 Task: Add Sprouts Organic All-Purpose Seasoning to the cart.
Action: Mouse moved to (19, 86)
Screenshot: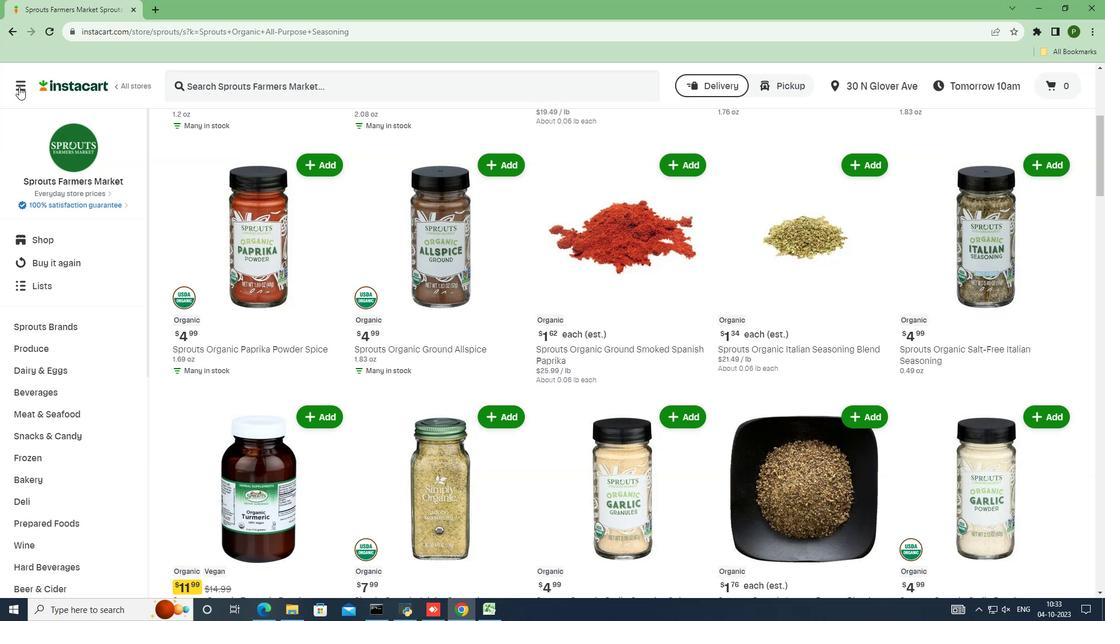 
Action: Mouse pressed left at (19, 86)
Screenshot: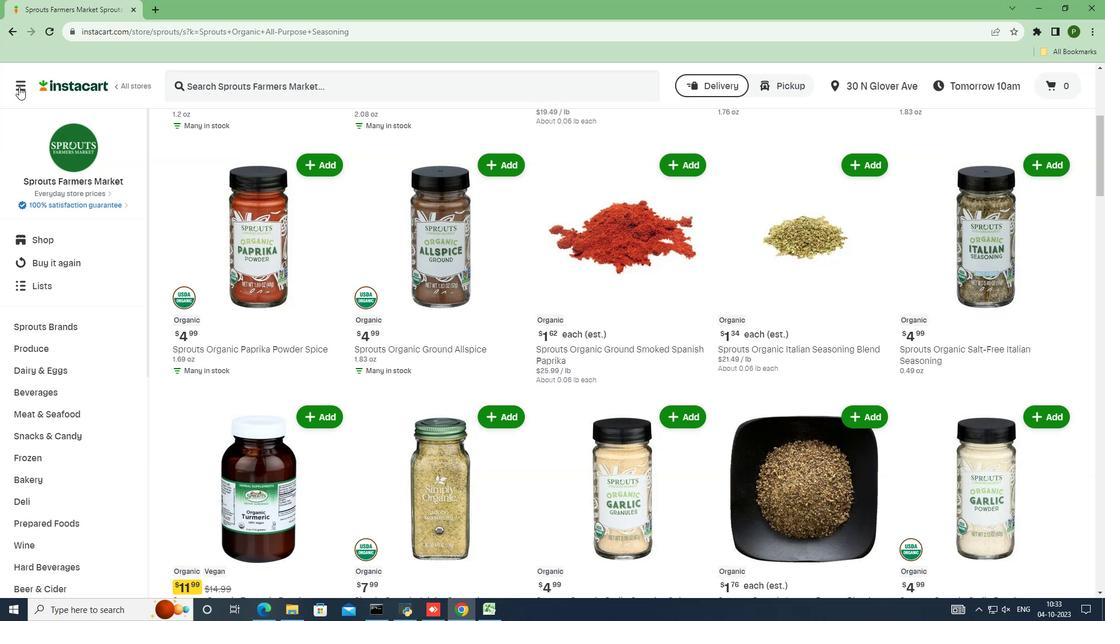 
Action: Mouse moved to (42, 317)
Screenshot: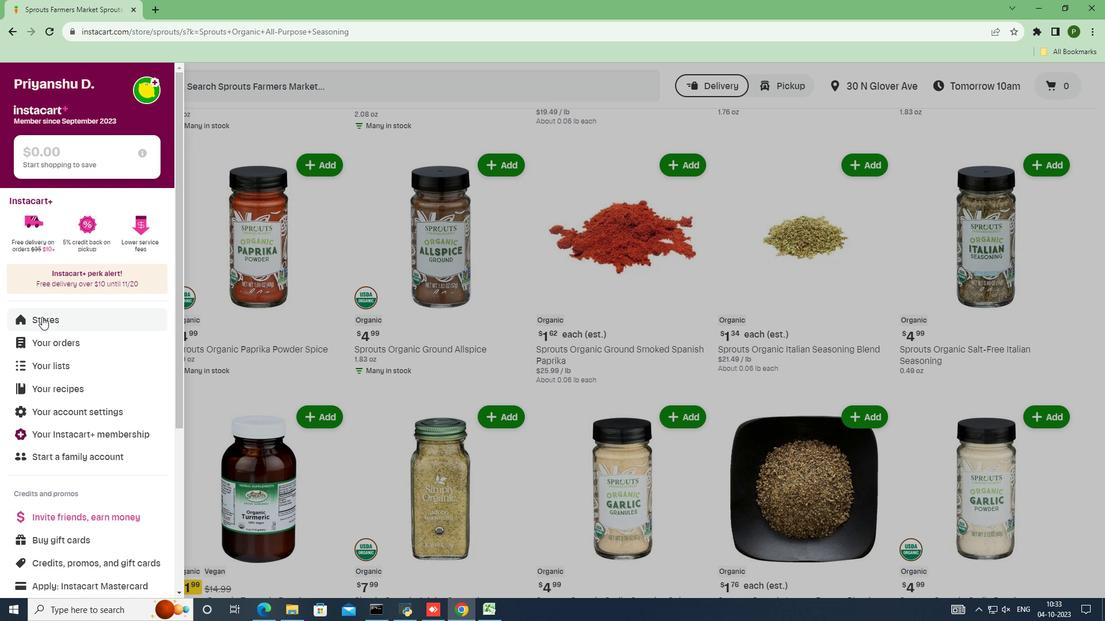 
Action: Mouse pressed left at (42, 317)
Screenshot: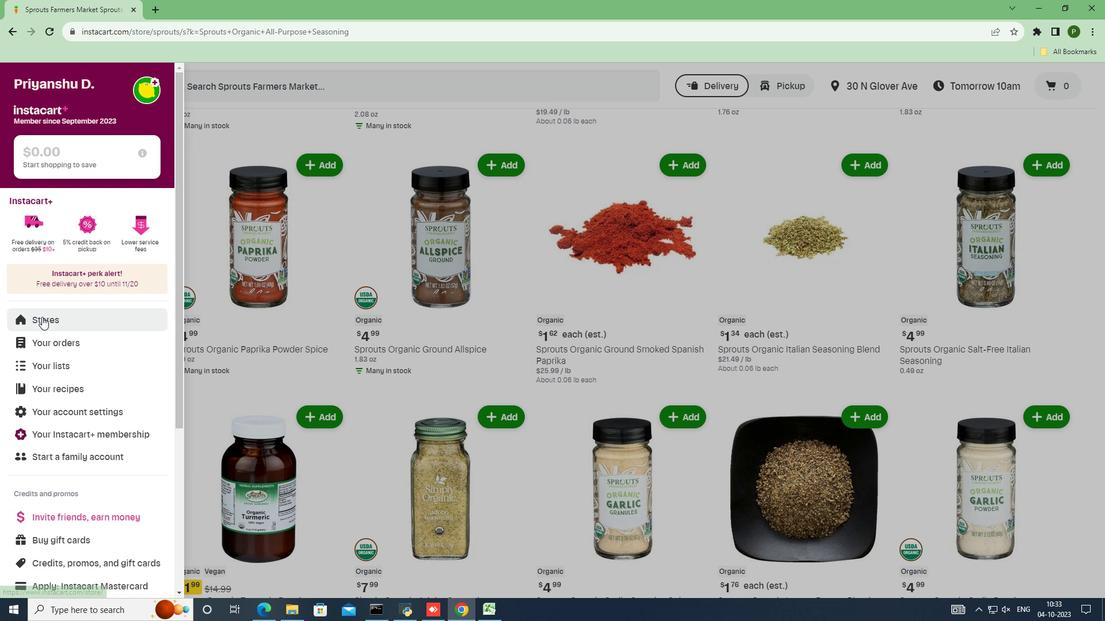 
Action: Mouse moved to (267, 129)
Screenshot: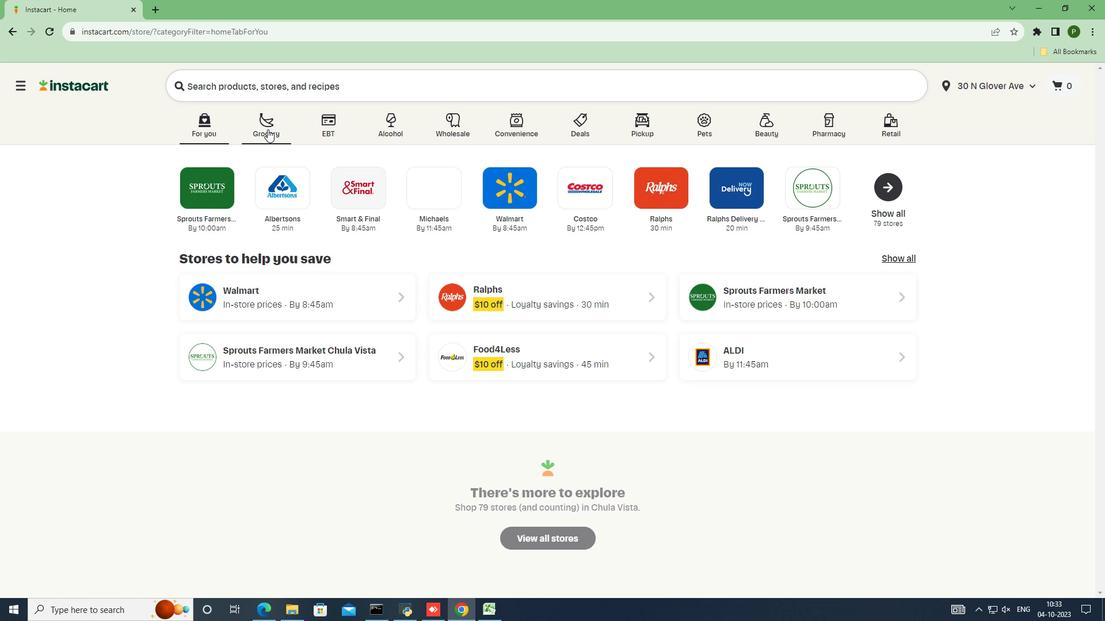 
Action: Mouse pressed left at (267, 129)
Screenshot: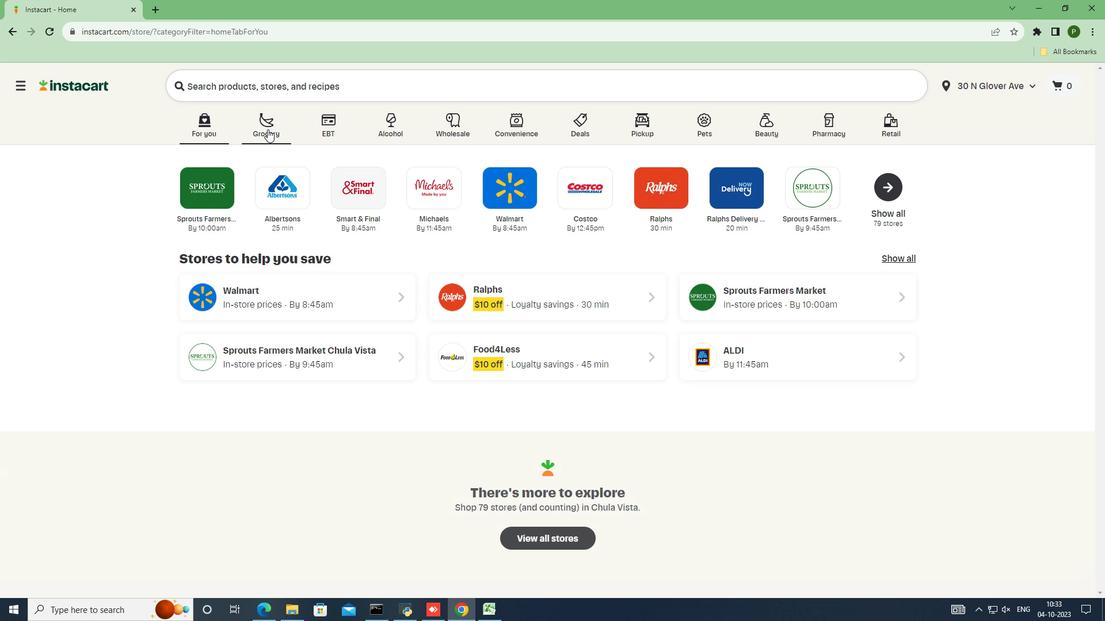 
Action: Mouse moved to (706, 274)
Screenshot: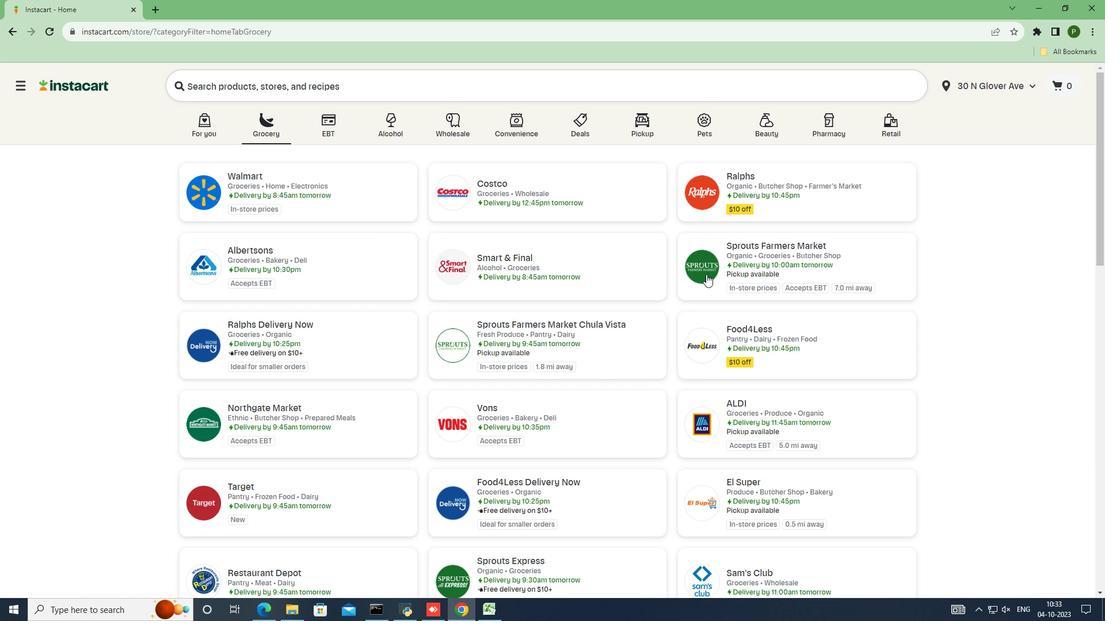 
Action: Mouse pressed left at (706, 274)
Screenshot: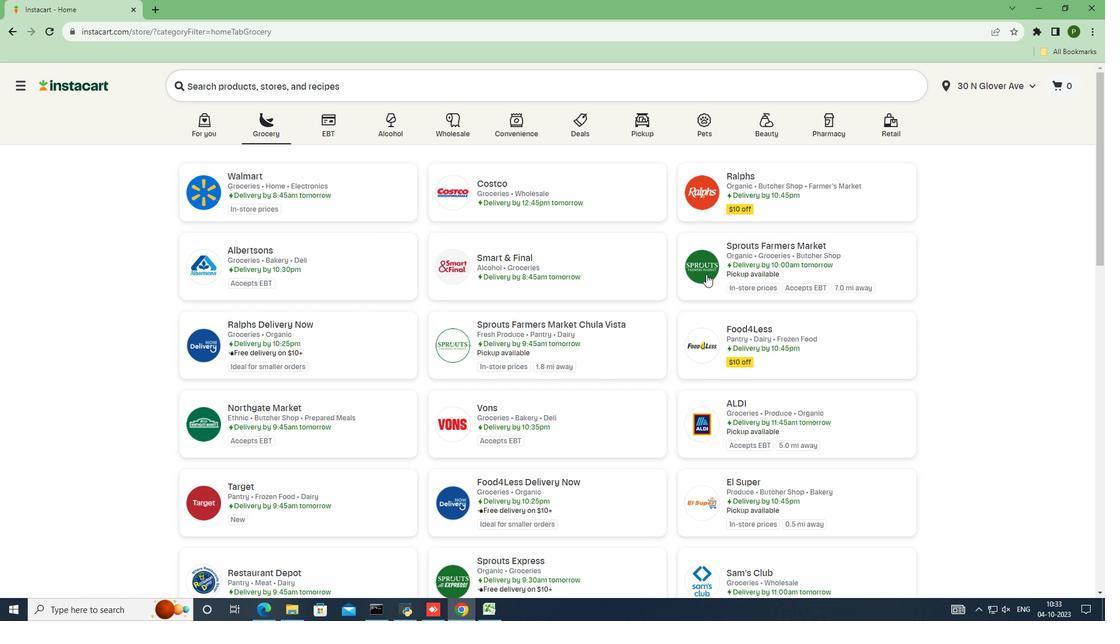 
Action: Mouse moved to (88, 324)
Screenshot: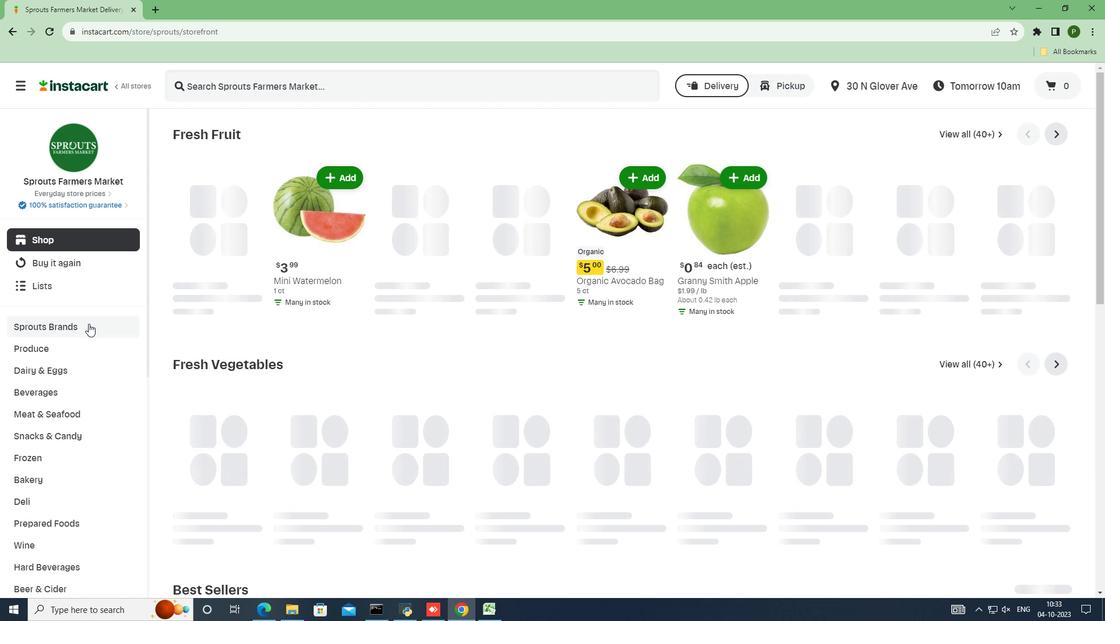 
Action: Mouse pressed left at (88, 324)
Screenshot: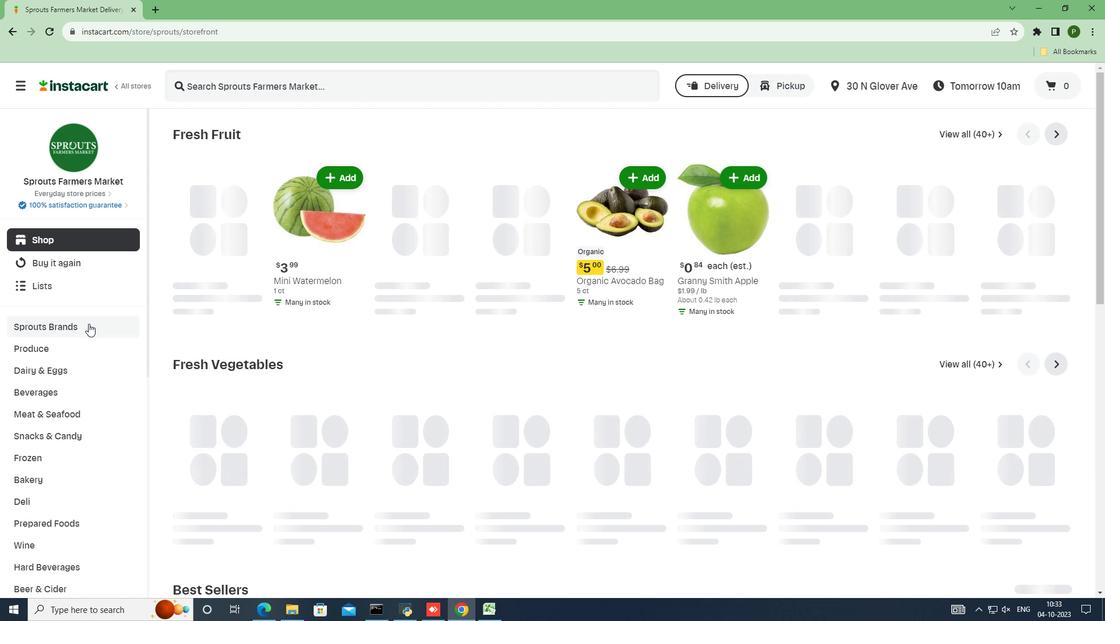 
Action: Mouse moved to (65, 412)
Screenshot: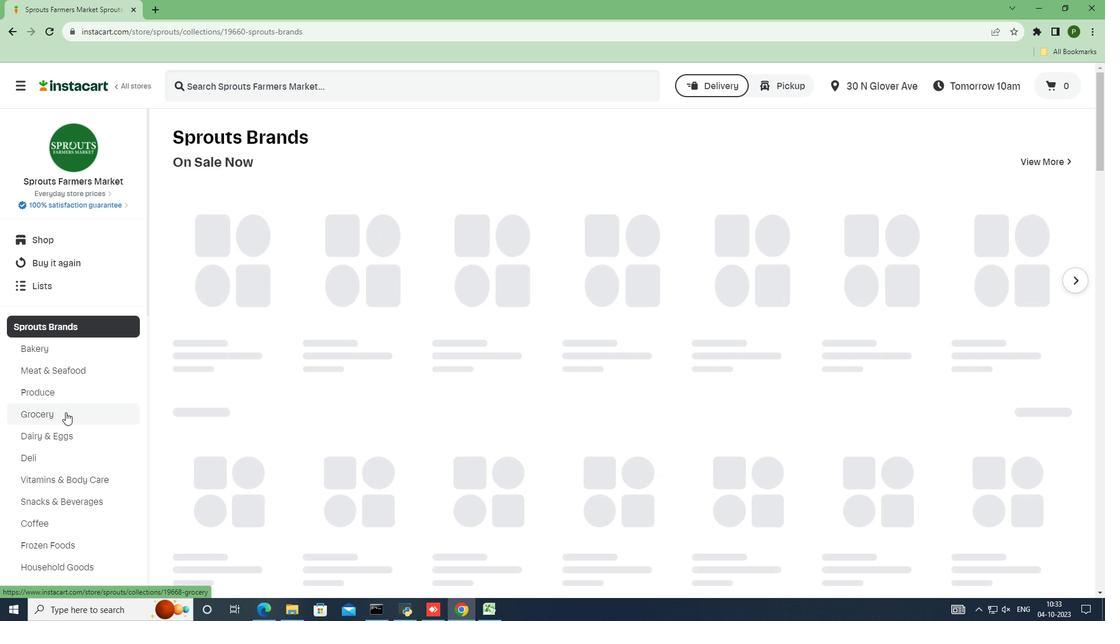 
Action: Mouse pressed left at (65, 412)
Screenshot: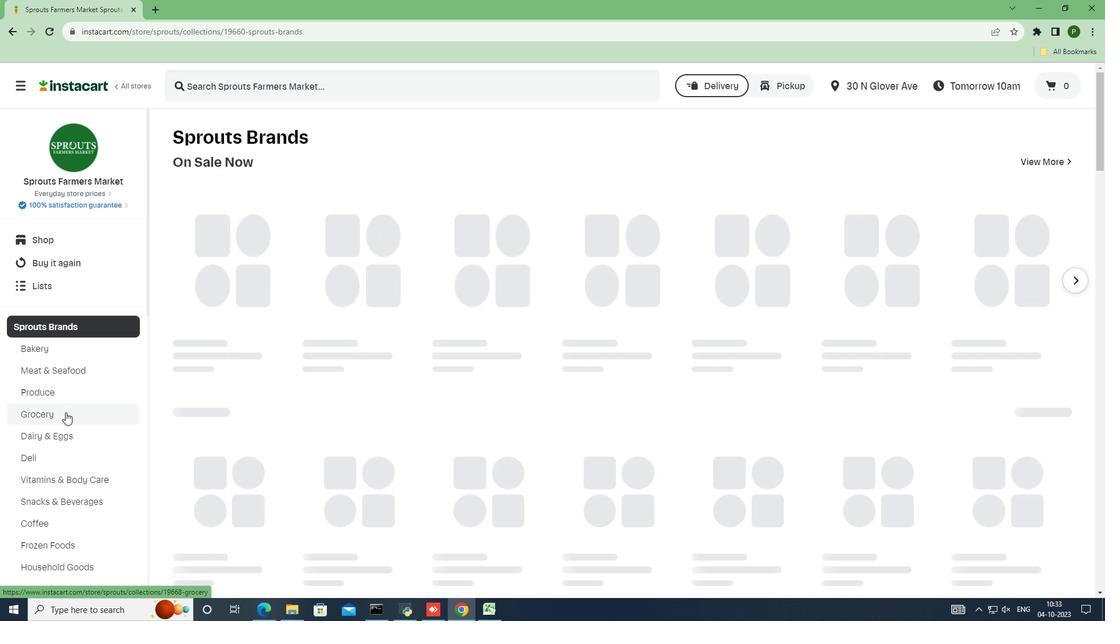 
Action: Mouse moved to (236, 216)
Screenshot: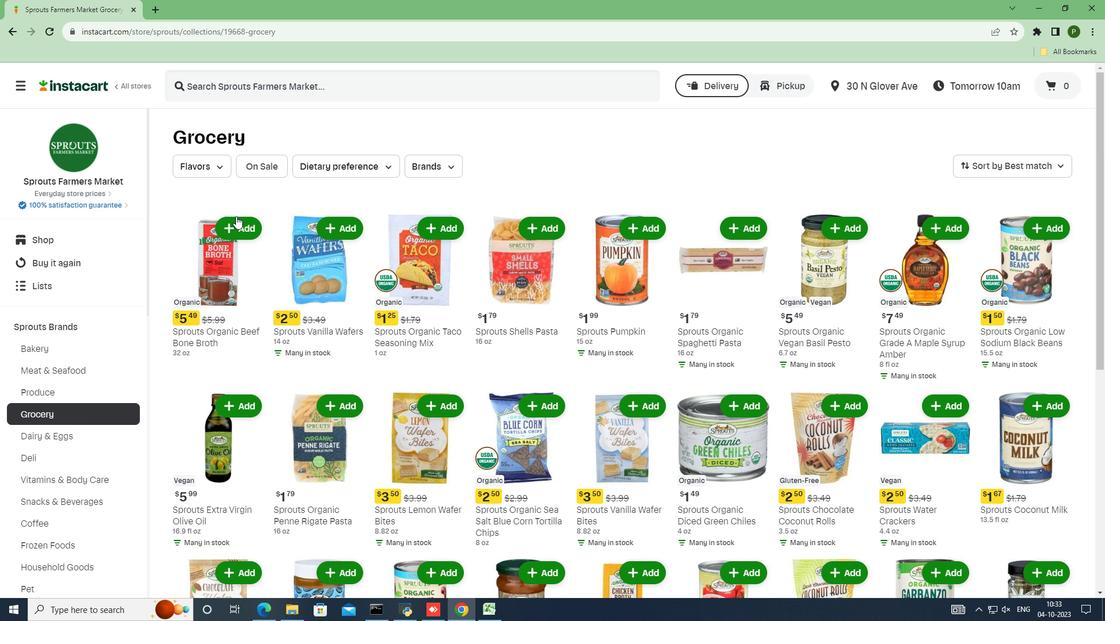 
Action: Mouse scrolled (236, 215) with delta (0, 0)
Screenshot: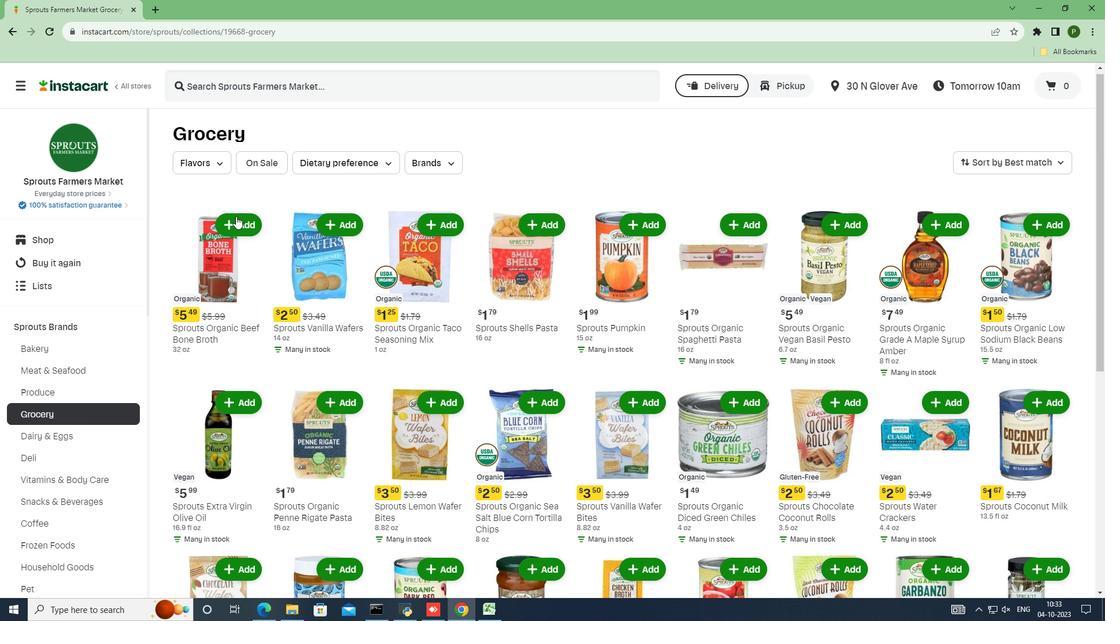 
Action: Mouse moved to (237, 217)
Screenshot: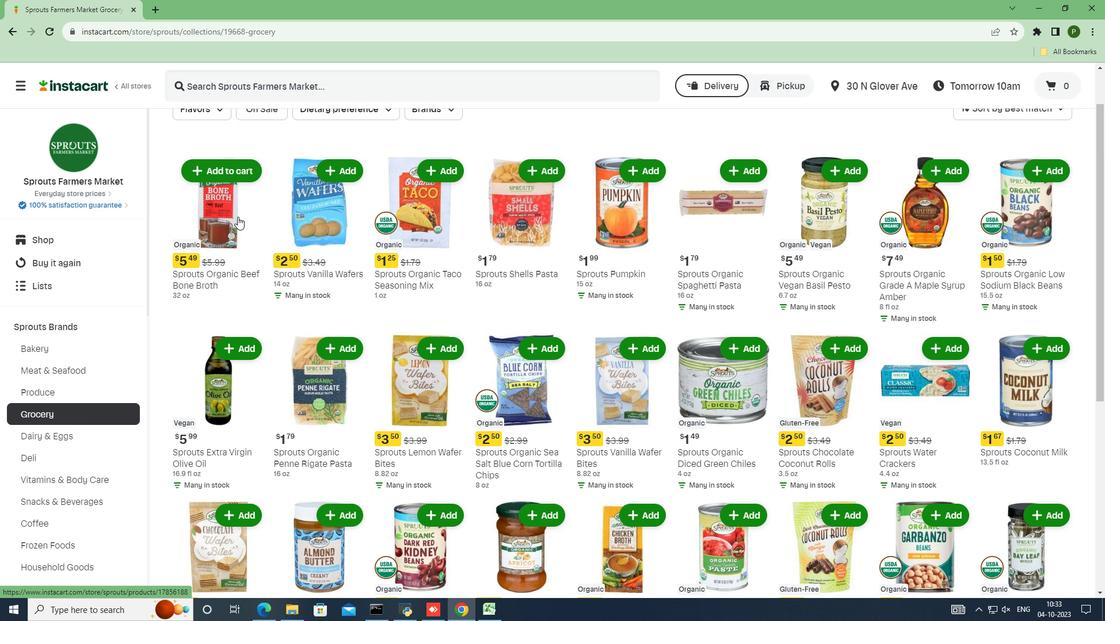 
Action: Mouse scrolled (237, 216) with delta (0, 0)
Screenshot: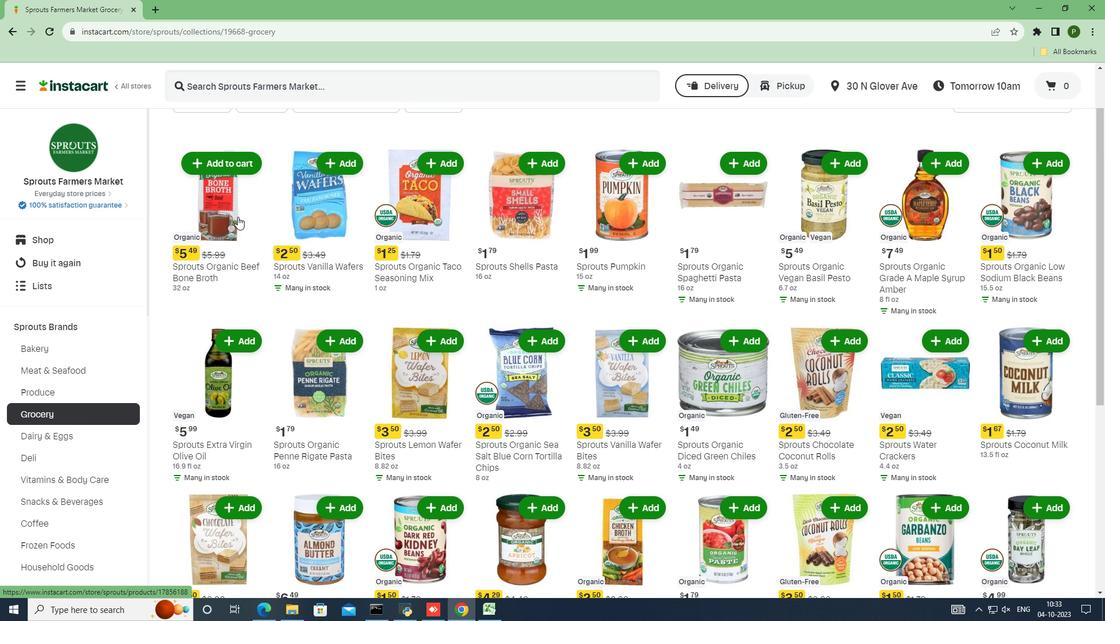 
Action: Mouse scrolled (237, 216) with delta (0, 0)
Screenshot: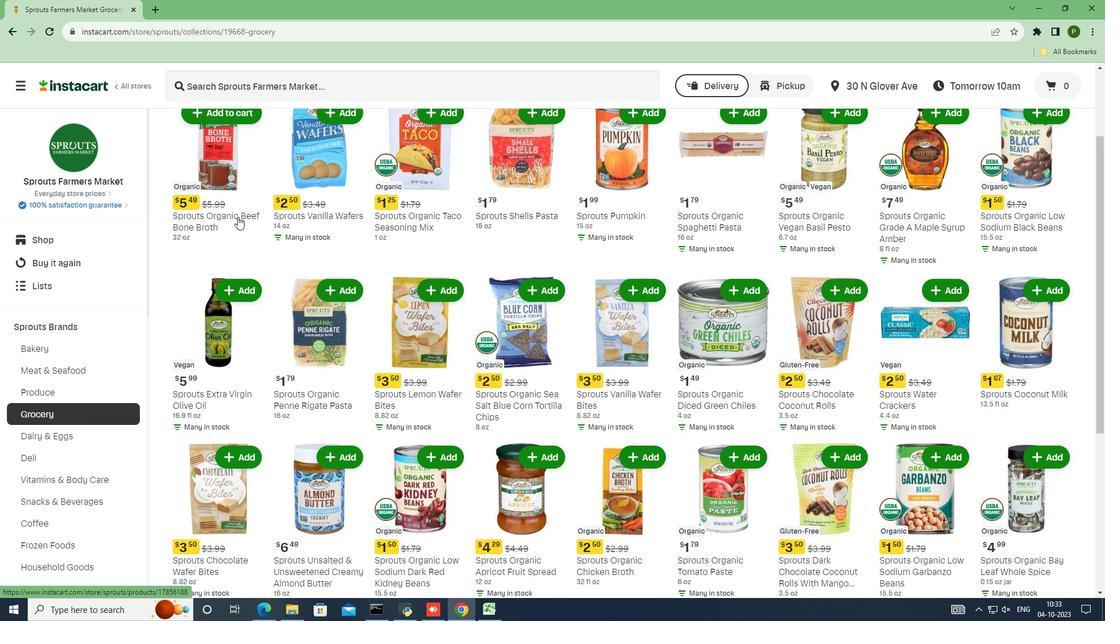 
Action: Mouse scrolled (237, 216) with delta (0, 0)
Screenshot: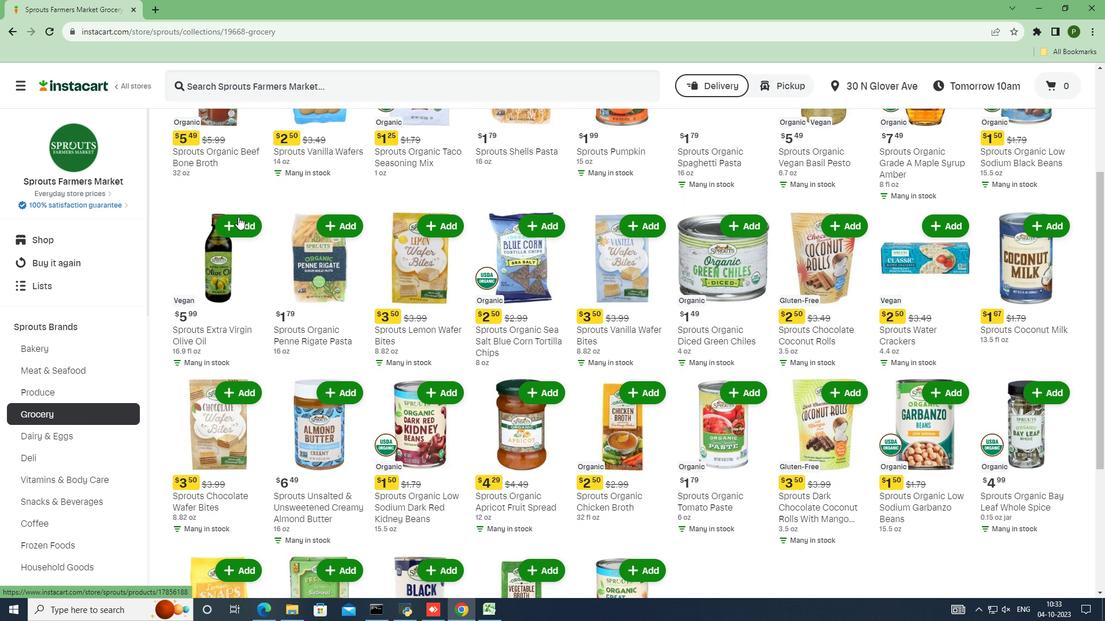
Action: Mouse moved to (238, 217)
Screenshot: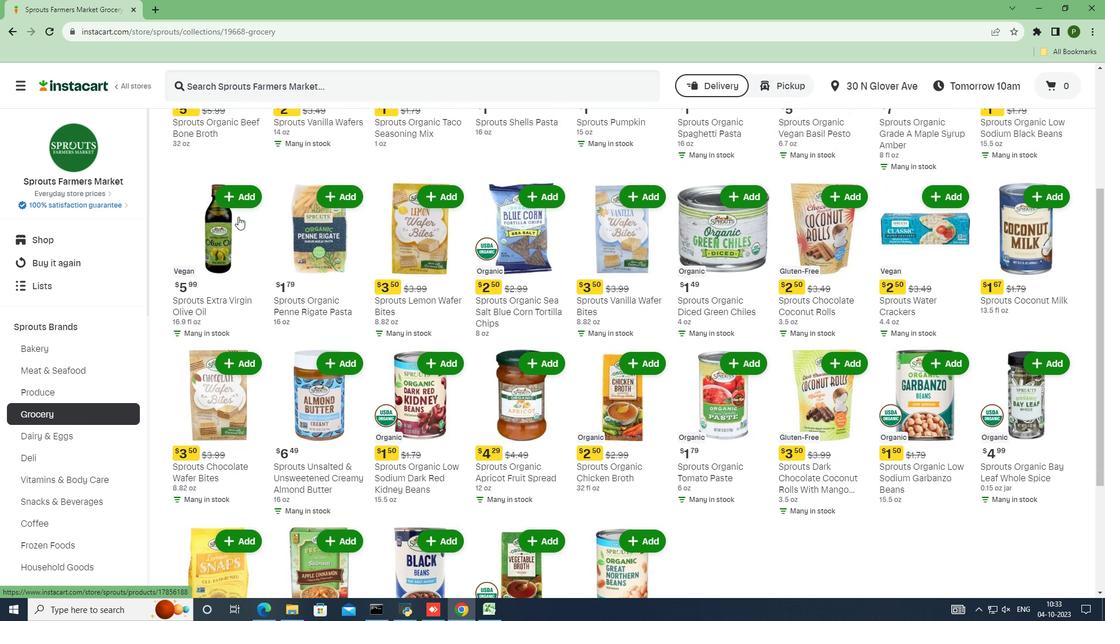 
Action: Mouse scrolled (238, 216) with delta (0, 0)
Screenshot: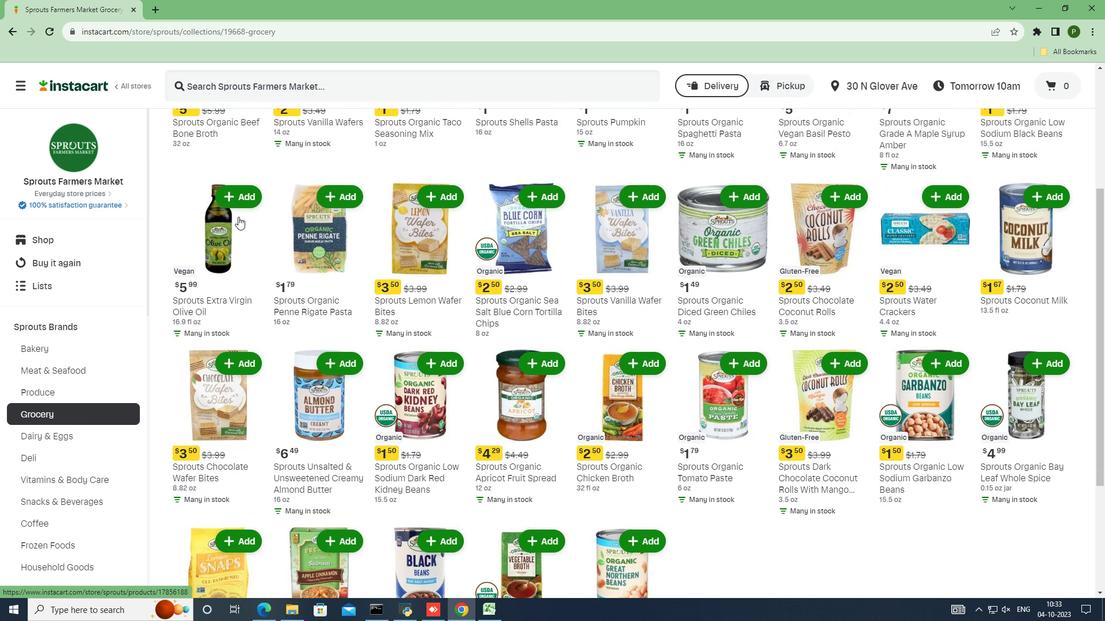 
Action: Mouse scrolled (238, 216) with delta (0, 0)
Screenshot: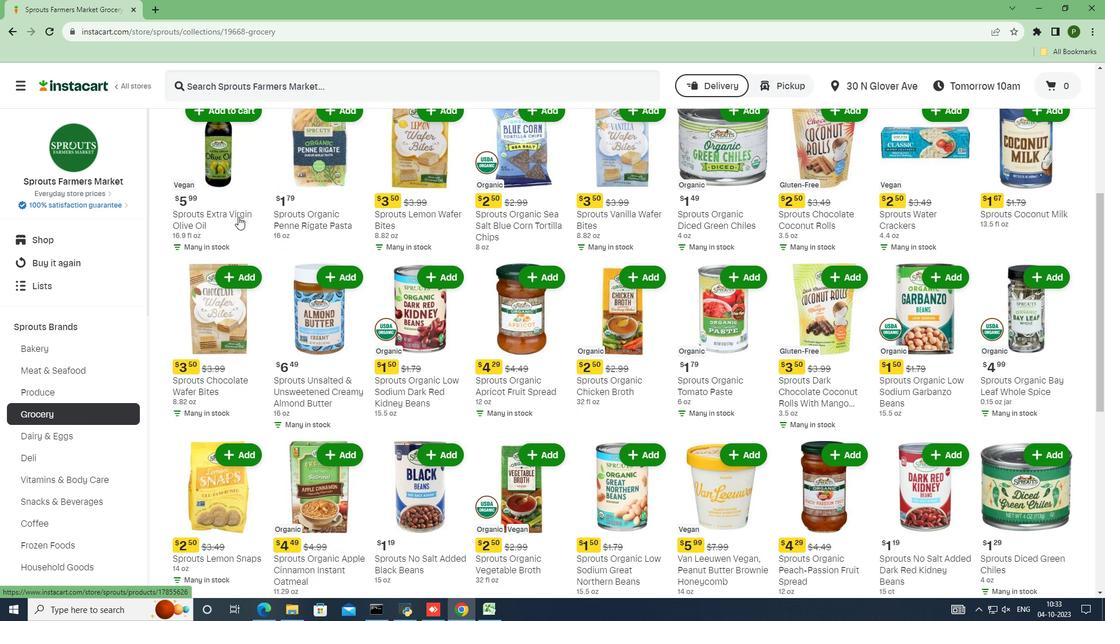 
Action: Mouse scrolled (238, 216) with delta (0, 0)
Screenshot: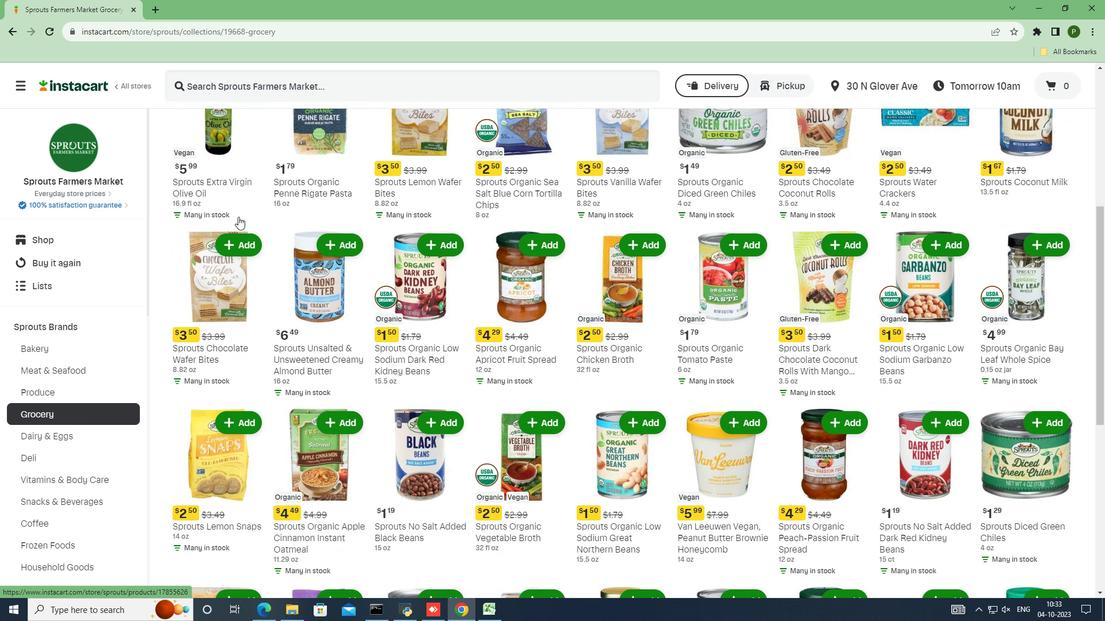 
Action: Mouse scrolled (238, 216) with delta (0, 0)
Screenshot: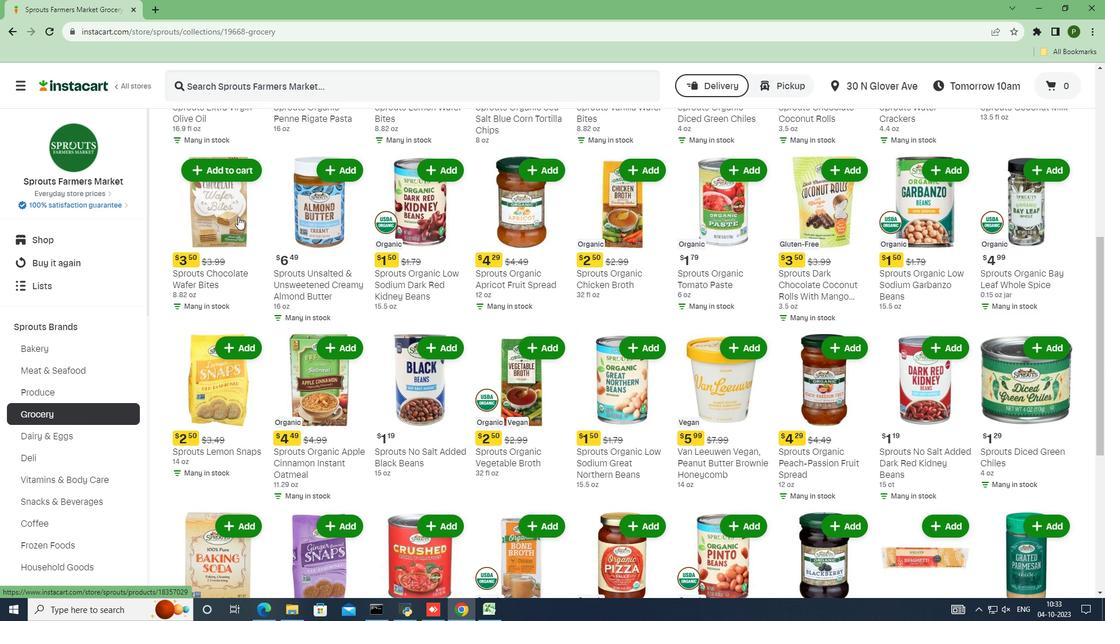 
Action: Mouse moved to (238, 217)
Screenshot: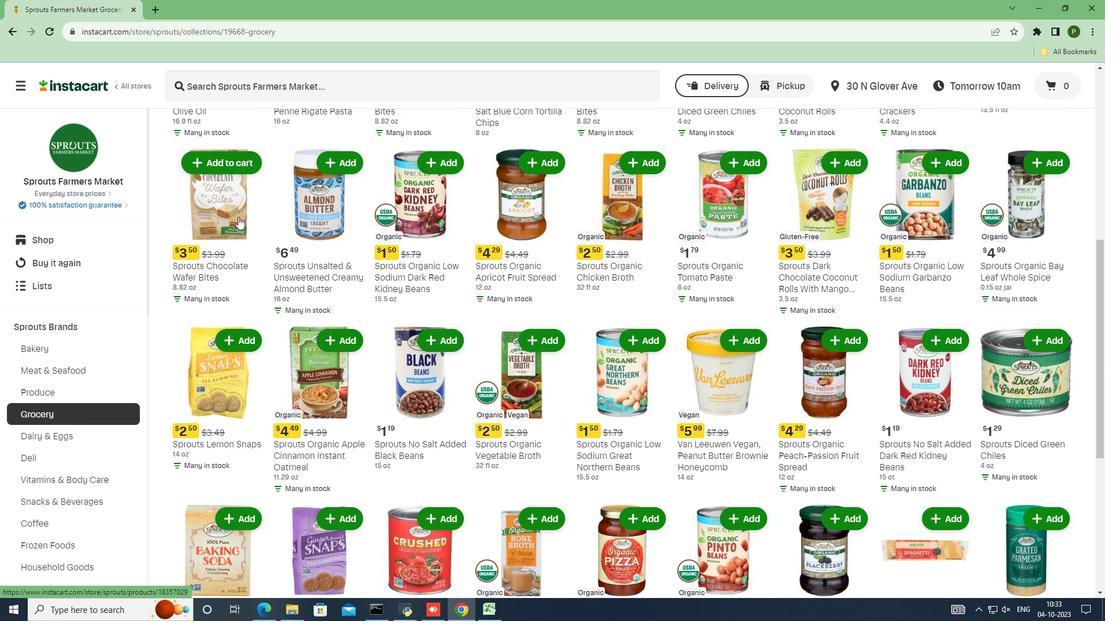 
Action: Mouse scrolled (238, 216) with delta (0, 0)
Screenshot: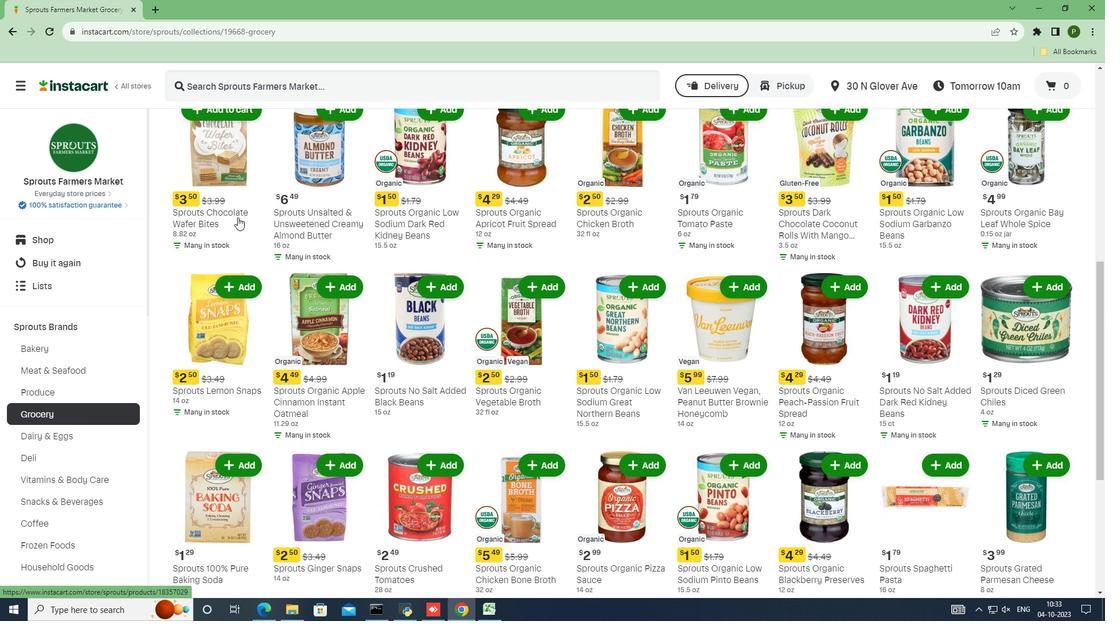
Action: Mouse moved to (237, 217)
Screenshot: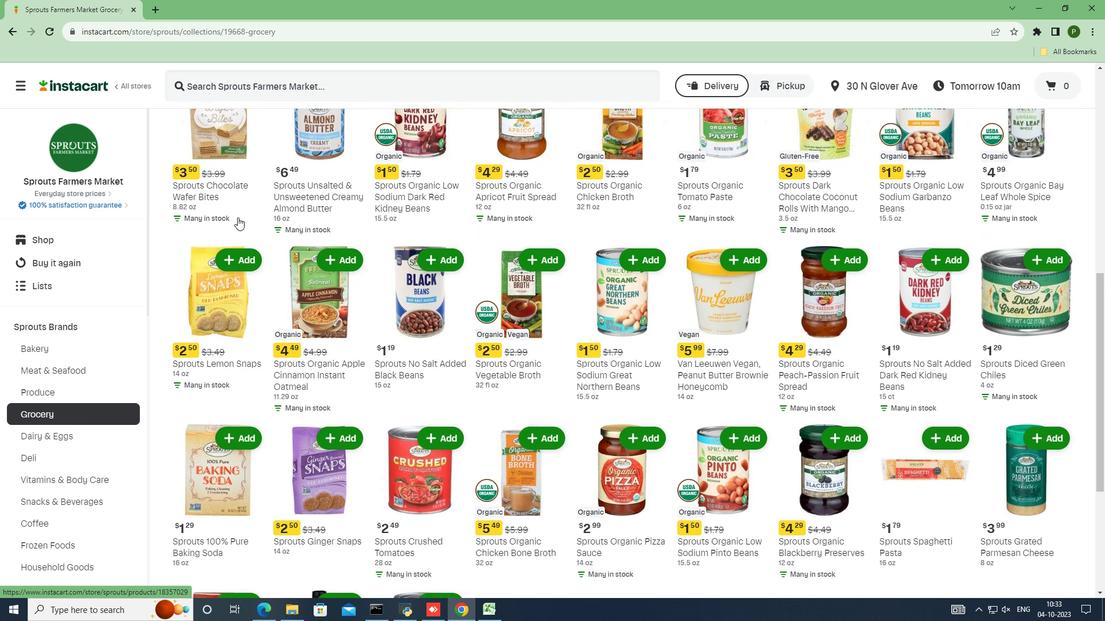 
Action: Mouse scrolled (237, 217) with delta (0, 0)
Screenshot: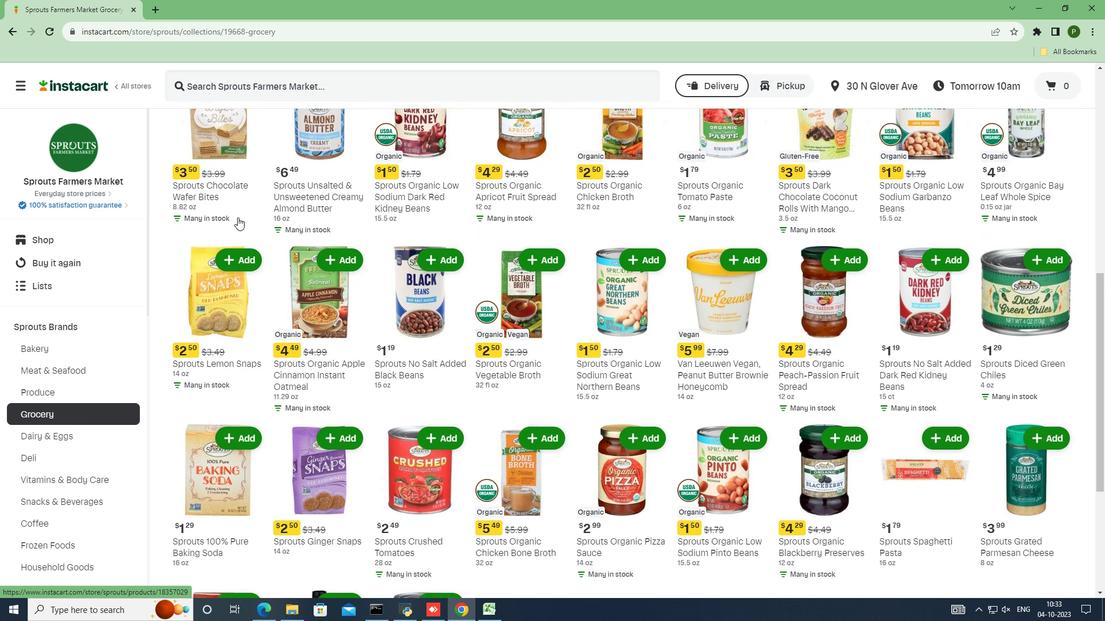 
Action: Mouse scrolled (237, 217) with delta (0, 0)
Screenshot: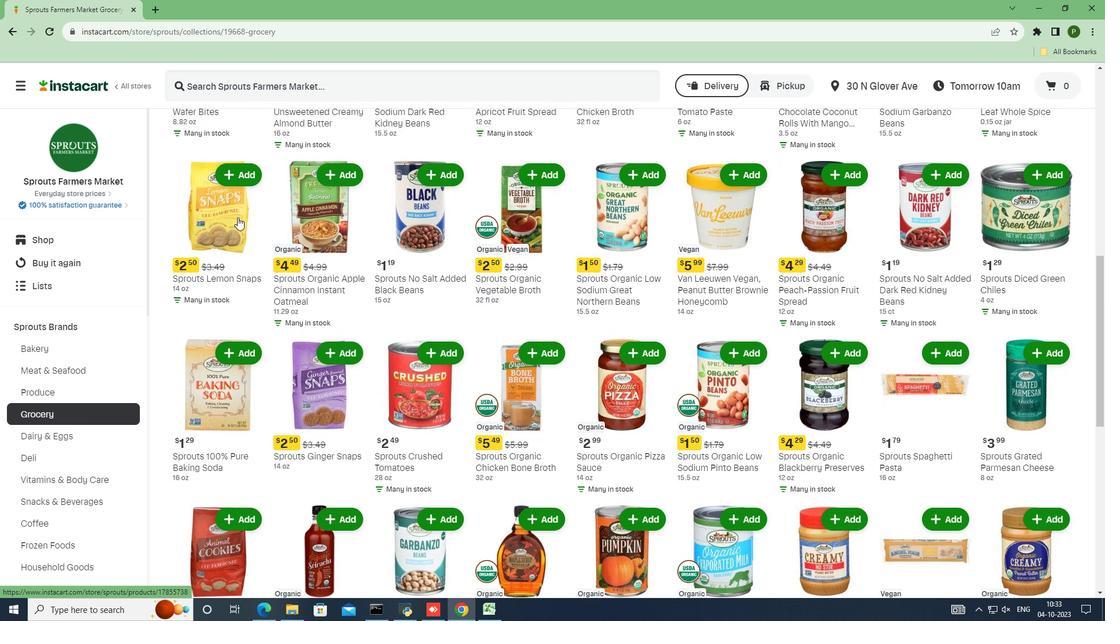 
Action: Mouse scrolled (237, 217) with delta (0, 0)
Screenshot: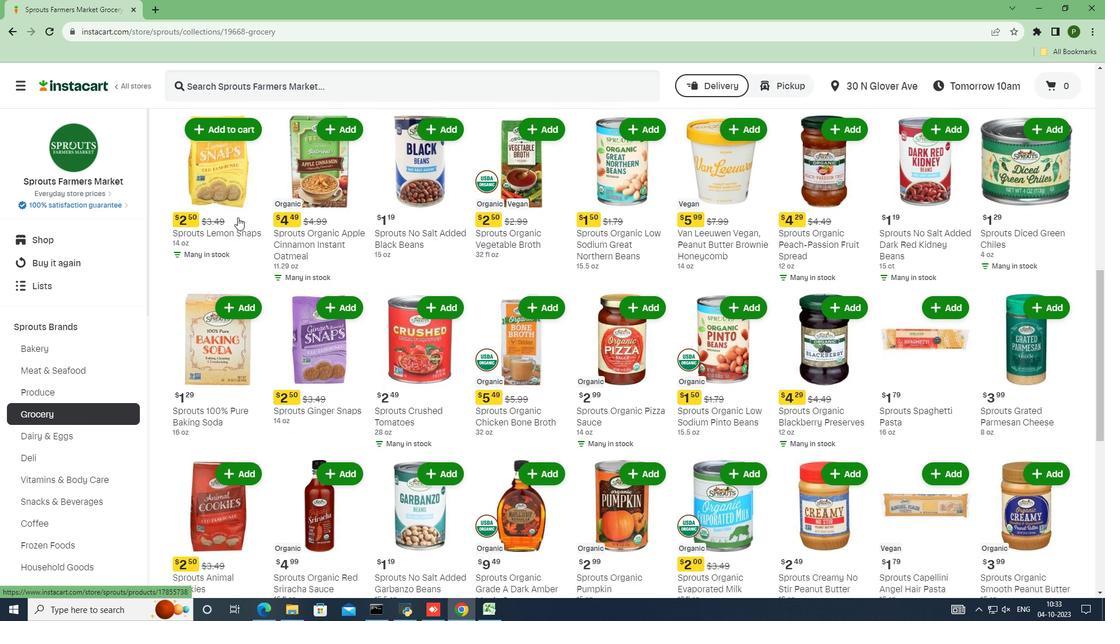 
Action: Mouse scrolled (237, 217) with delta (0, 0)
Screenshot: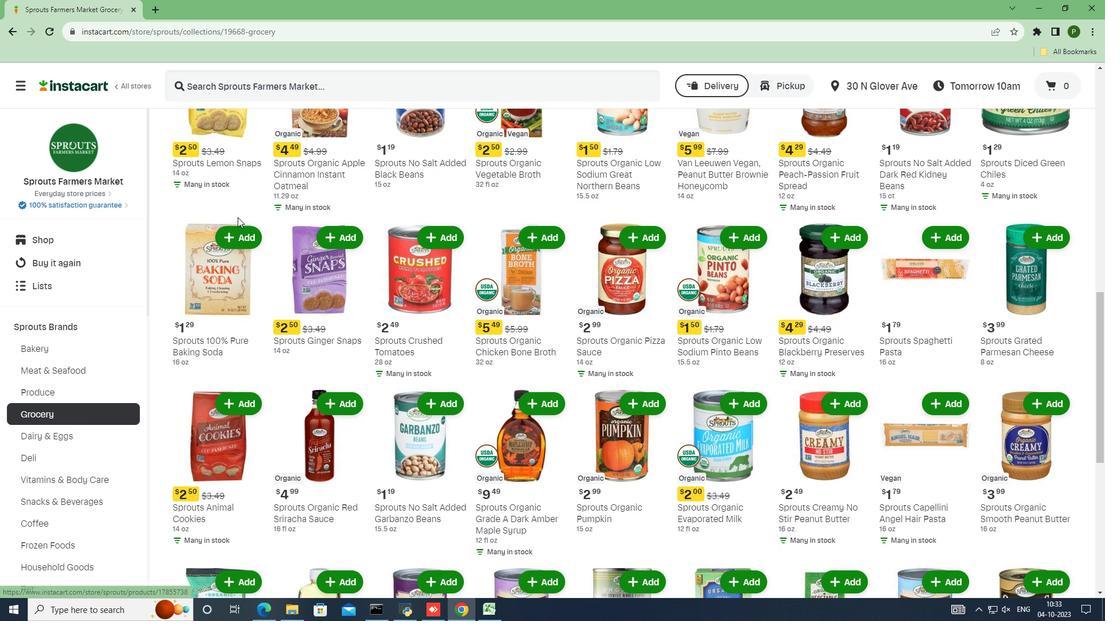 
Action: Mouse scrolled (237, 217) with delta (0, 0)
Screenshot: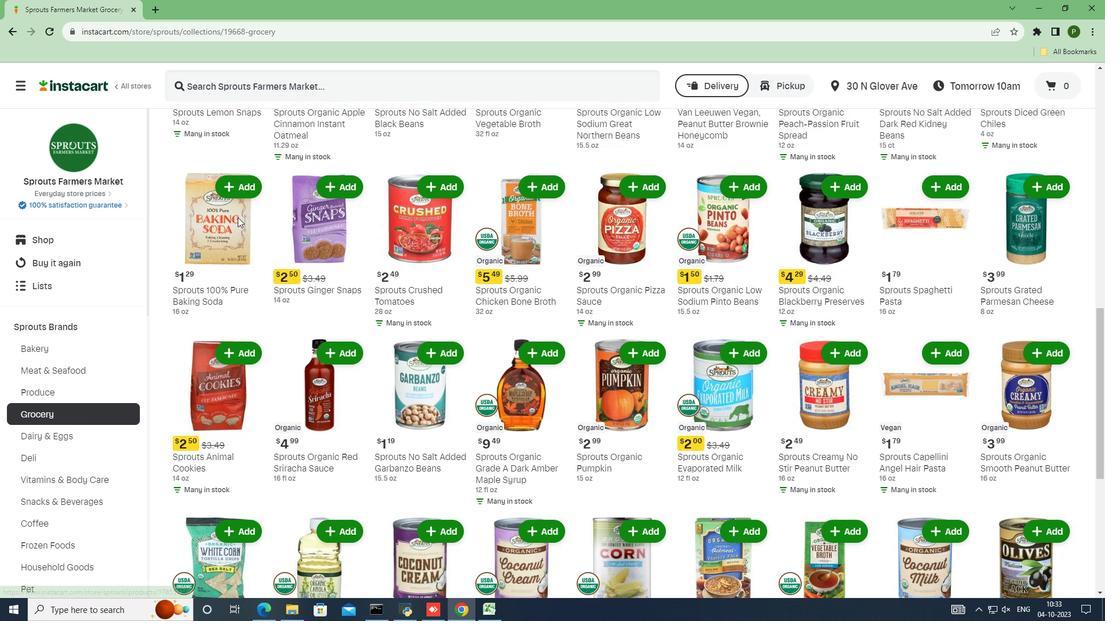 
Action: Mouse scrolled (237, 217) with delta (0, 0)
Screenshot: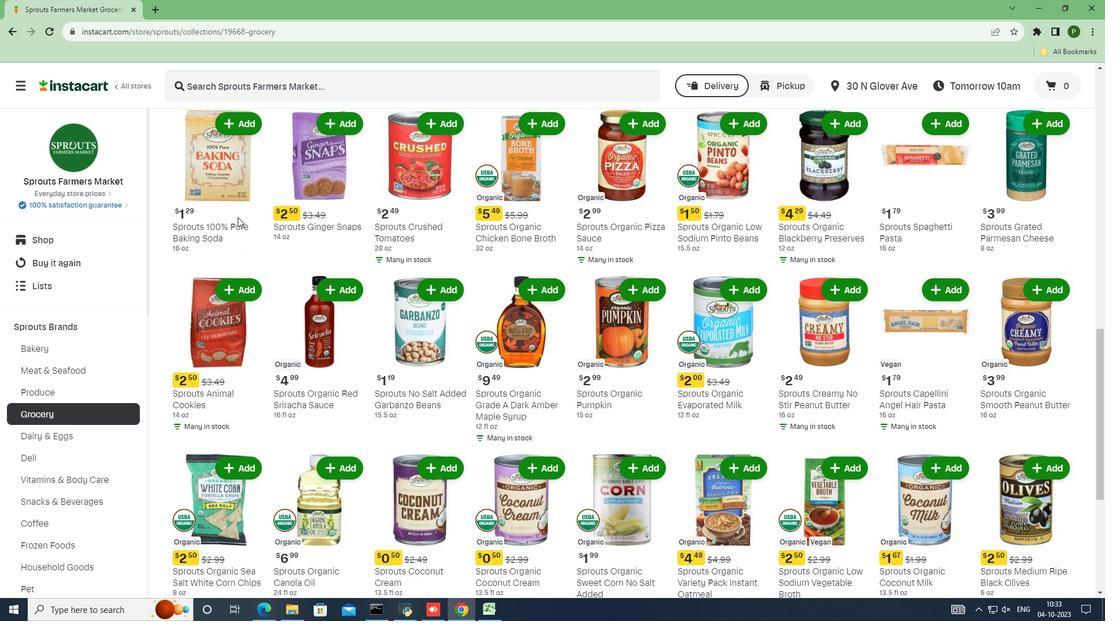 
Action: Mouse scrolled (237, 217) with delta (0, 0)
Screenshot: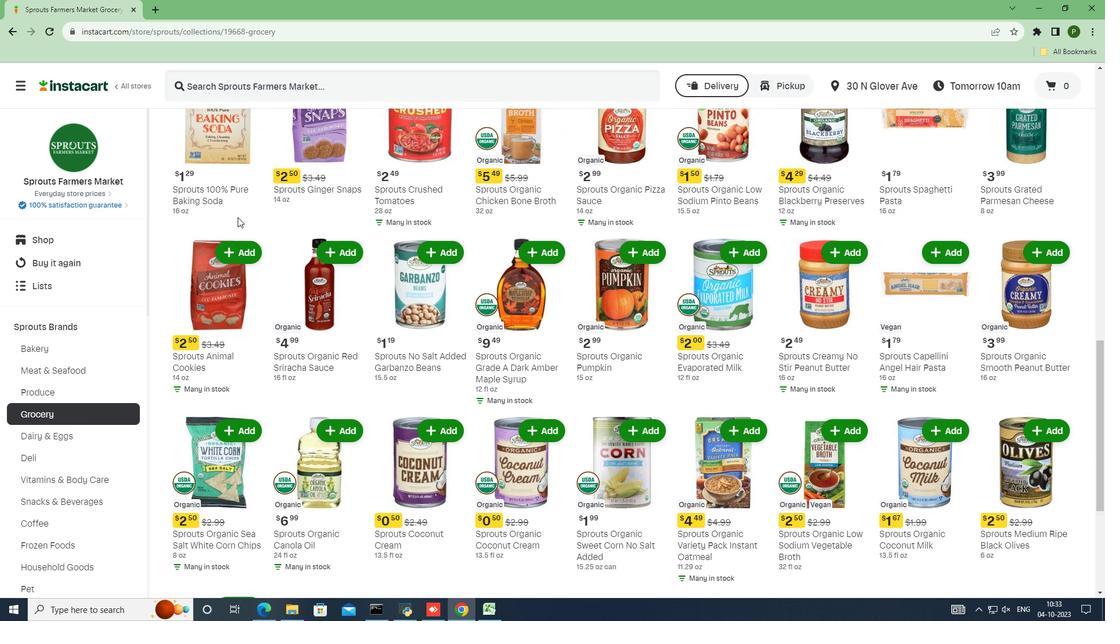 
Action: Mouse scrolled (237, 217) with delta (0, 0)
Screenshot: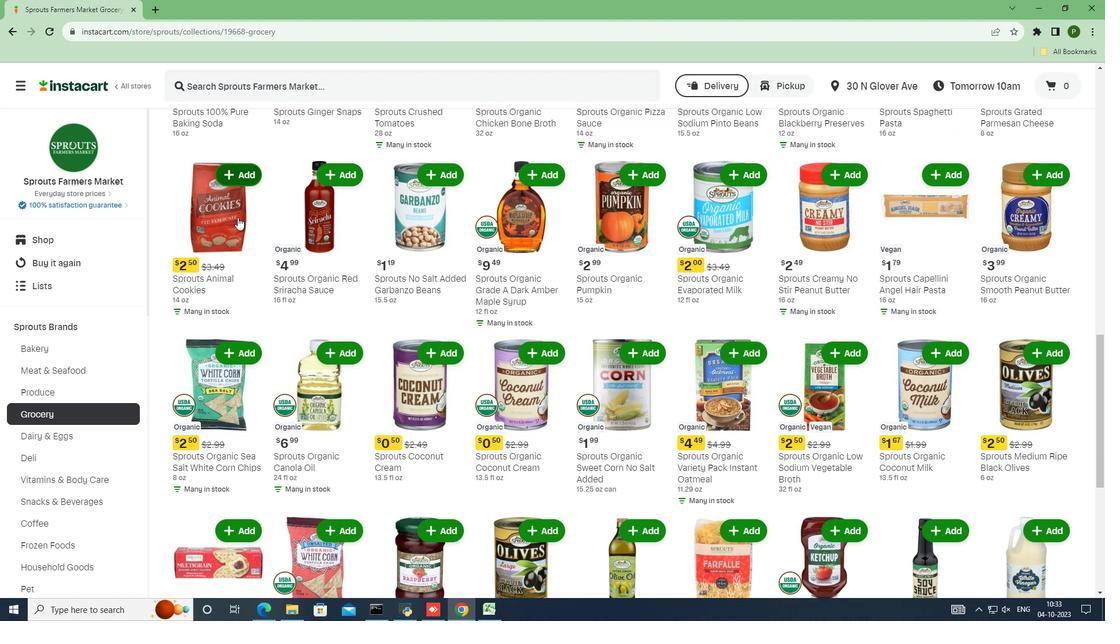 
Action: Mouse scrolled (237, 217) with delta (0, 0)
Screenshot: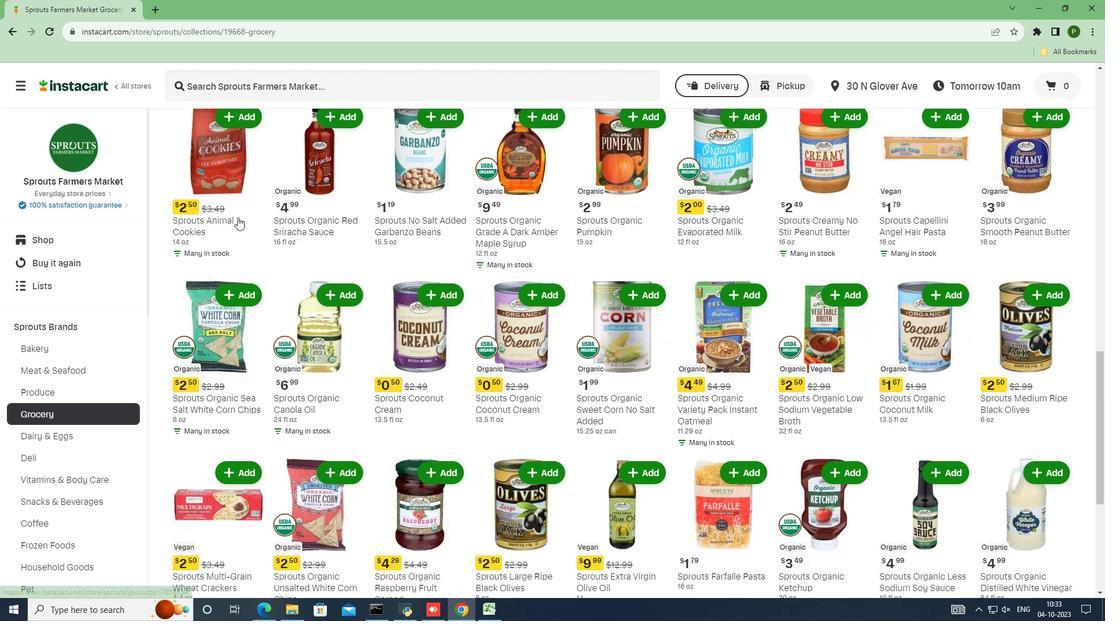 
Action: Mouse scrolled (237, 217) with delta (0, 0)
Screenshot: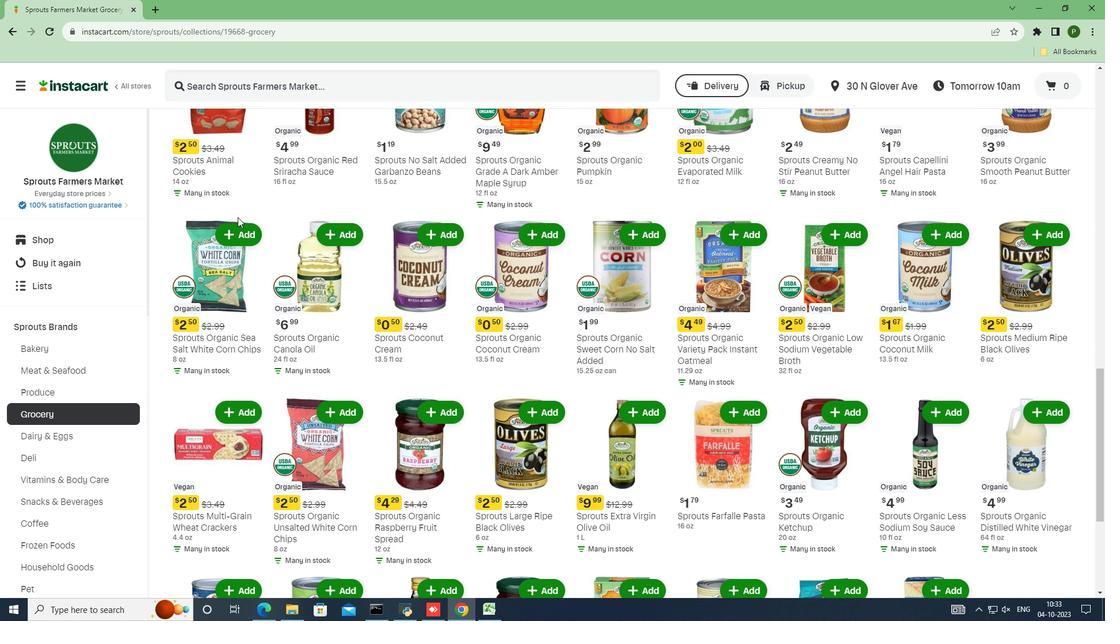 
Action: Mouse scrolled (237, 217) with delta (0, 0)
Screenshot: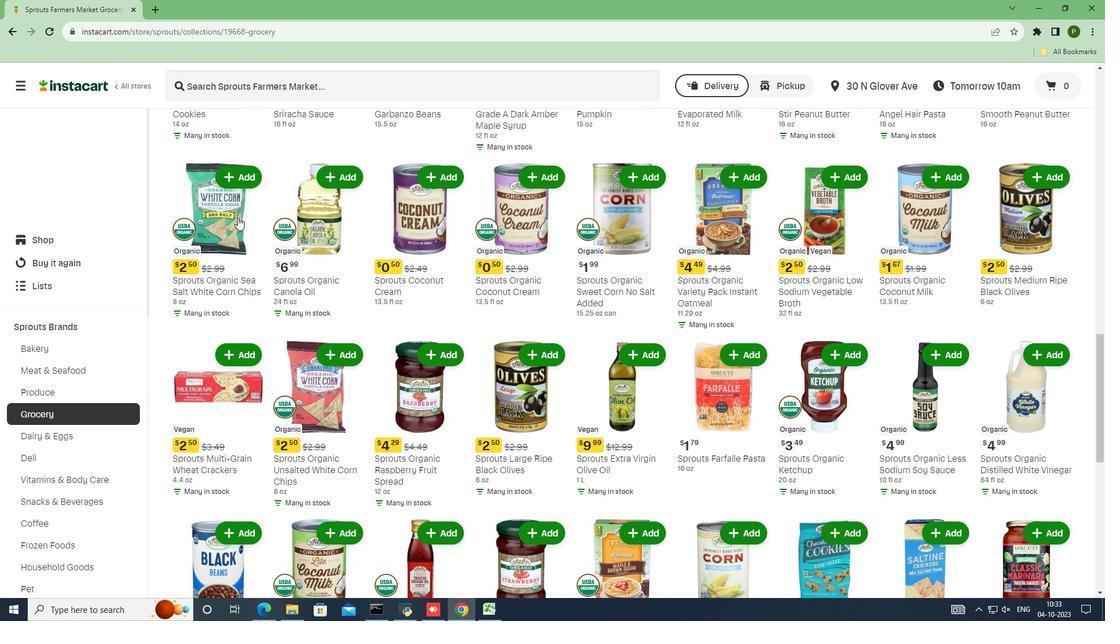 
Action: Mouse scrolled (237, 217) with delta (0, 0)
Screenshot: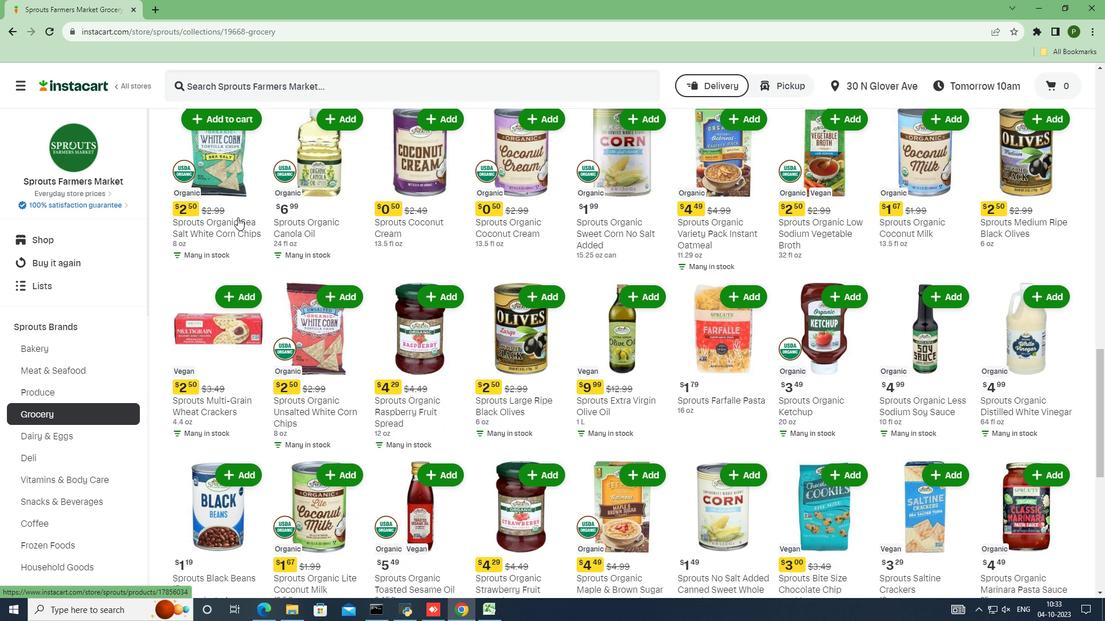
Action: Mouse scrolled (237, 217) with delta (0, 0)
Screenshot: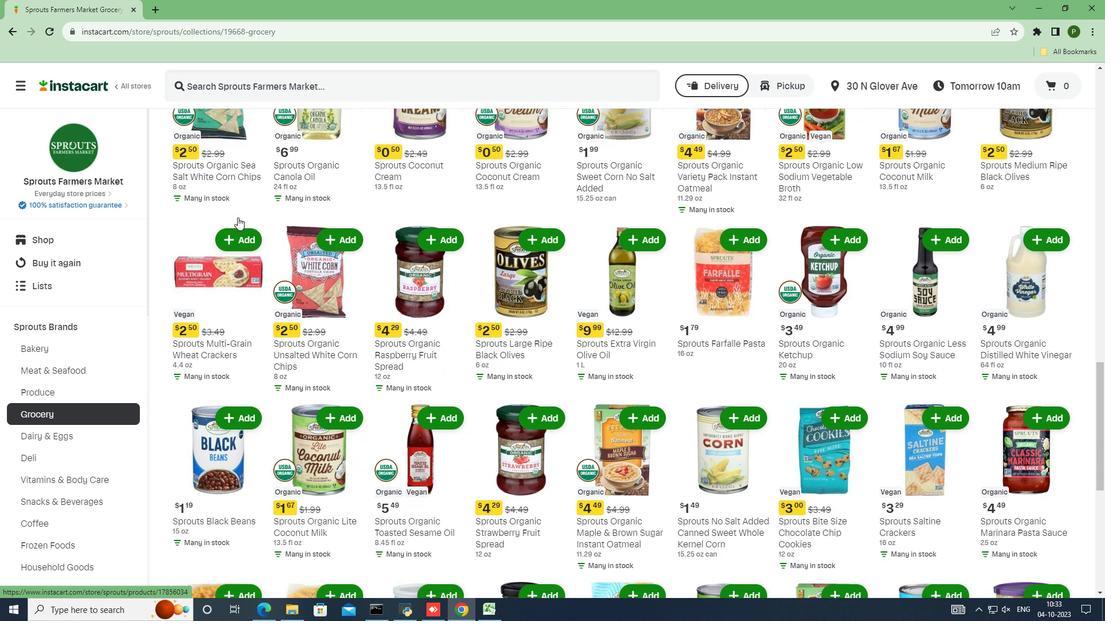 
Action: Mouse scrolled (237, 217) with delta (0, 0)
Screenshot: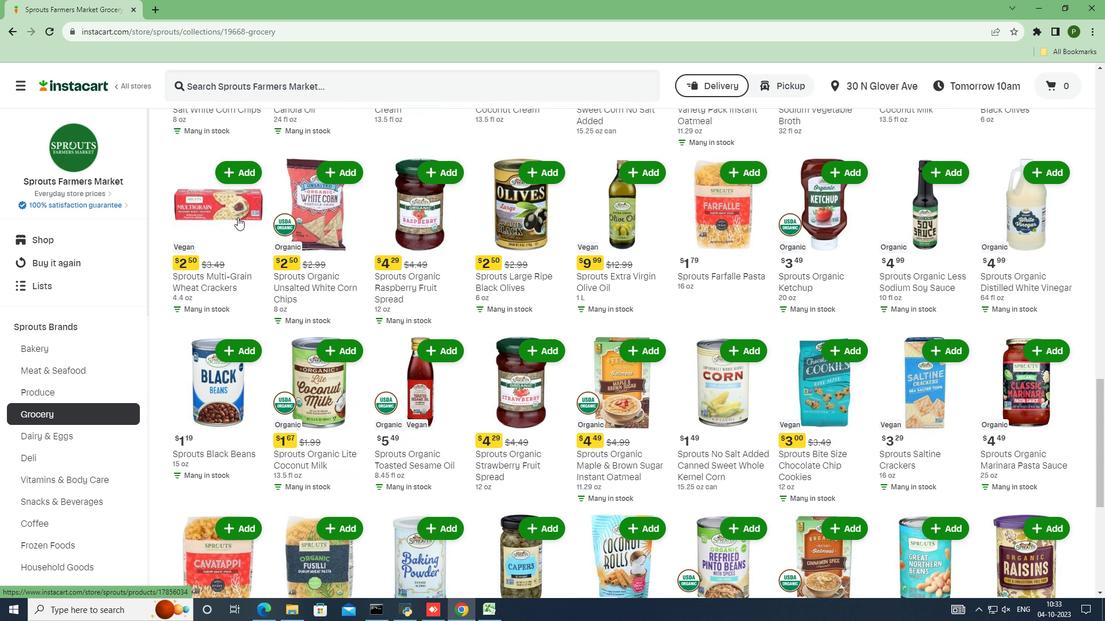 
Action: Mouse scrolled (237, 217) with delta (0, 0)
Screenshot: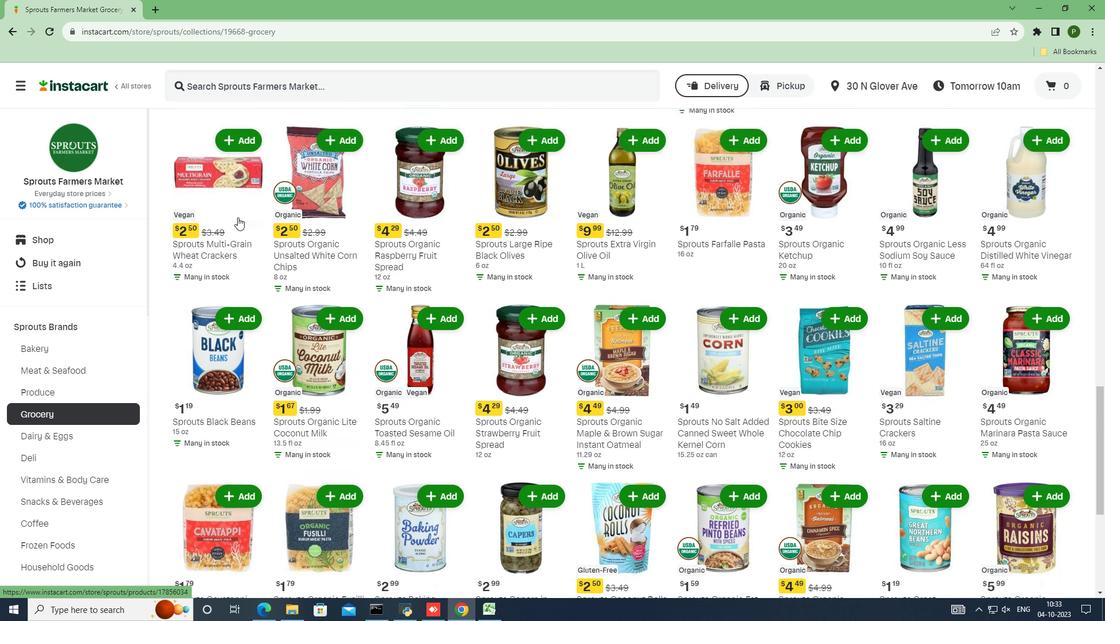 
Action: Mouse scrolled (237, 217) with delta (0, 0)
Screenshot: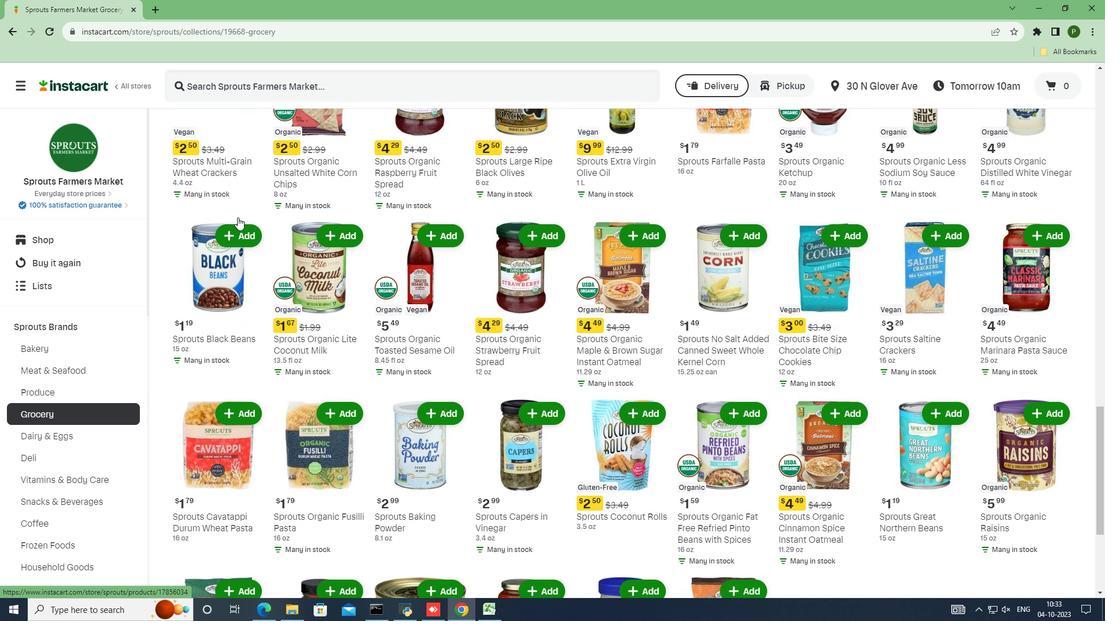 
Action: Mouse scrolled (237, 217) with delta (0, 0)
Screenshot: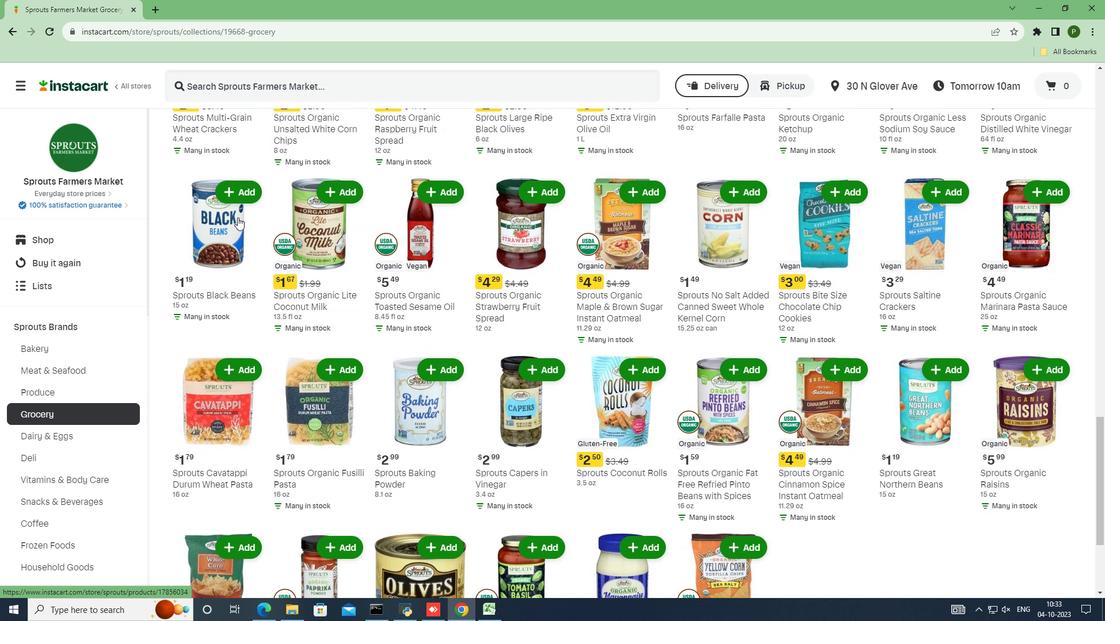 
Action: Mouse scrolled (237, 217) with delta (0, 0)
Screenshot: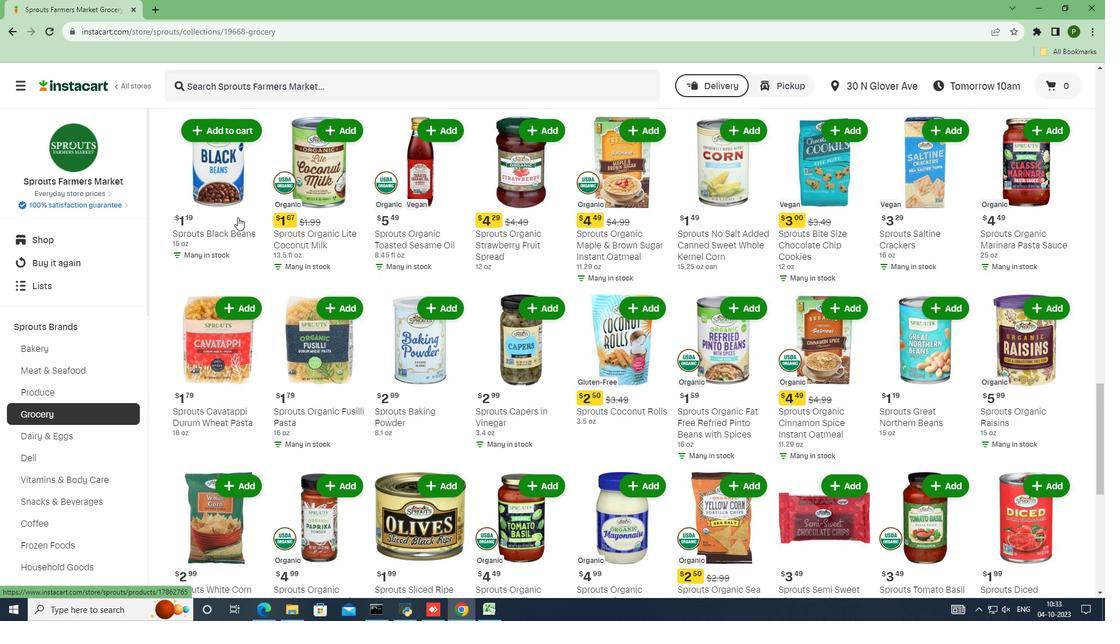 
Action: Mouse scrolled (237, 217) with delta (0, 0)
Screenshot: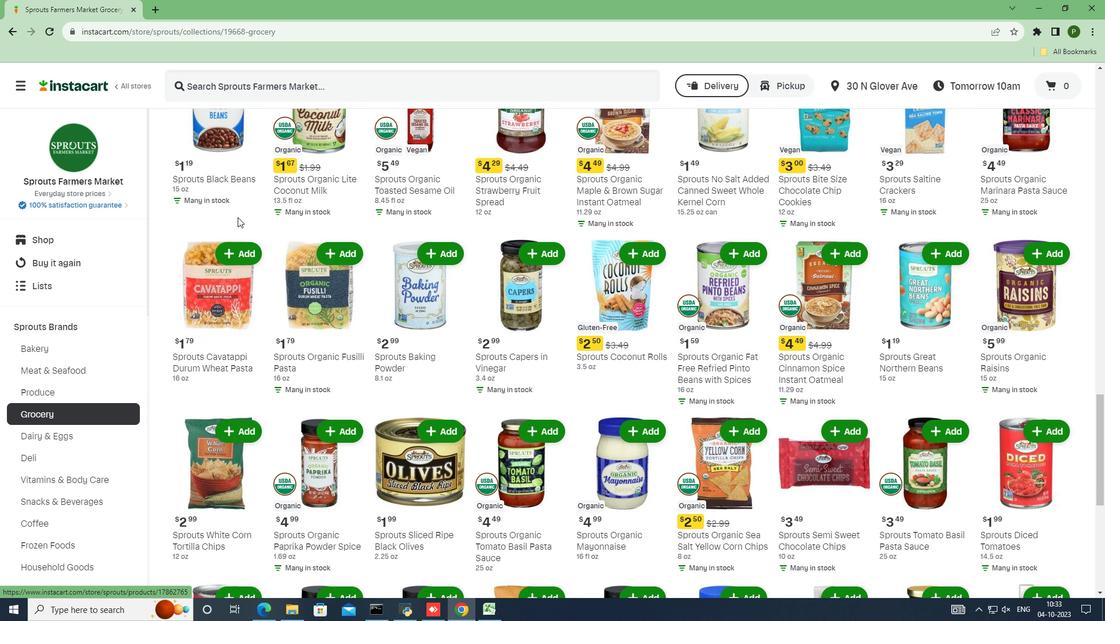 
Action: Mouse scrolled (237, 217) with delta (0, 0)
Screenshot: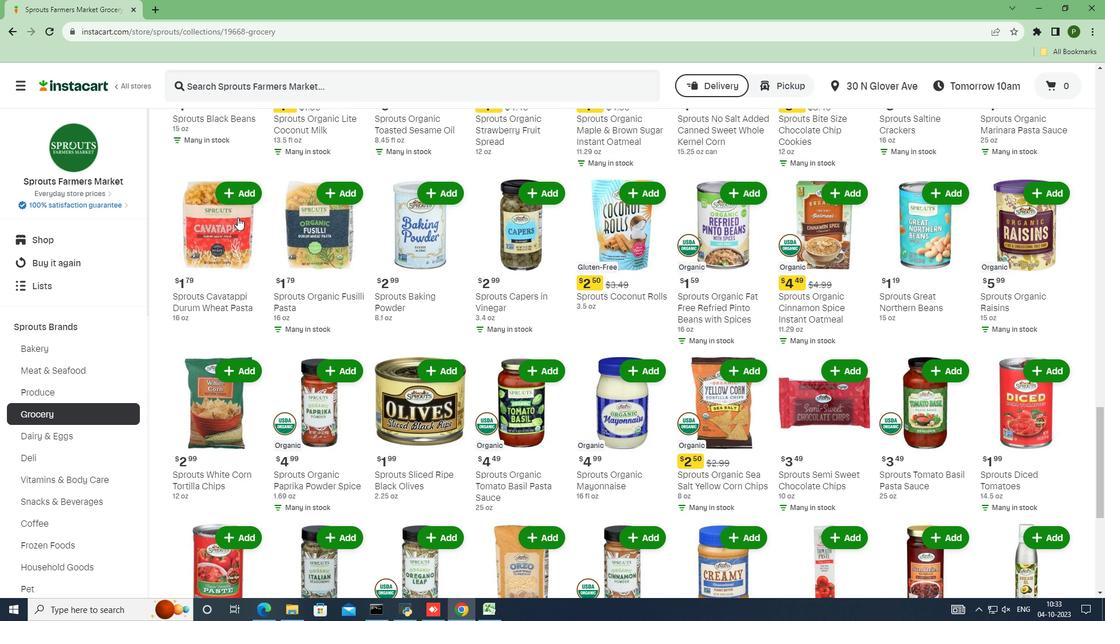 
Action: Mouse scrolled (237, 217) with delta (0, 0)
Screenshot: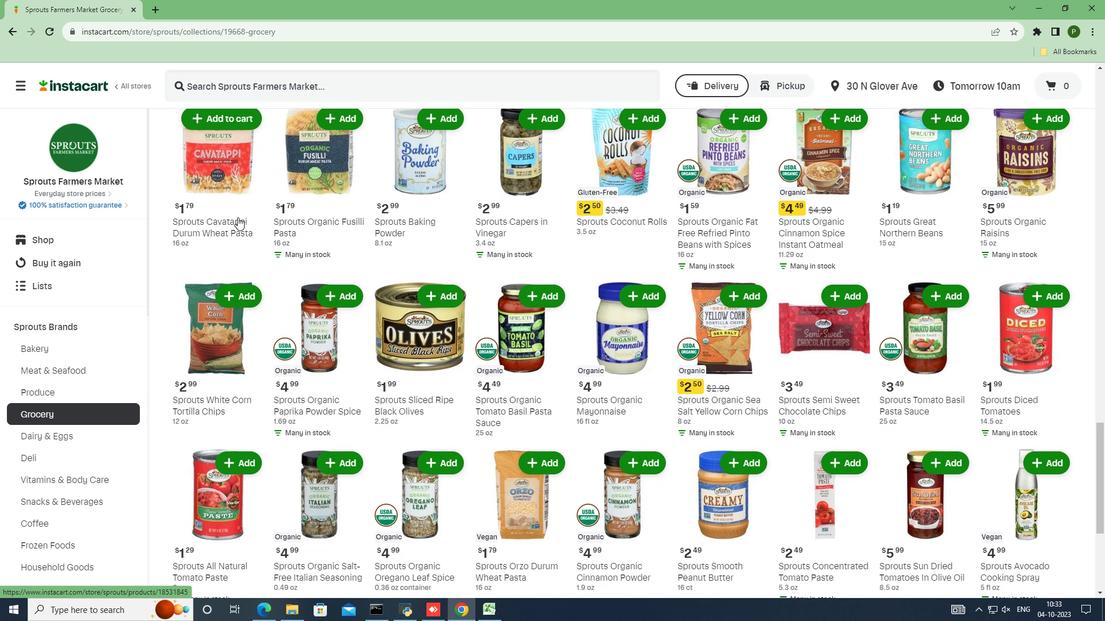 
Action: Mouse scrolled (237, 217) with delta (0, 0)
Screenshot: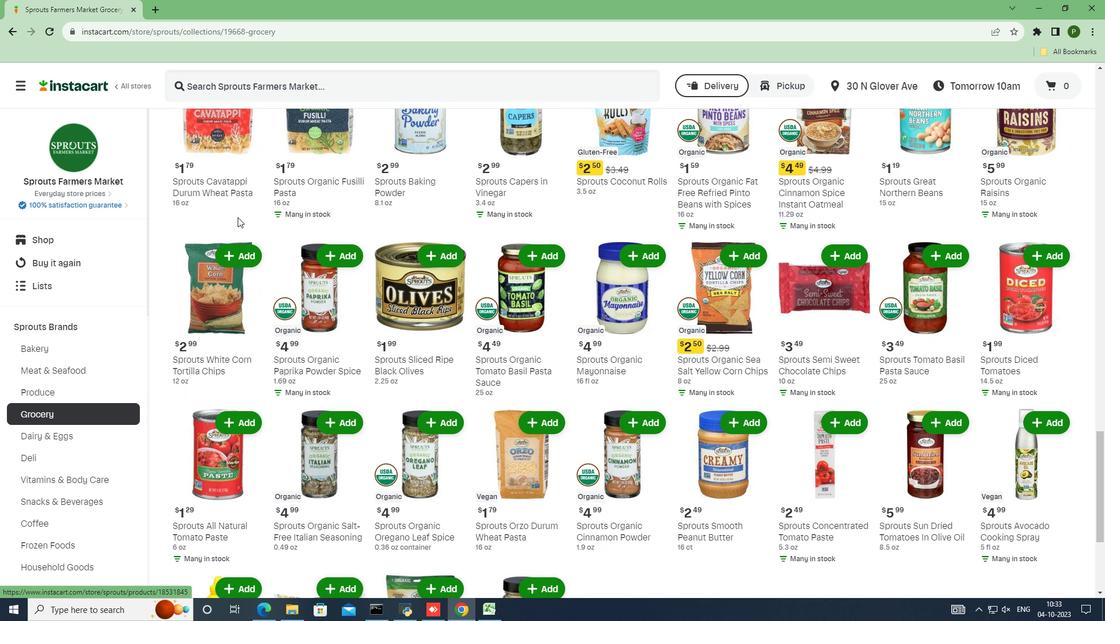 
Action: Mouse moved to (237, 217)
Screenshot: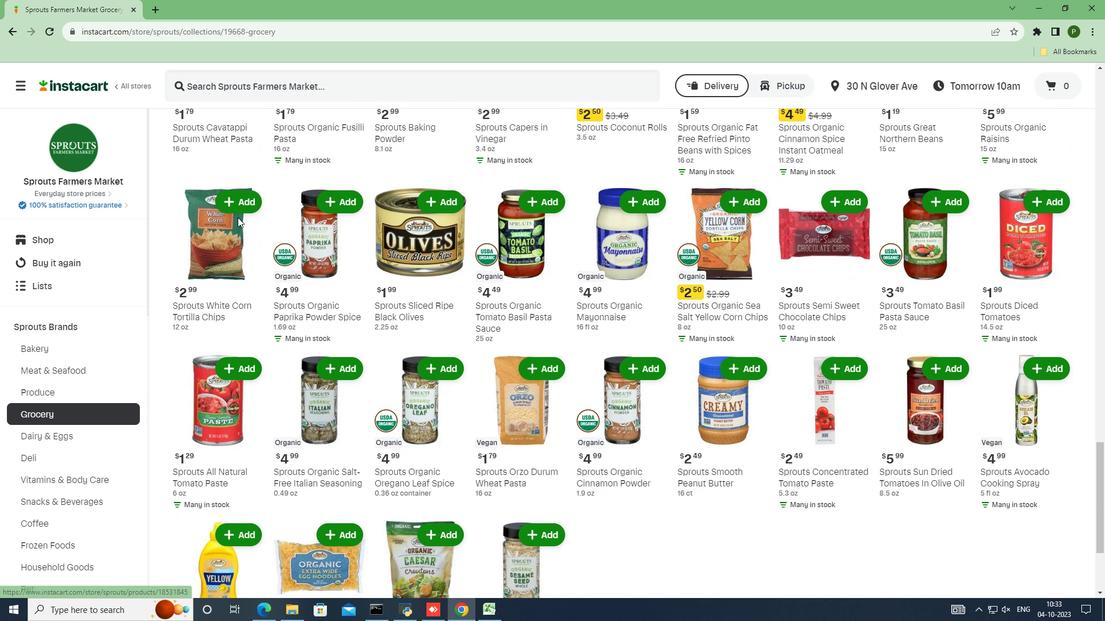 
Action: Mouse scrolled (237, 217) with delta (0, 0)
Screenshot: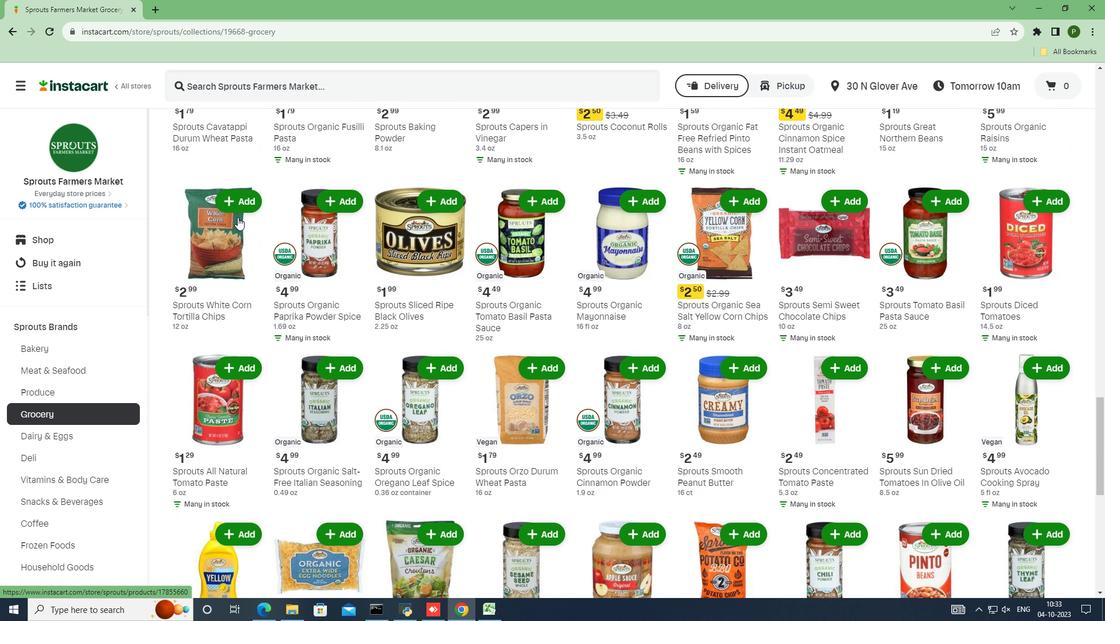 
Action: Mouse scrolled (237, 217) with delta (0, 0)
Screenshot: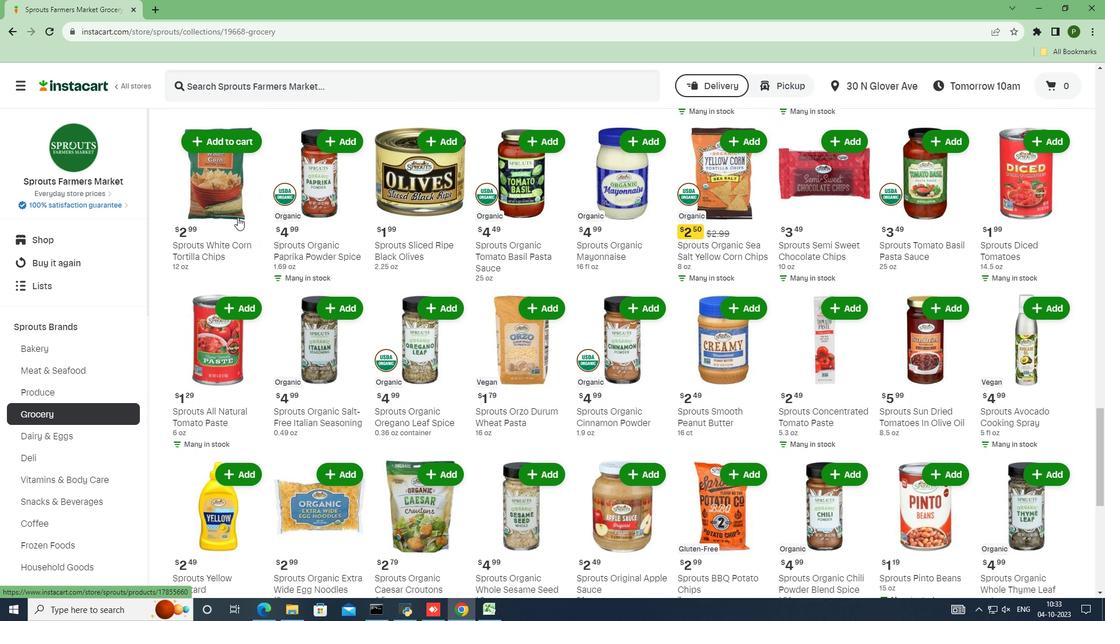 
Action: Mouse scrolled (237, 217) with delta (0, 0)
Screenshot: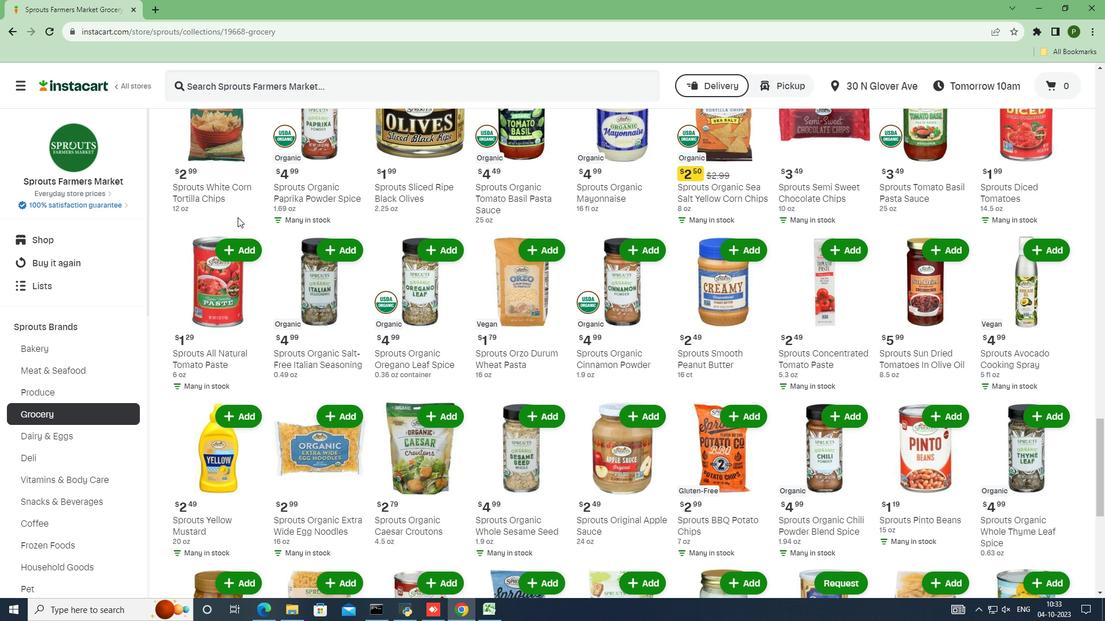 
Action: Mouse moved to (238, 217)
Screenshot: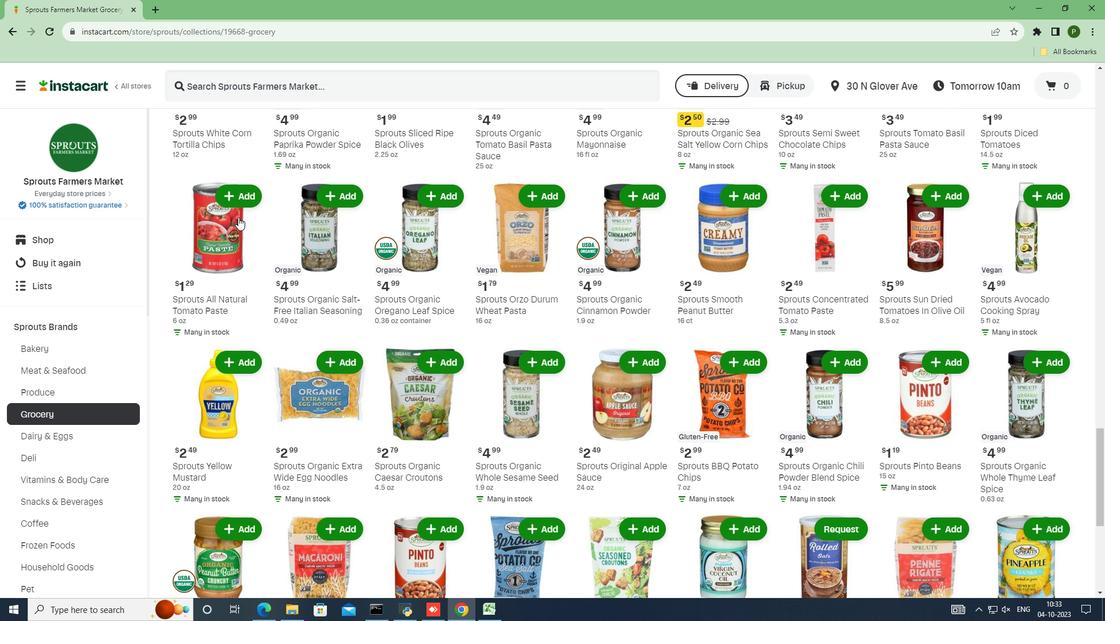 
Action: Mouse scrolled (238, 217) with delta (0, 0)
Screenshot: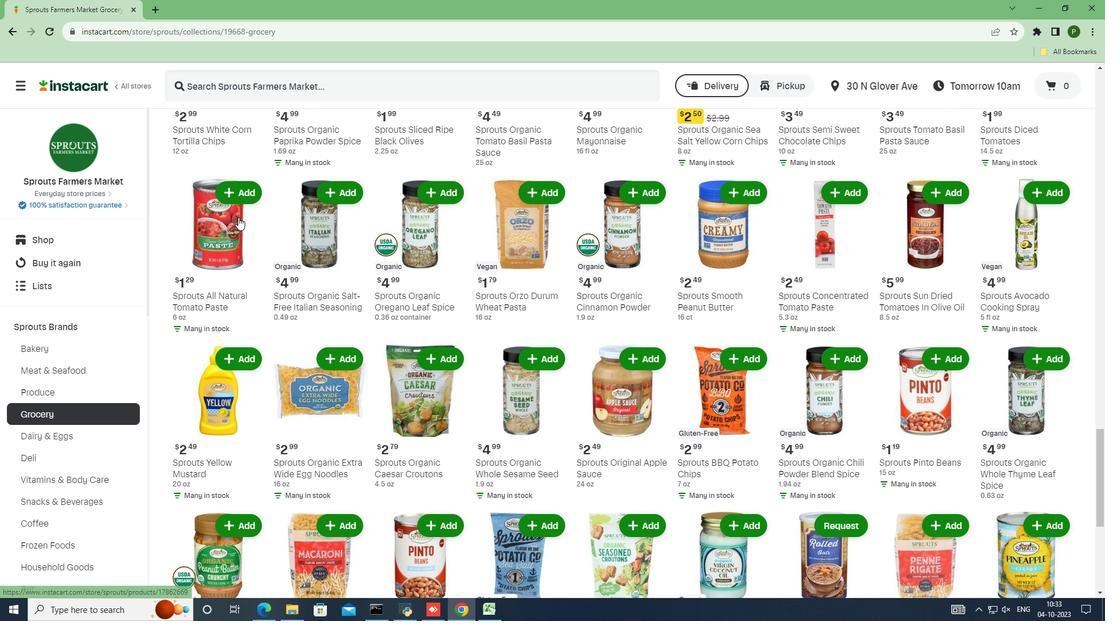 
Action: Mouse scrolled (238, 217) with delta (0, 0)
Screenshot: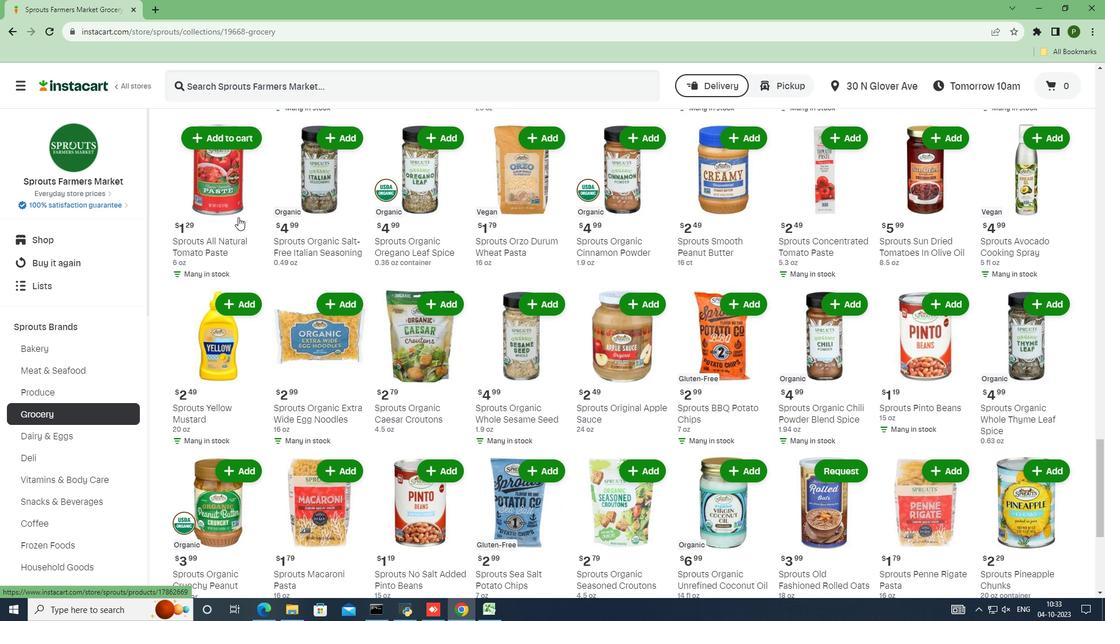 
Action: Mouse scrolled (238, 217) with delta (0, 0)
Screenshot: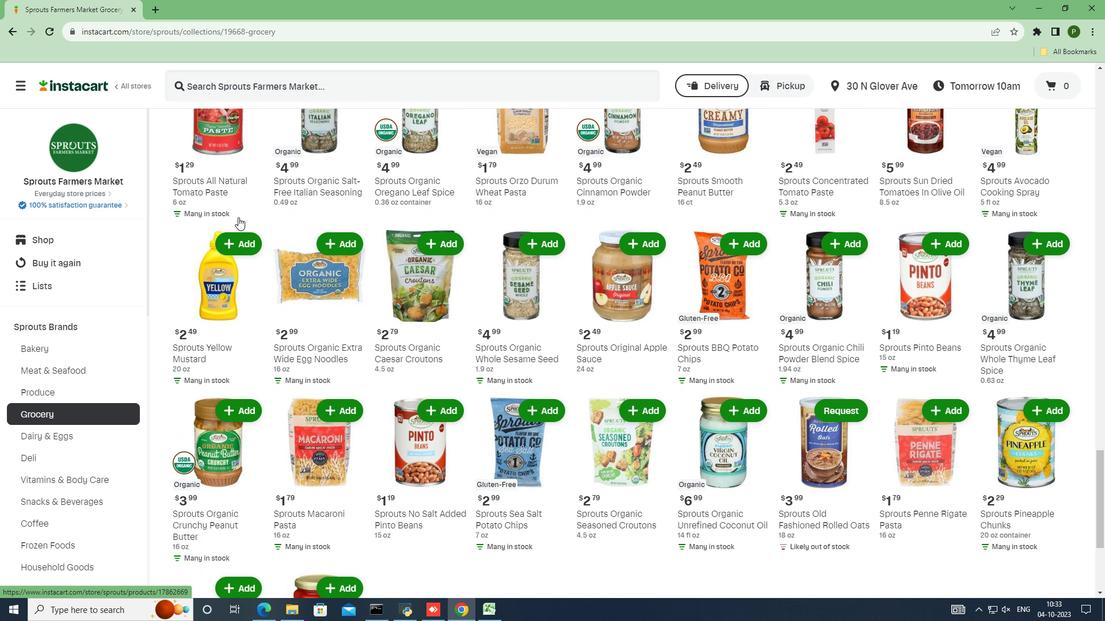 
Action: Mouse scrolled (238, 217) with delta (0, 0)
Screenshot: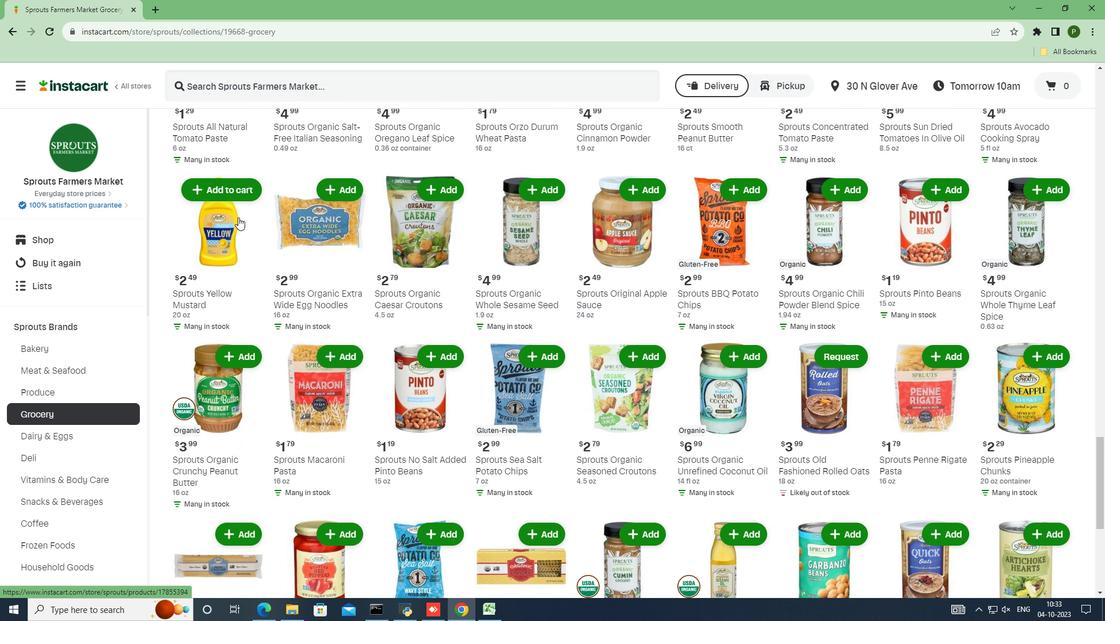 
Action: Mouse moved to (238, 217)
Screenshot: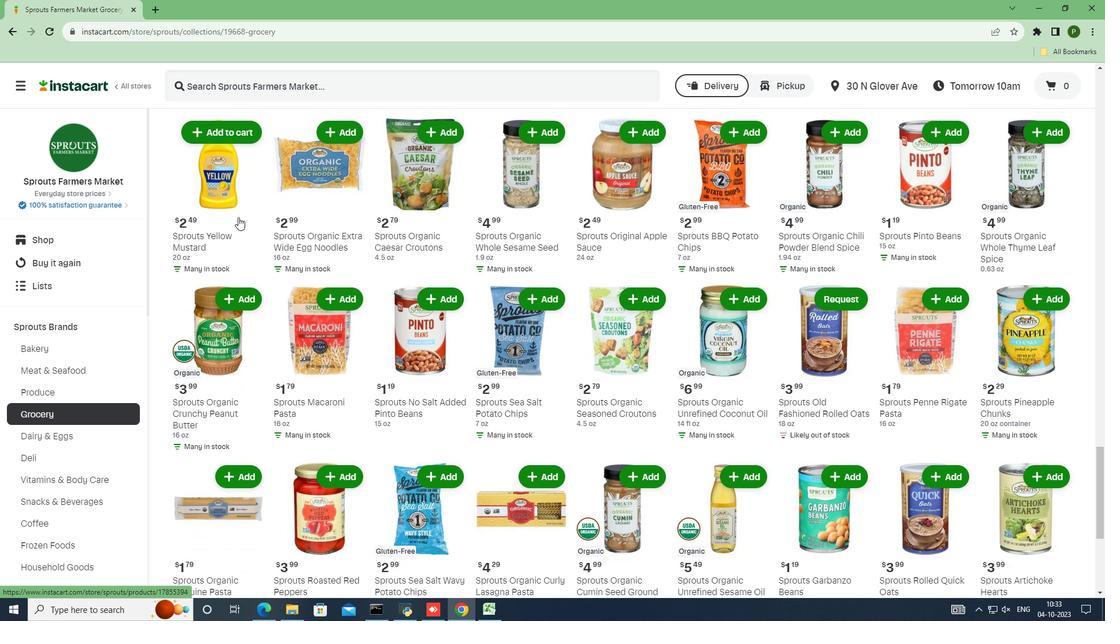 
Action: Mouse scrolled (238, 217) with delta (0, 0)
Screenshot: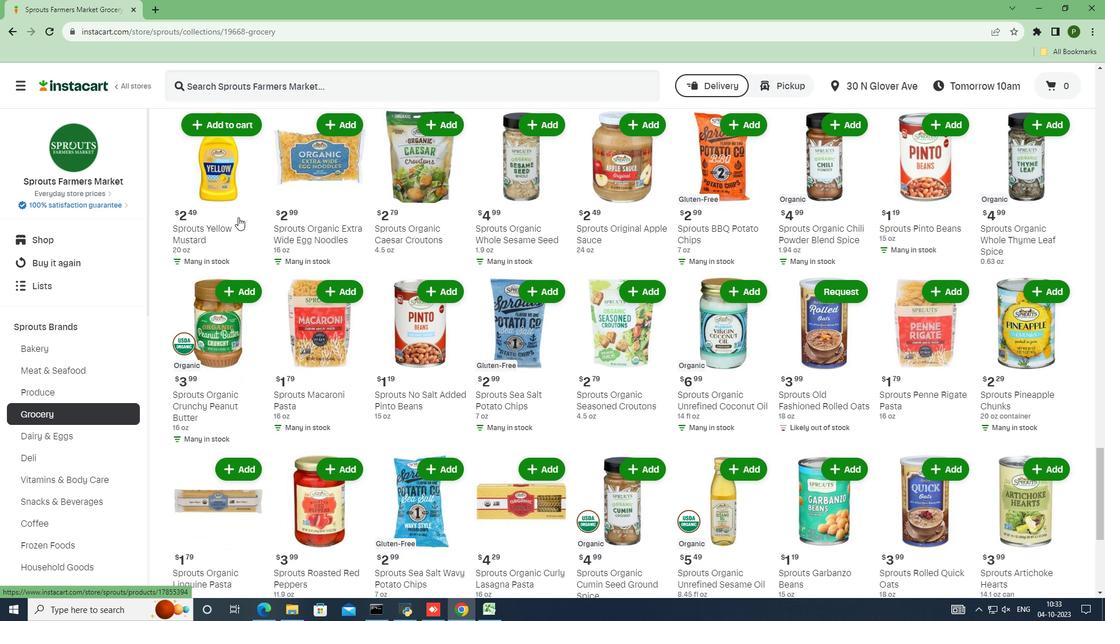 
Action: Mouse moved to (238, 217)
Screenshot: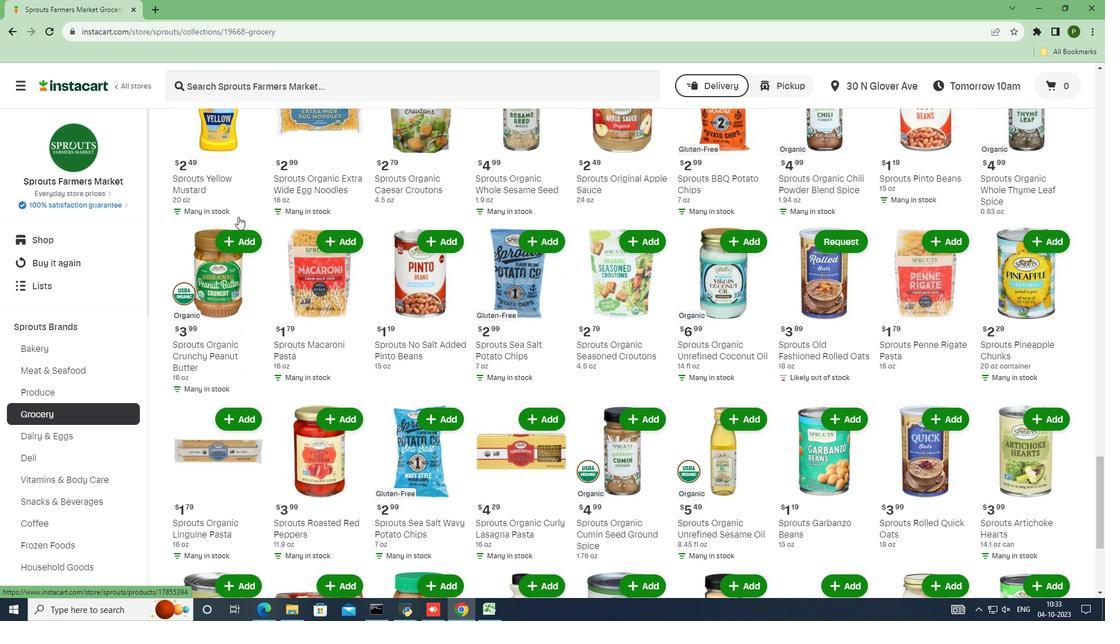 
Action: Mouse scrolled (238, 216) with delta (0, 0)
Screenshot: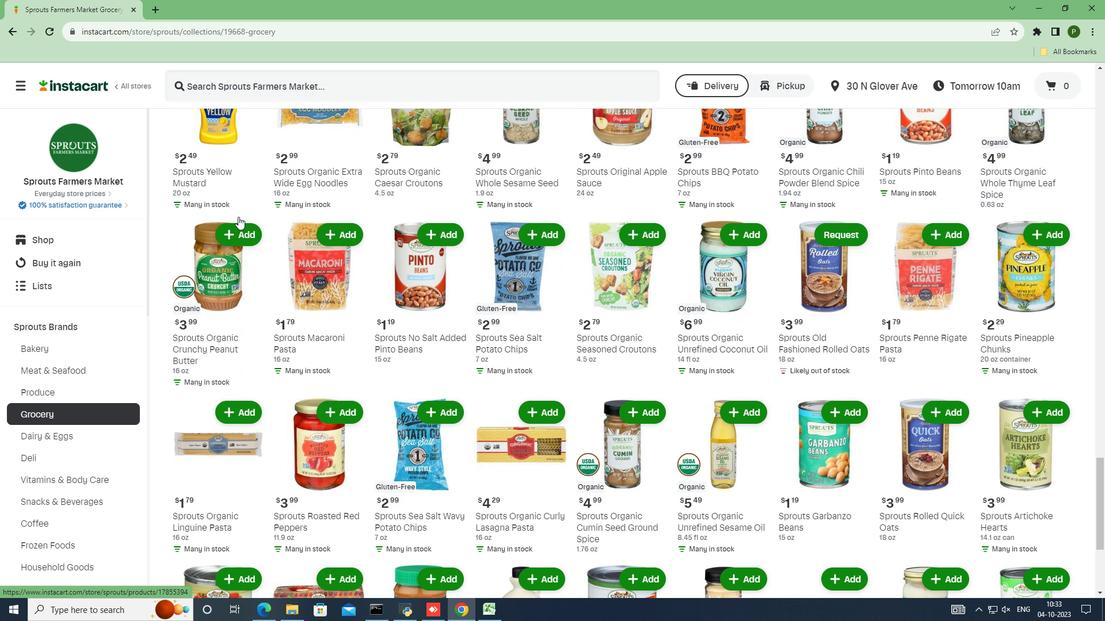 
Action: Mouse scrolled (238, 216) with delta (0, 0)
Screenshot: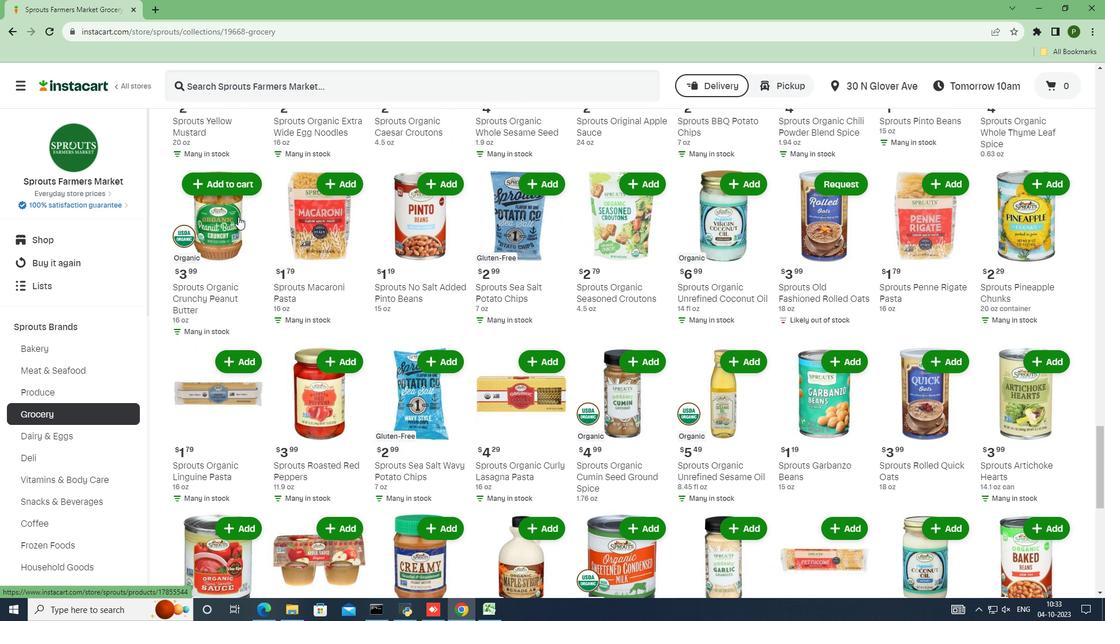 
Action: Mouse scrolled (238, 216) with delta (0, 0)
Screenshot: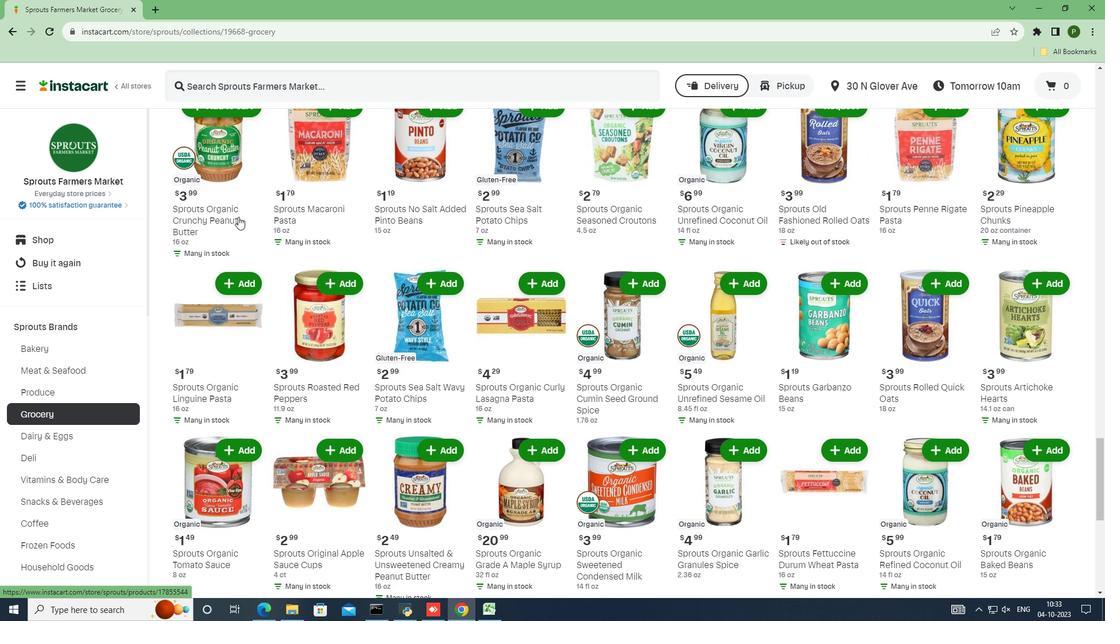 
Action: Mouse scrolled (238, 216) with delta (0, 0)
Screenshot: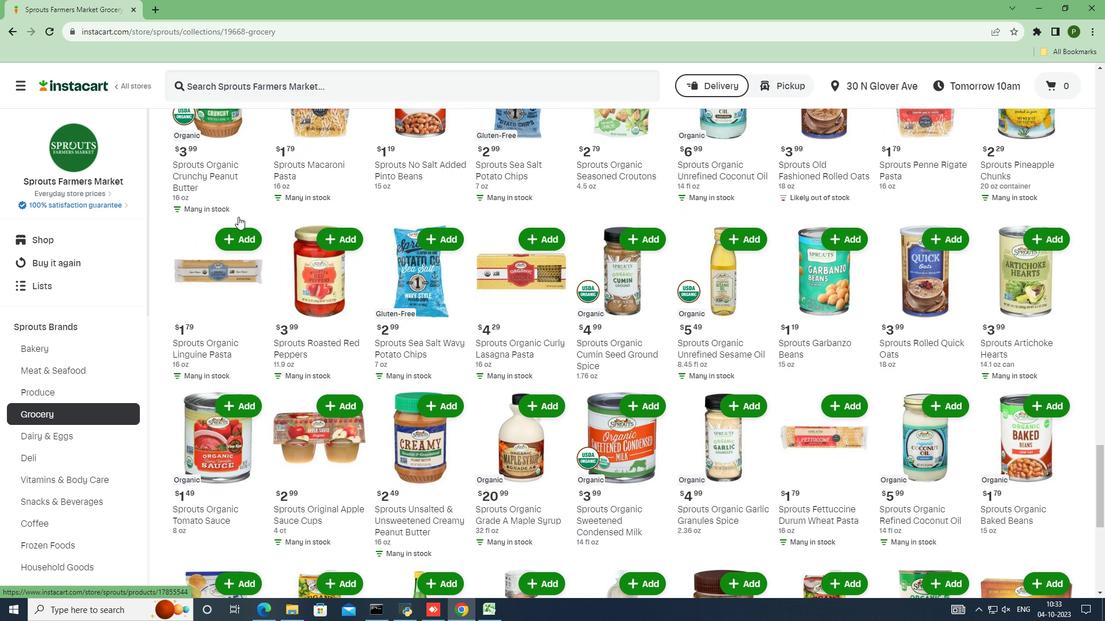 
Action: Mouse scrolled (238, 216) with delta (0, 0)
Screenshot: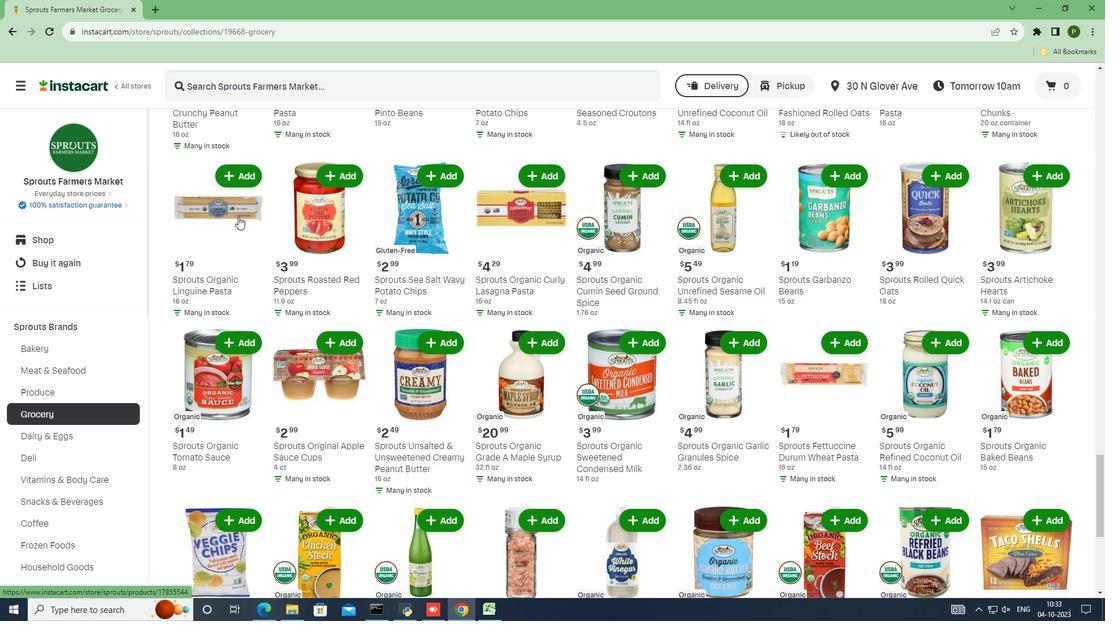 
Action: Mouse scrolled (238, 216) with delta (0, 0)
Screenshot: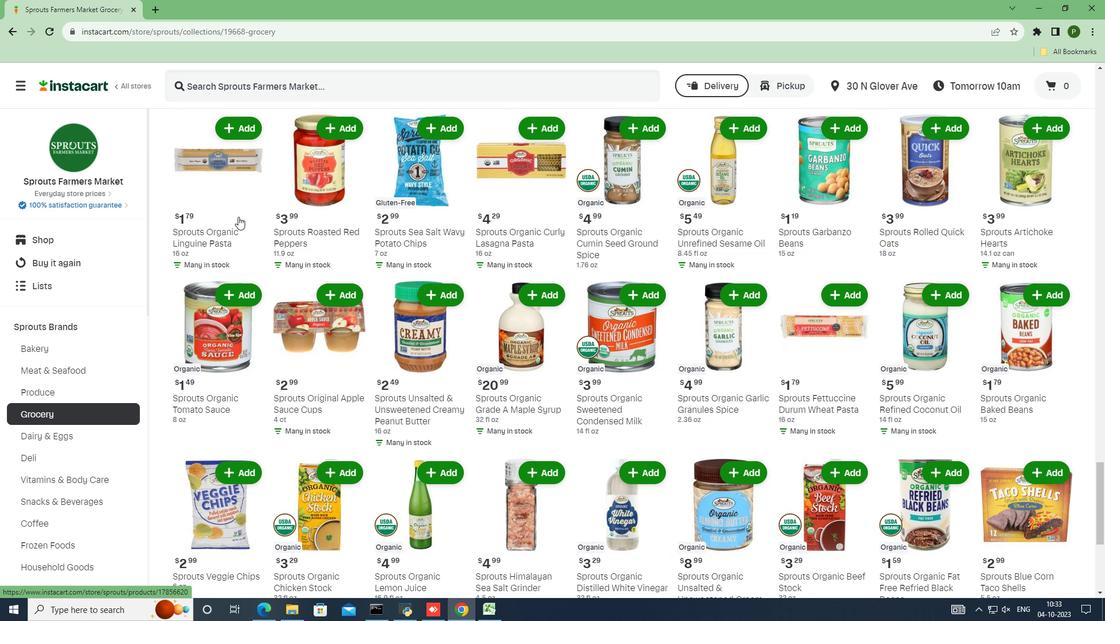 
Action: Mouse scrolled (238, 216) with delta (0, 0)
Screenshot: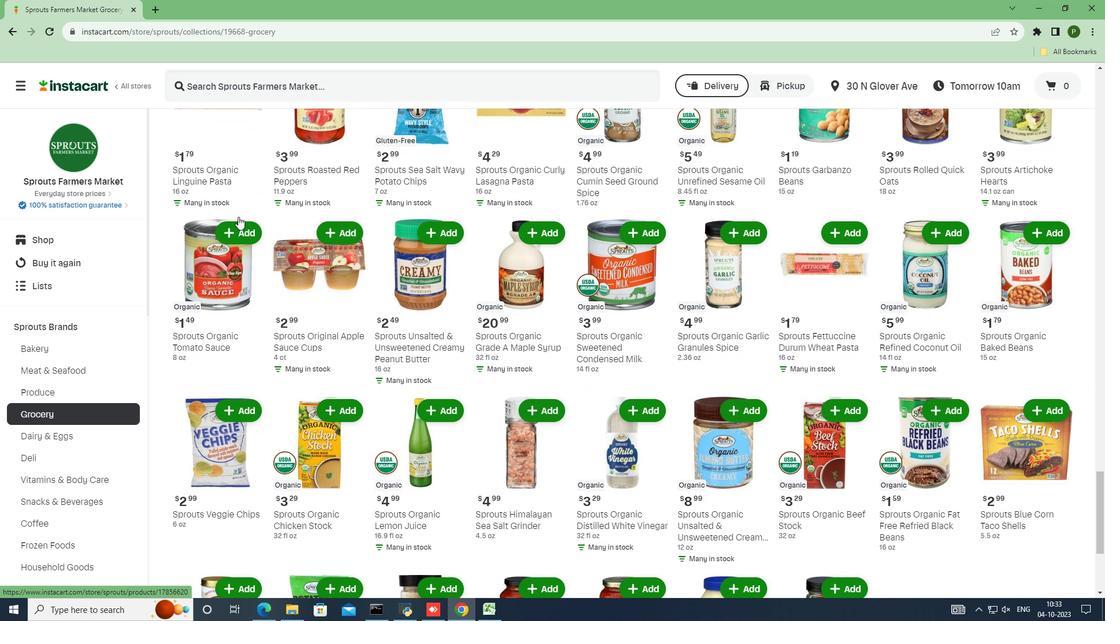 
Action: Mouse scrolled (238, 216) with delta (0, 0)
Screenshot: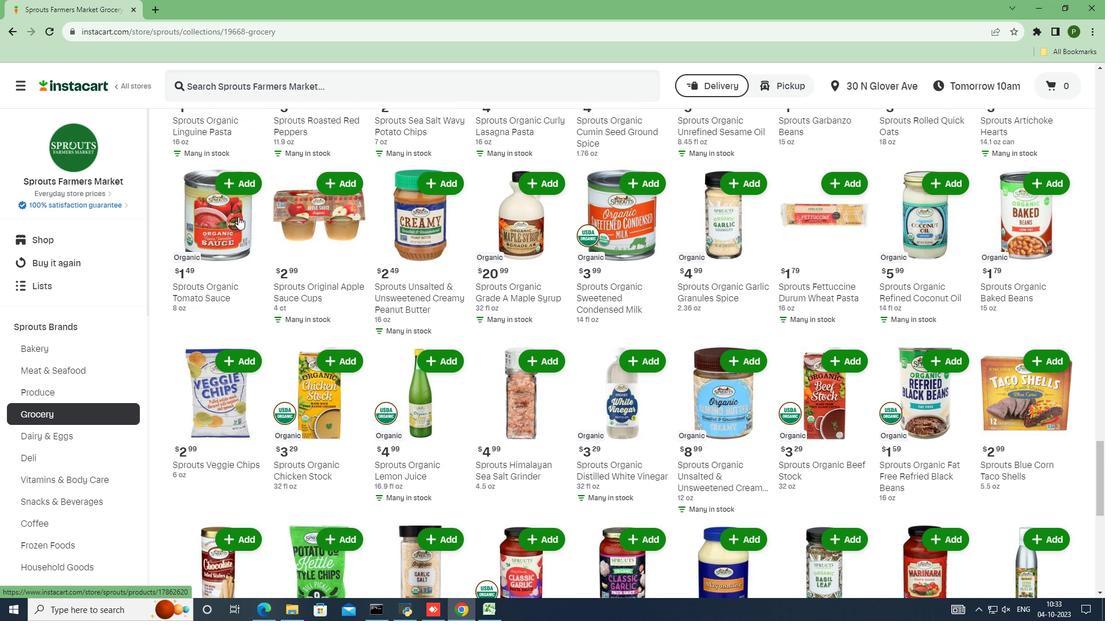 
Action: Mouse scrolled (238, 216) with delta (0, 0)
Screenshot: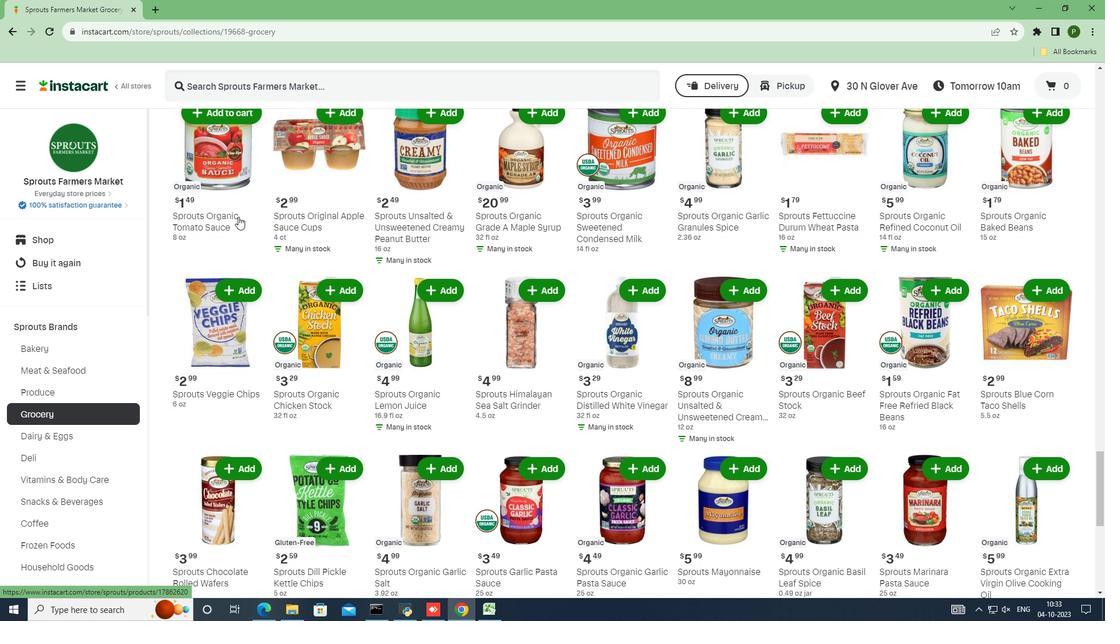 
Action: Mouse scrolled (238, 216) with delta (0, 0)
Screenshot: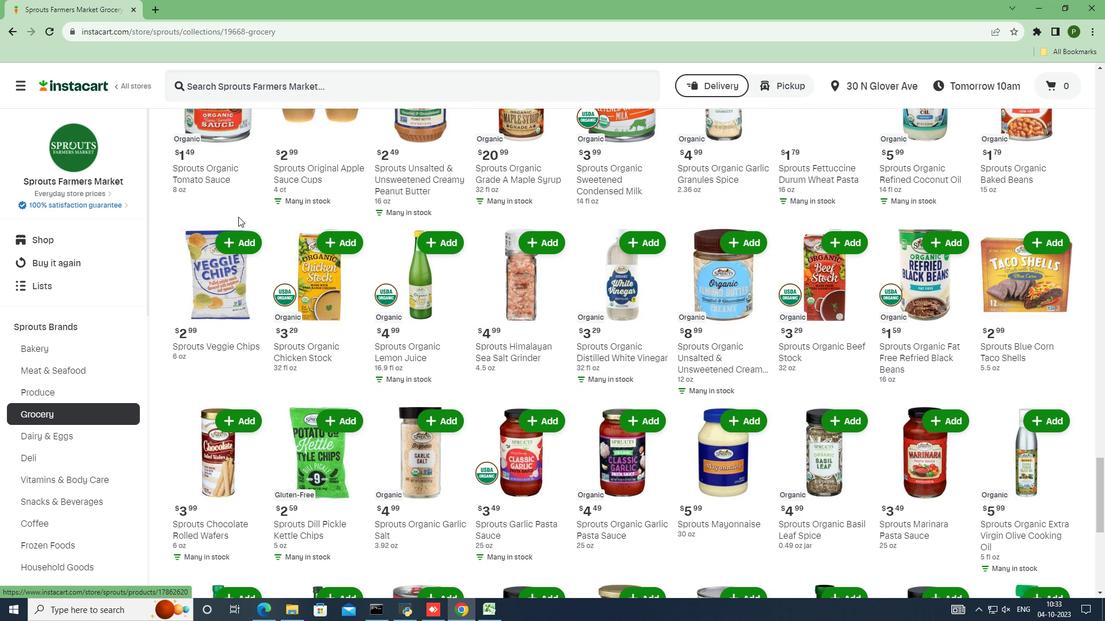 
Action: Mouse scrolled (238, 216) with delta (0, 0)
Screenshot: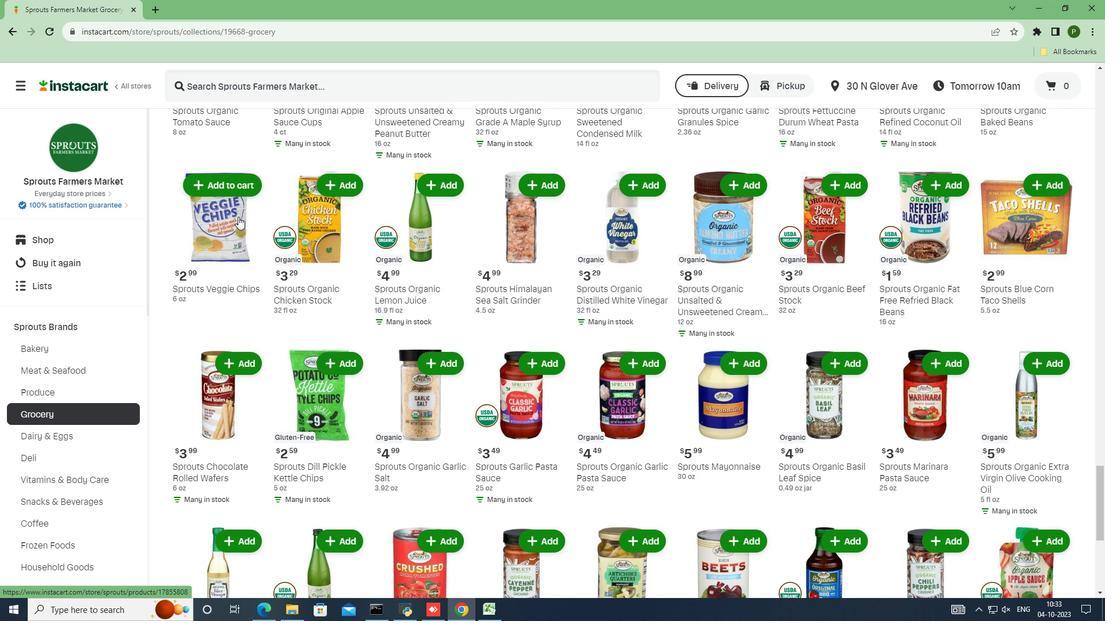 
Action: Mouse scrolled (238, 216) with delta (0, 0)
Screenshot: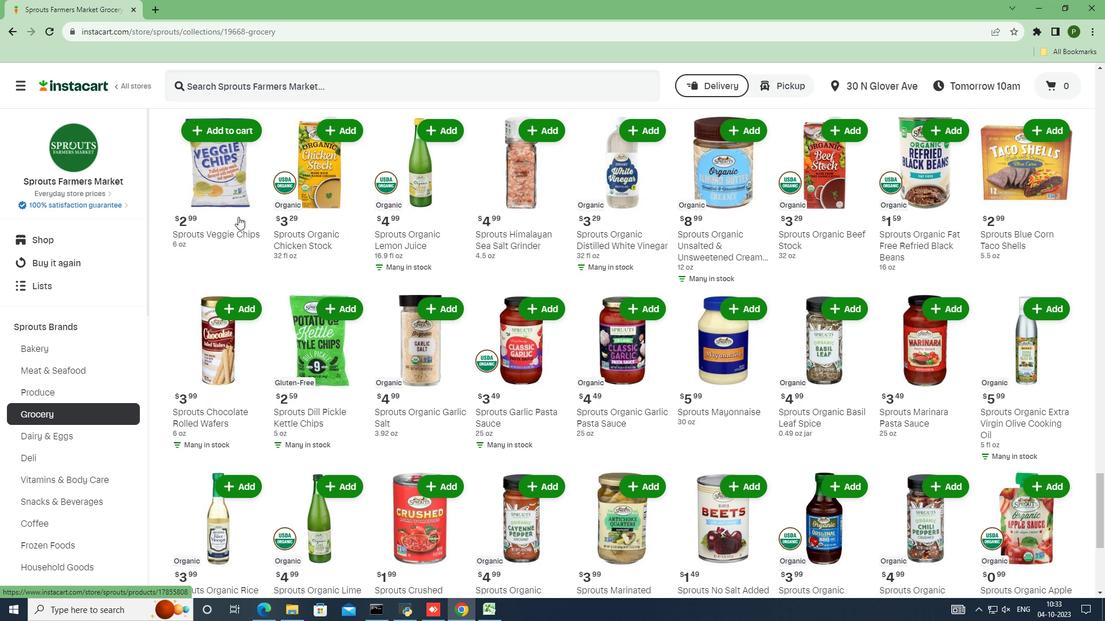 
Action: Mouse moved to (238, 217)
Screenshot: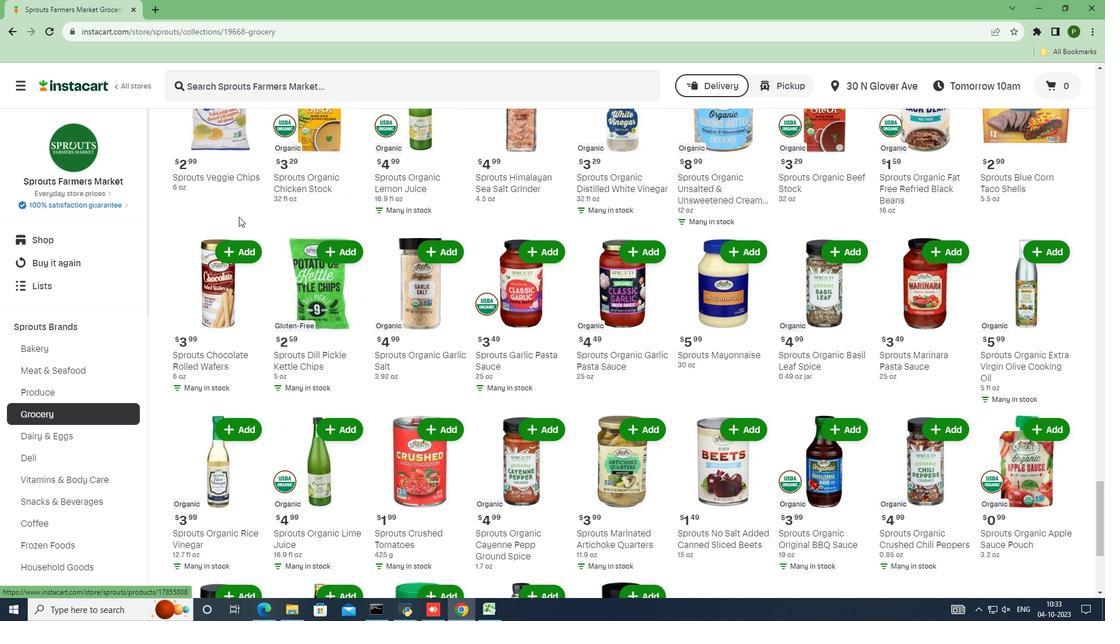 
Action: Mouse scrolled (238, 216) with delta (0, 0)
Screenshot: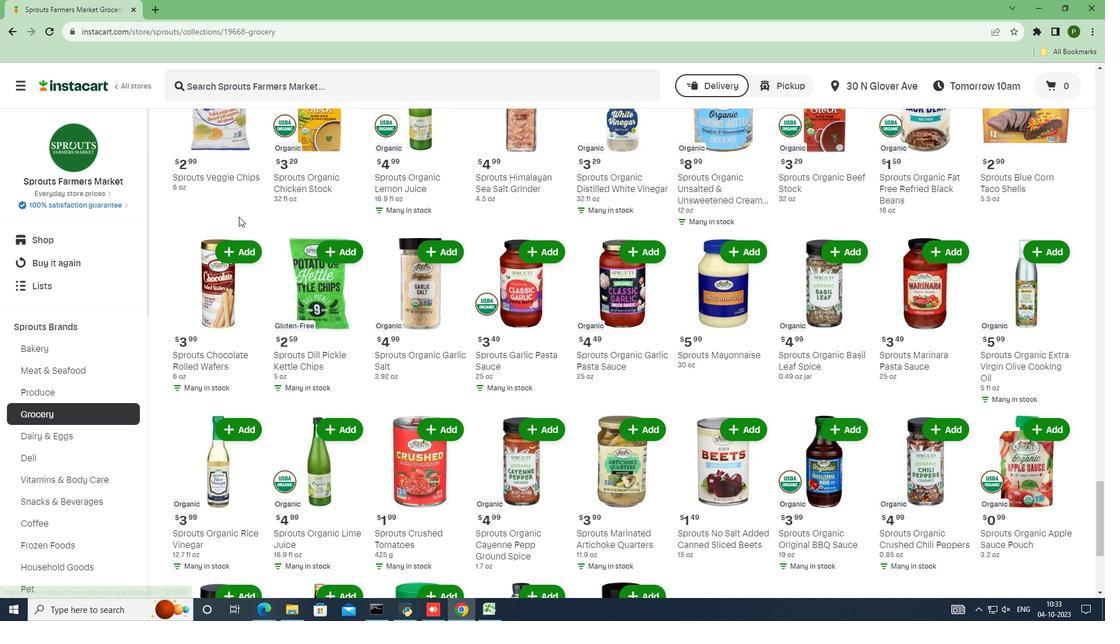 
Action: Mouse scrolled (238, 216) with delta (0, 0)
Screenshot: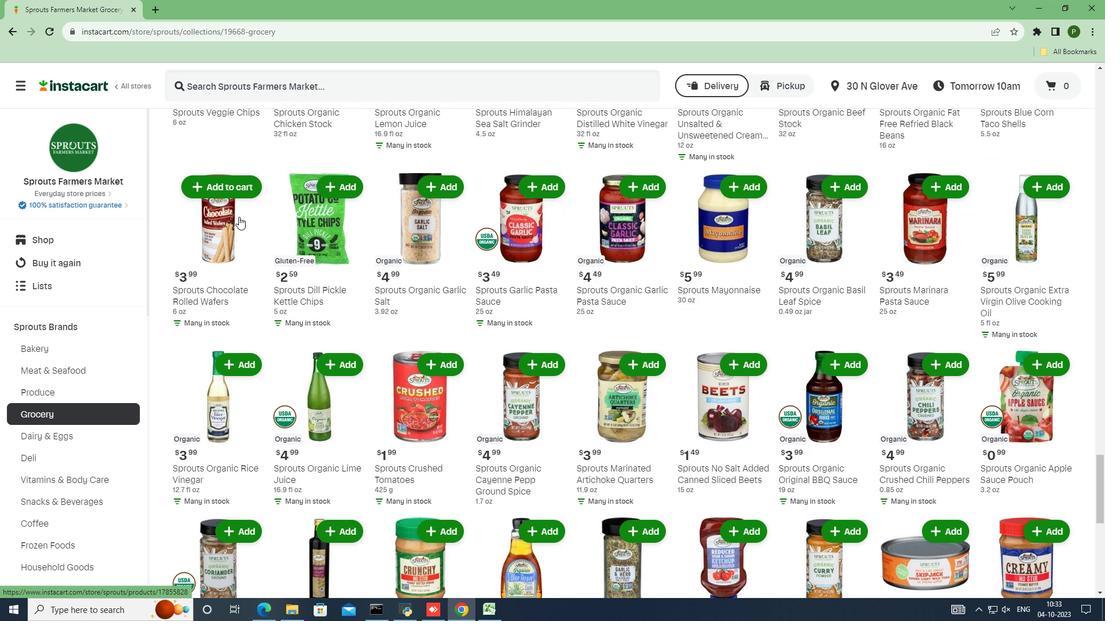
Action: Mouse scrolled (238, 216) with delta (0, 0)
Screenshot: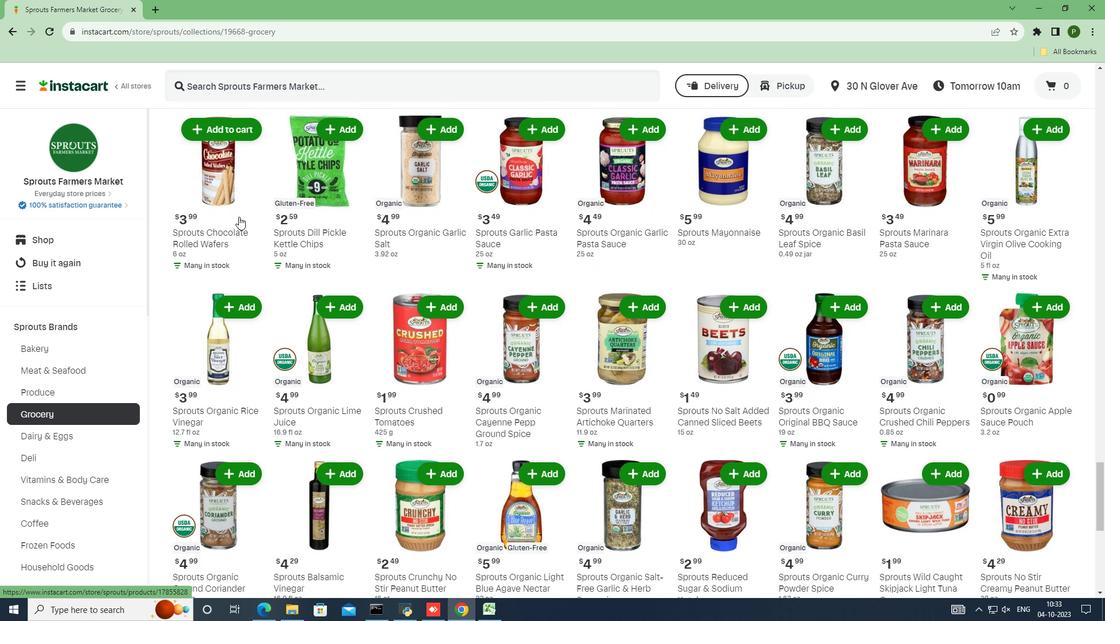 
Action: Mouse scrolled (238, 216) with delta (0, 0)
Screenshot: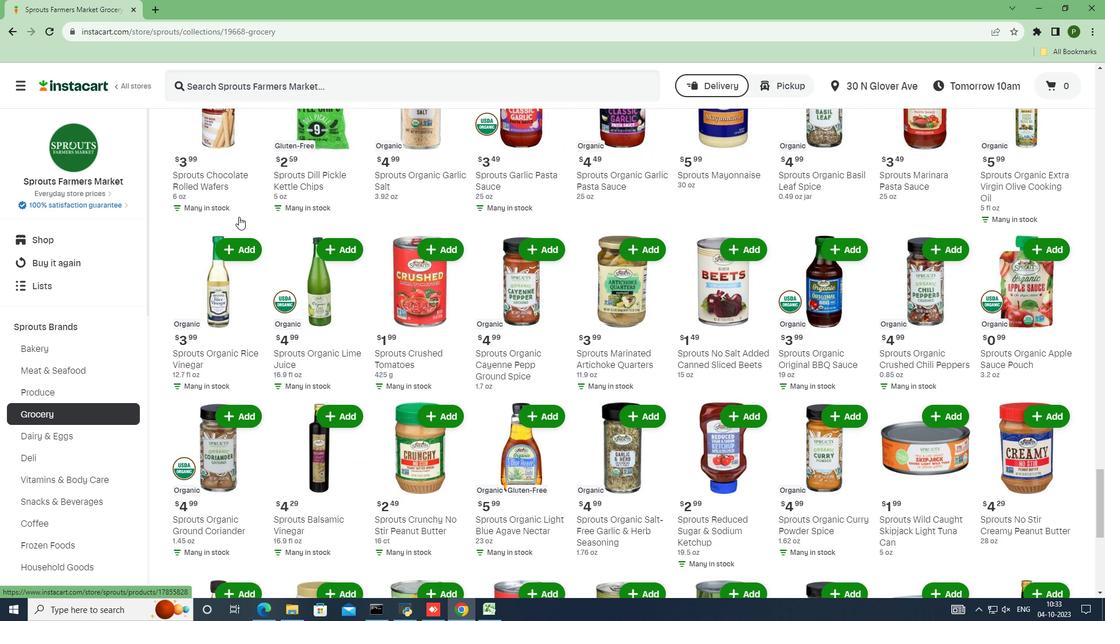 
Action: Mouse scrolled (238, 216) with delta (0, 0)
Screenshot: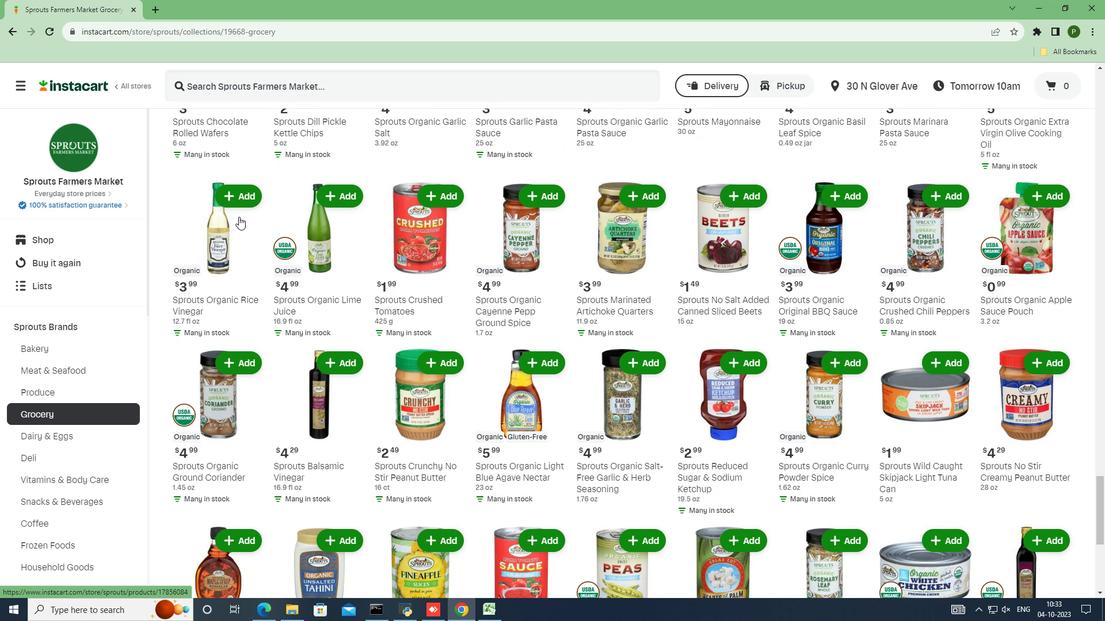
Action: Mouse scrolled (238, 216) with delta (0, 0)
Screenshot: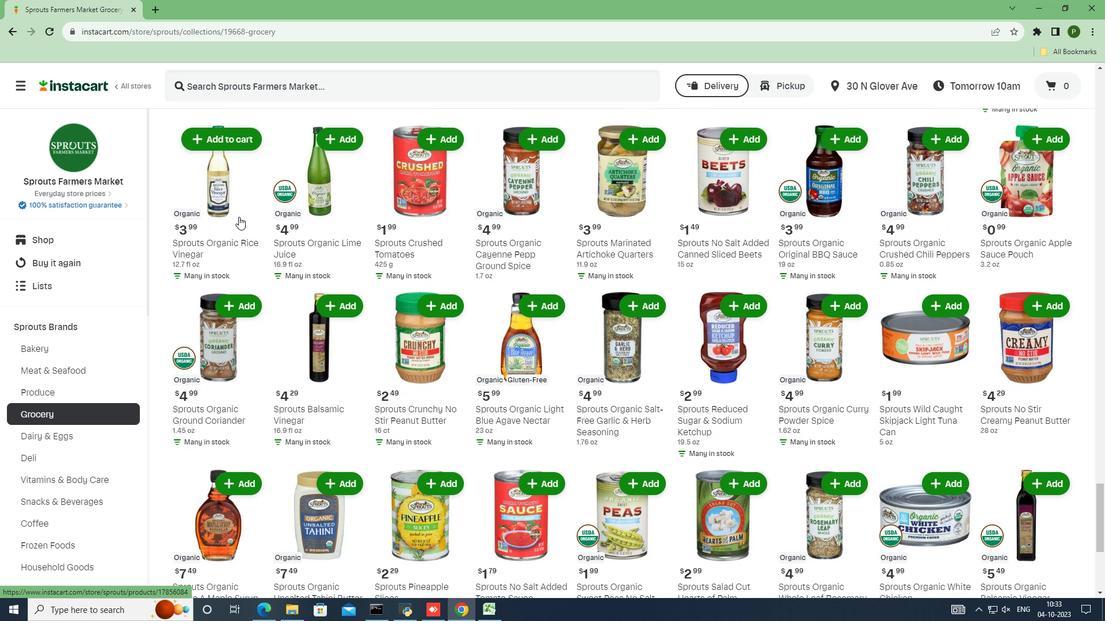 
Action: Mouse scrolled (238, 216) with delta (0, 0)
Screenshot: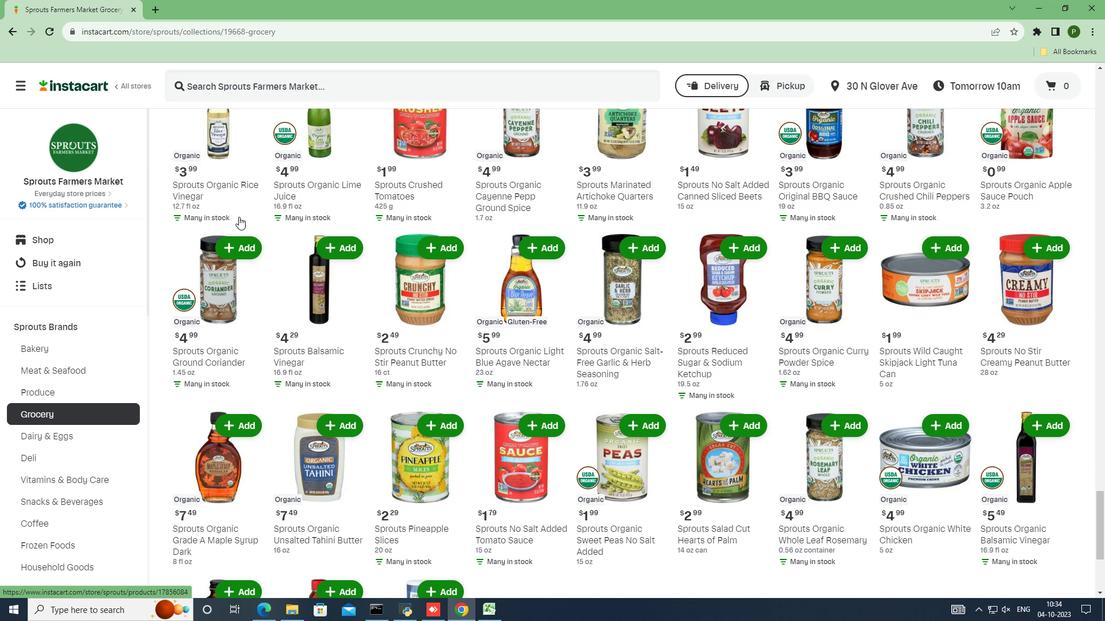 
Action: Mouse scrolled (238, 216) with delta (0, 0)
Screenshot: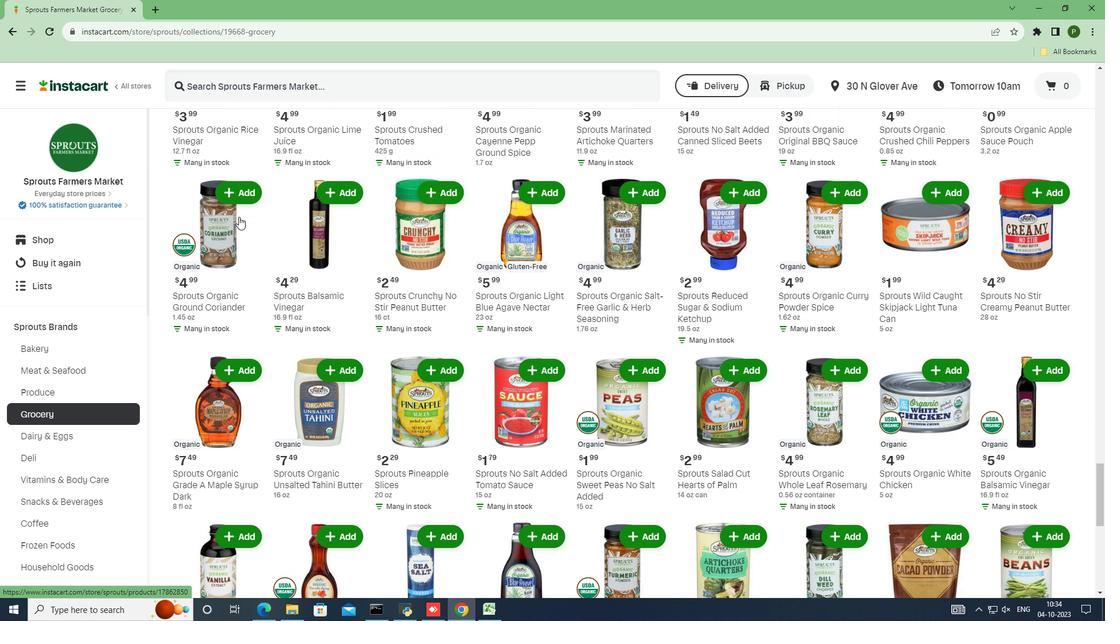 
Action: Mouse scrolled (238, 216) with delta (0, 0)
Screenshot: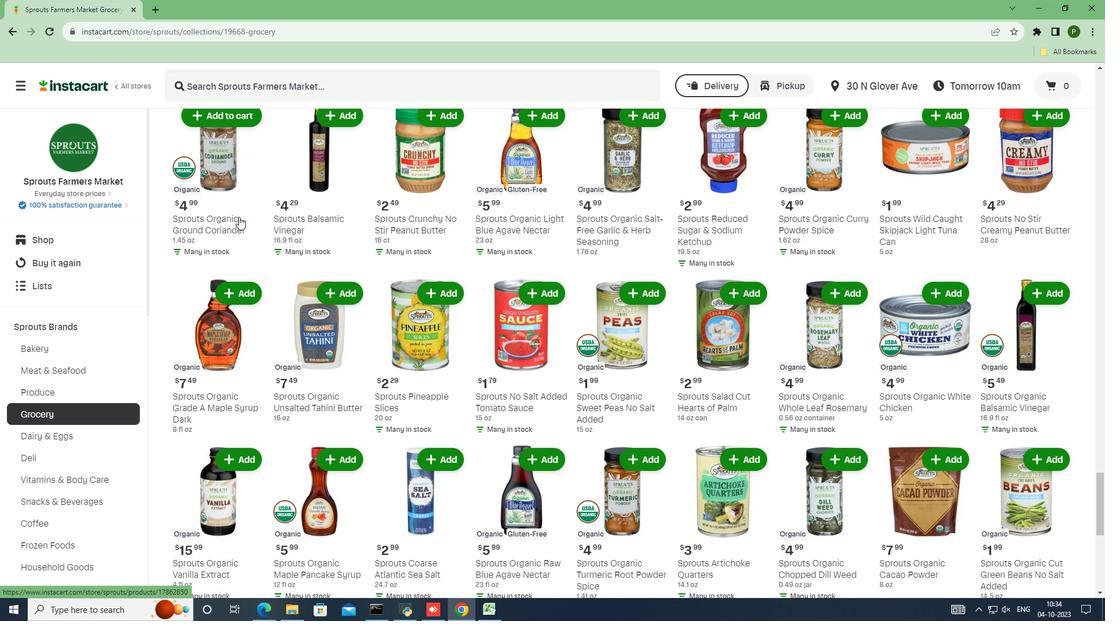 
Action: Mouse scrolled (238, 216) with delta (0, 0)
Screenshot: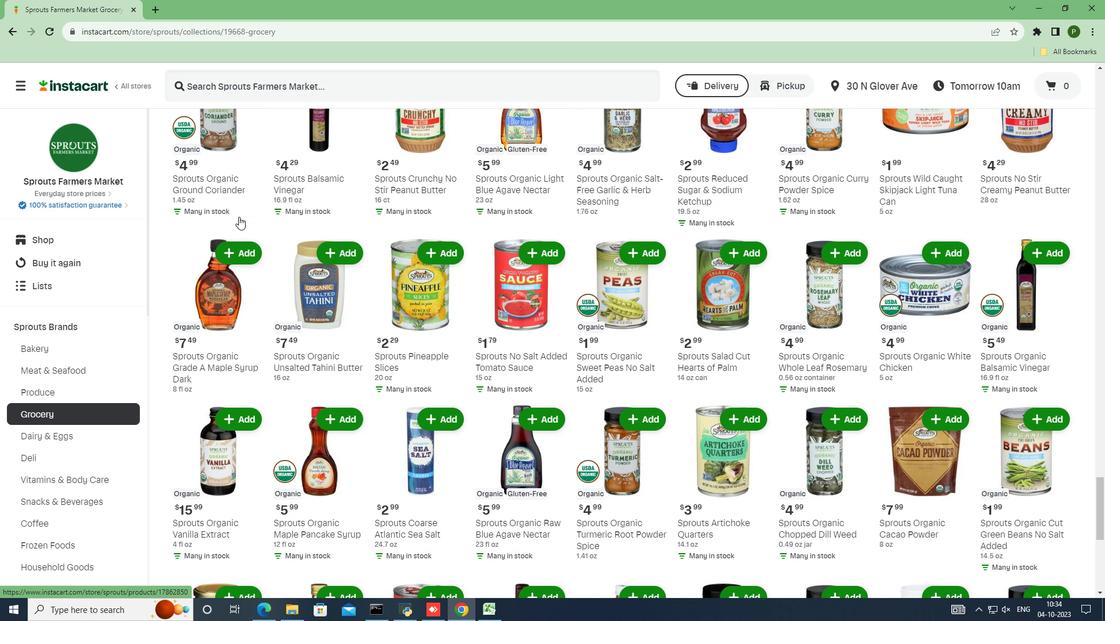 
Action: Mouse scrolled (238, 216) with delta (0, 0)
Screenshot: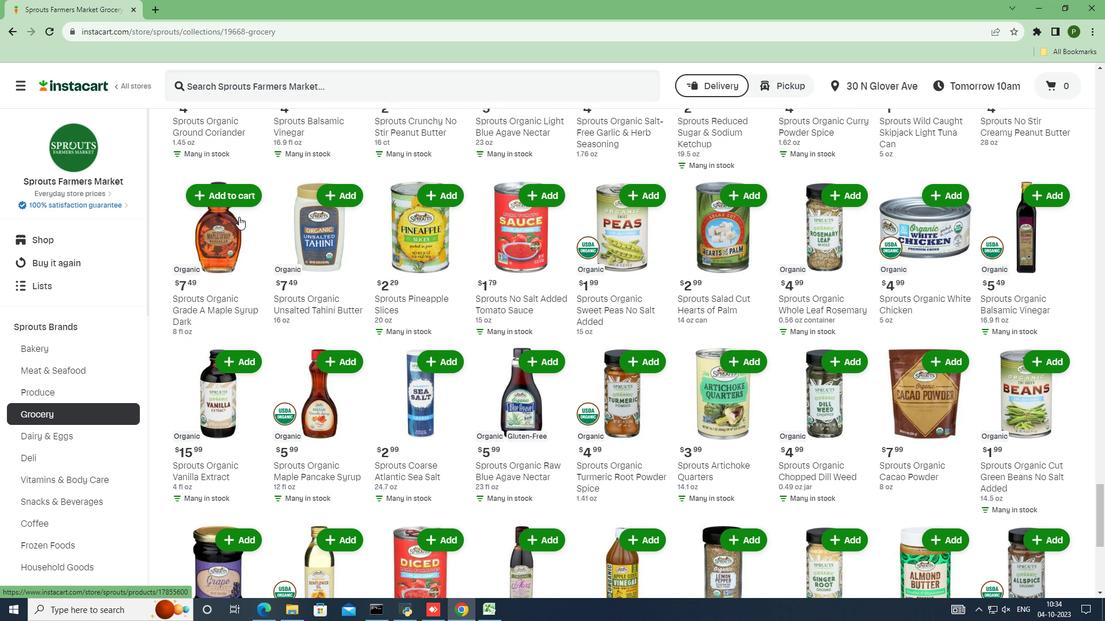 
Action: Mouse scrolled (238, 216) with delta (0, 0)
Screenshot: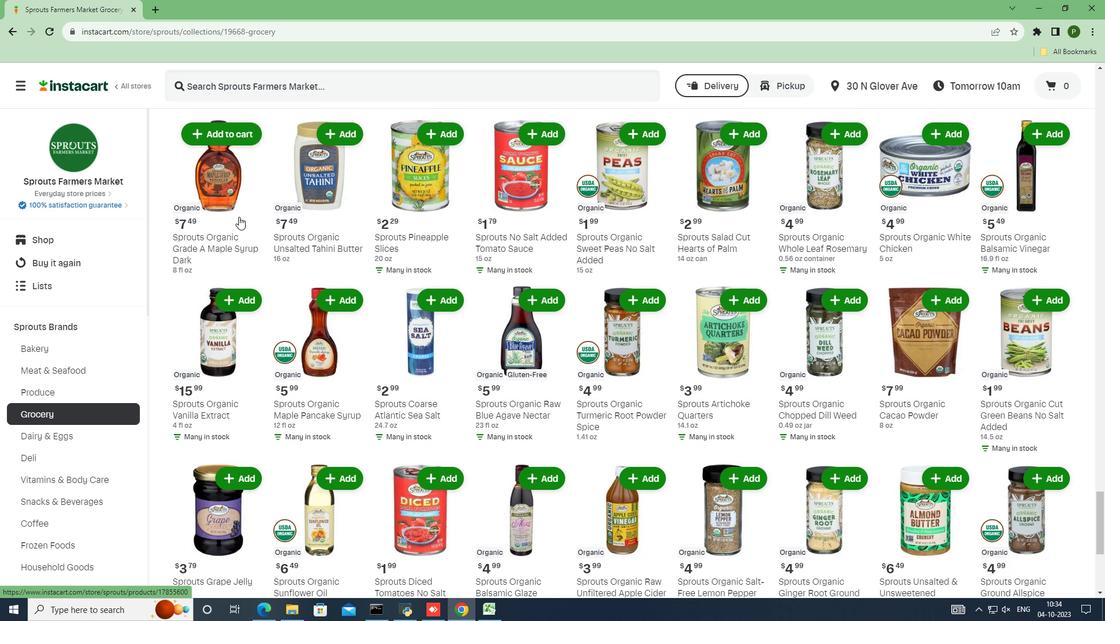 
Action: Mouse scrolled (238, 216) with delta (0, 0)
Screenshot: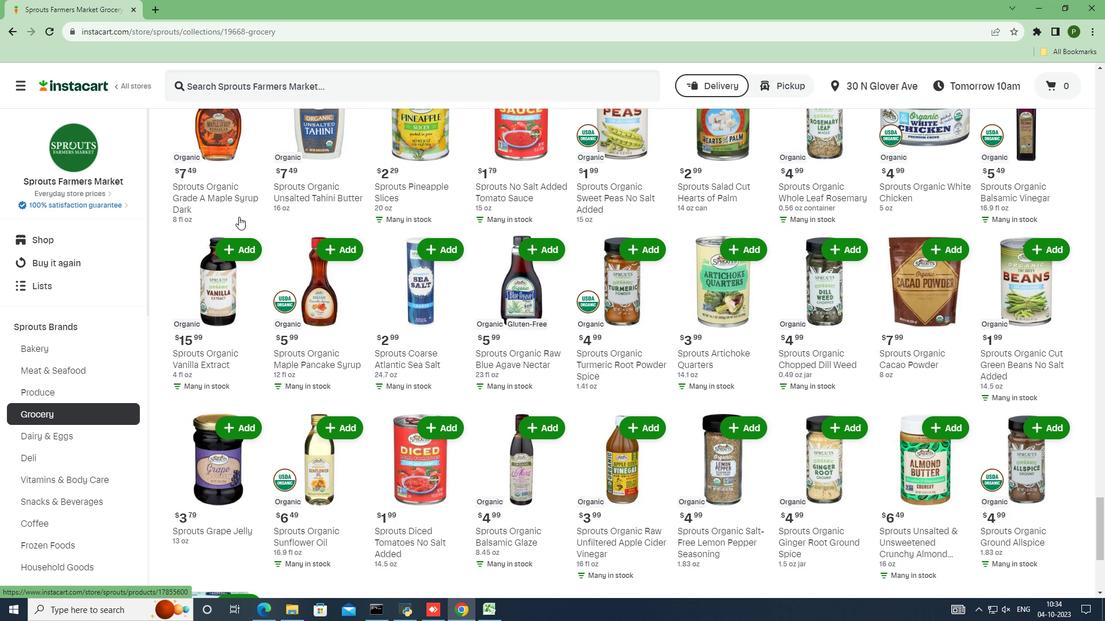 
Action: Mouse scrolled (238, 216) with delta (0, 0)
Screenshot: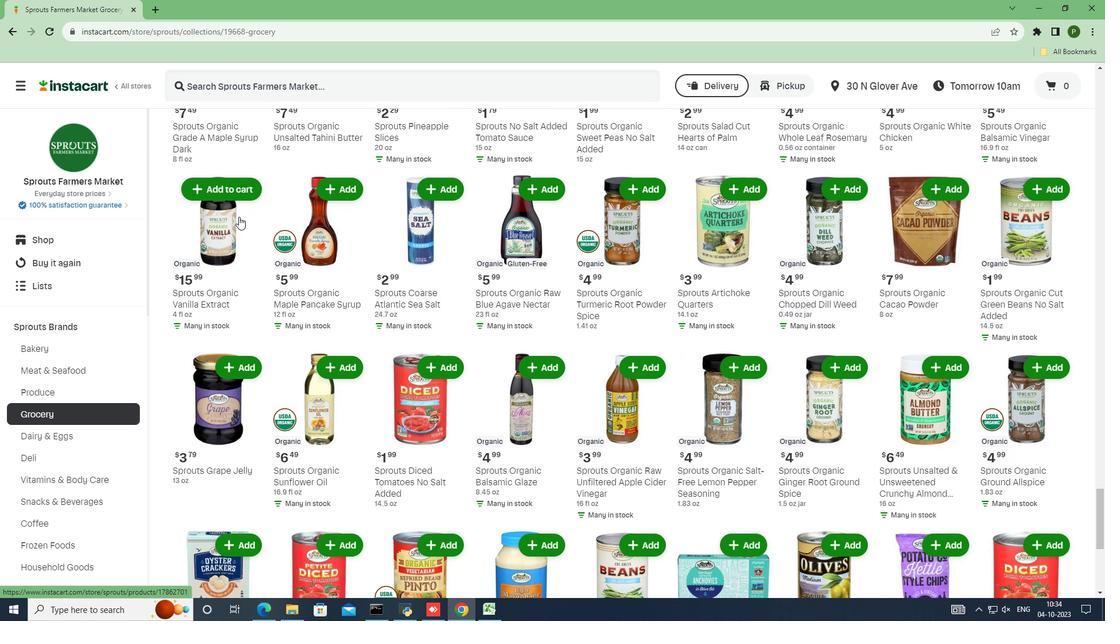 
Action: Mouse scrolled (238, 216) with delta (0, 0)
Screenshot: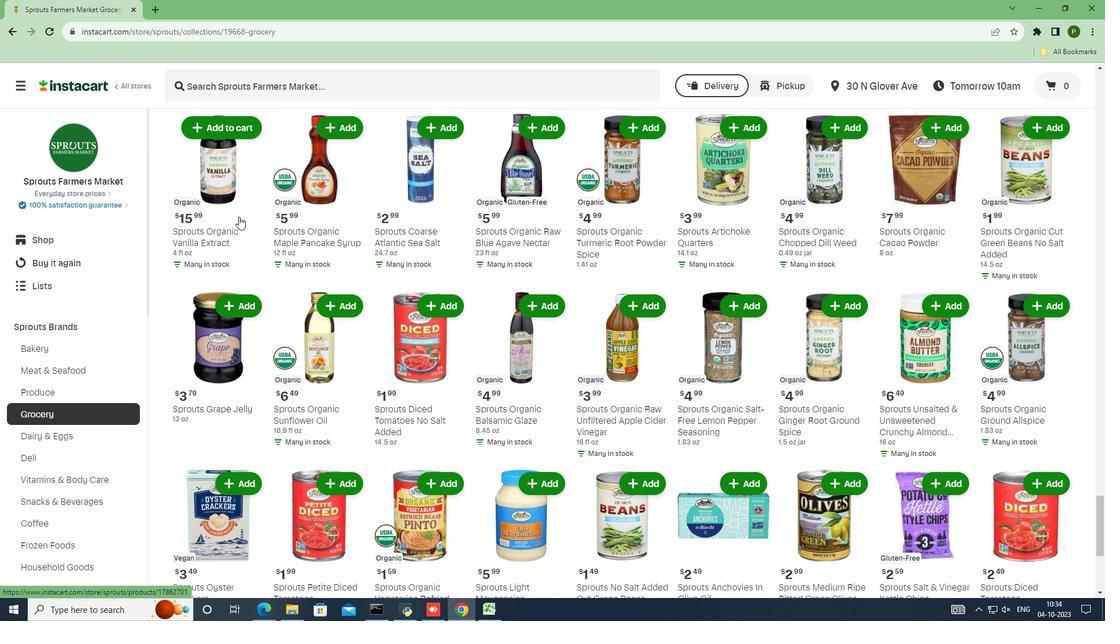 
Action: Mouse scrolled (238, 216) with delta (0, 0)
Screenshot: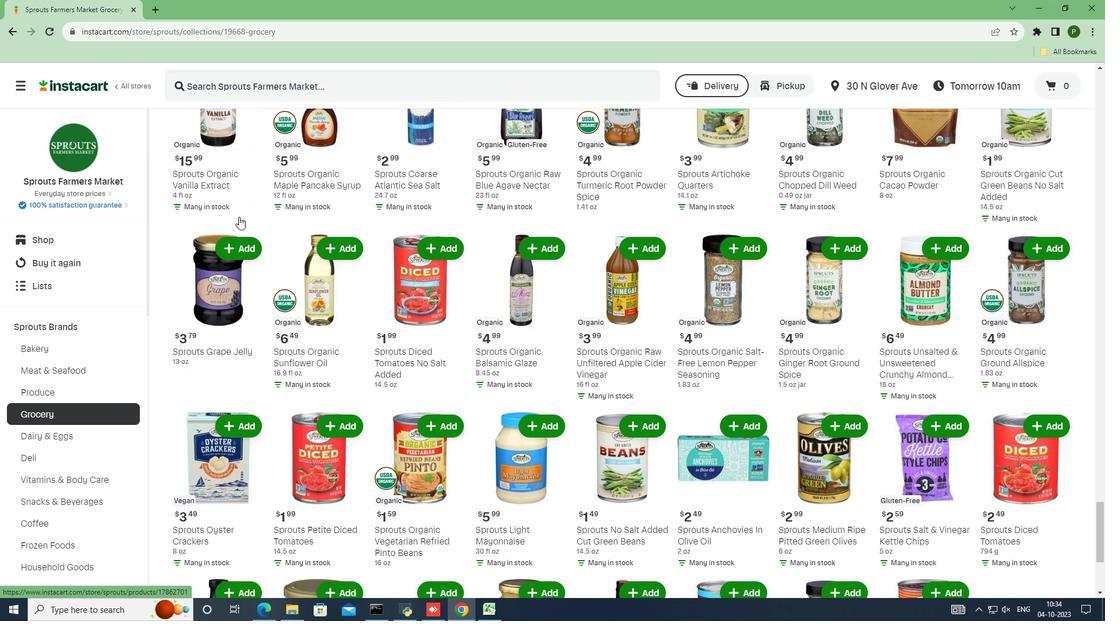 
Action: Mouse scrolled (238, 216) with delta (0, 0)
Screenshot: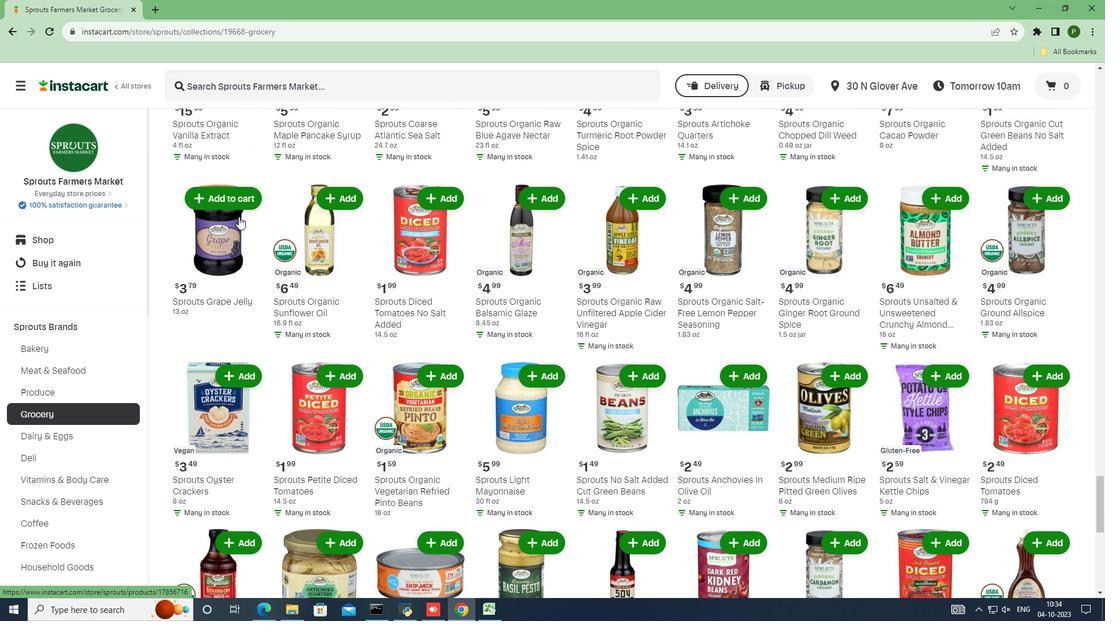 
Action: Mouse scrolled (238, 216) with delta (0, 0)
Screenshot: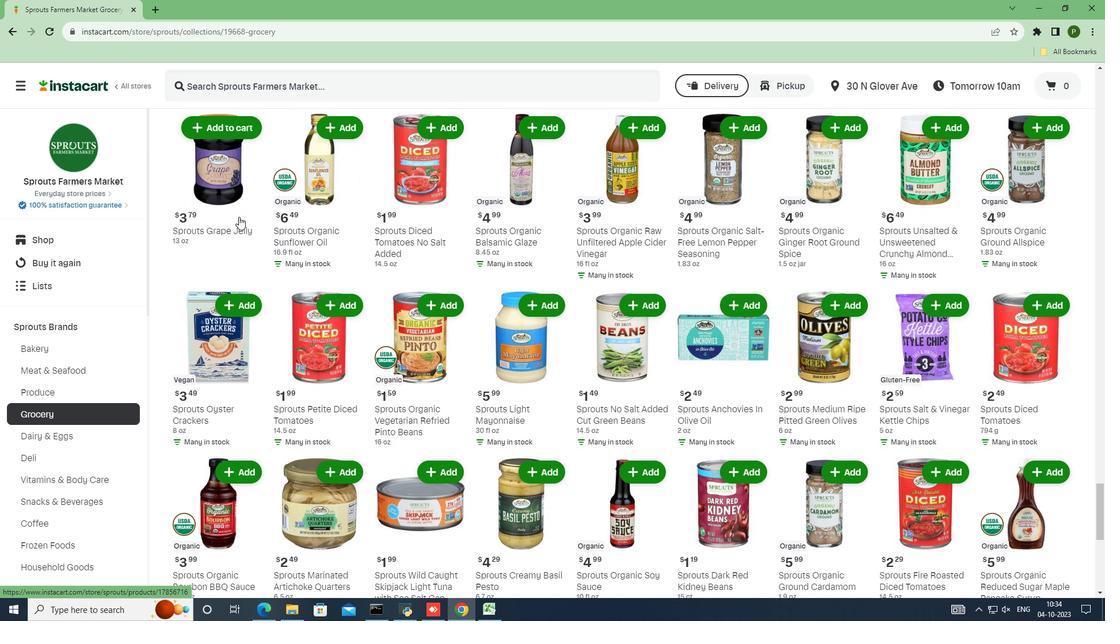 
Action: Mouse scrolled (238, 216) with delta (0, 0)
Screenshot: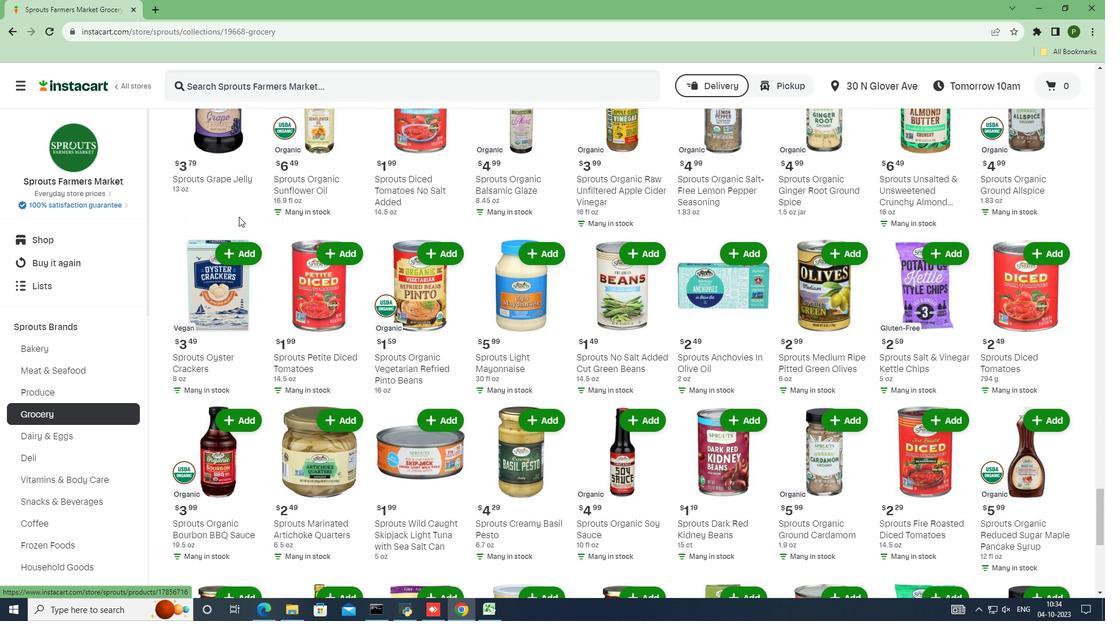 
Action: Mouse scrolled (238, 216) with delta (0, 0)
Screenshot: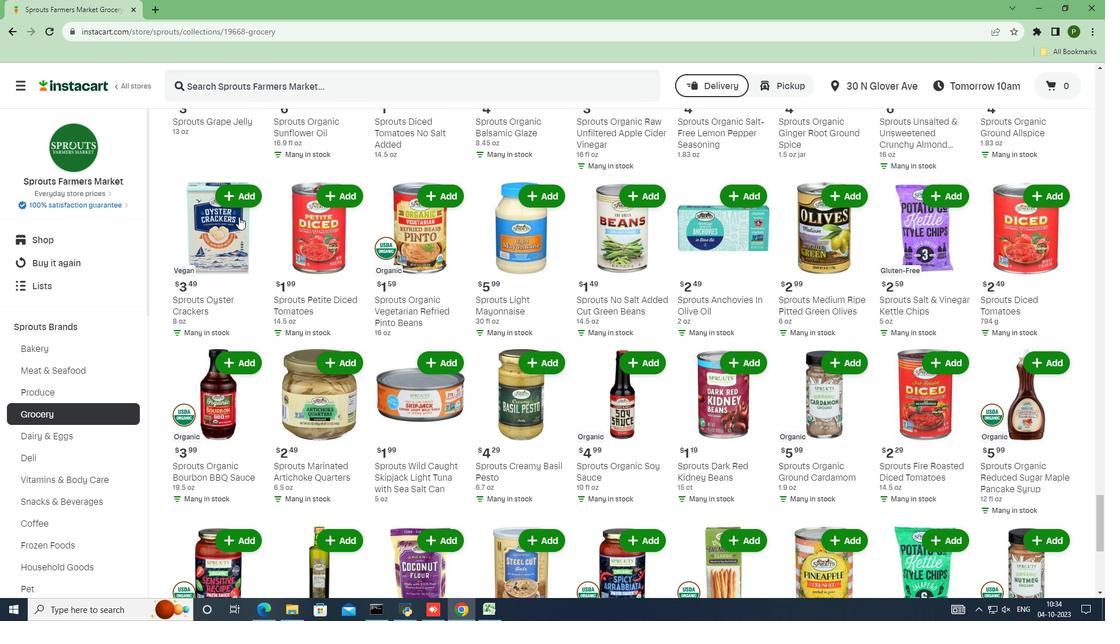 
Action: Mouse scrolled (238, 216) with delta (0, 0)
Screenshot: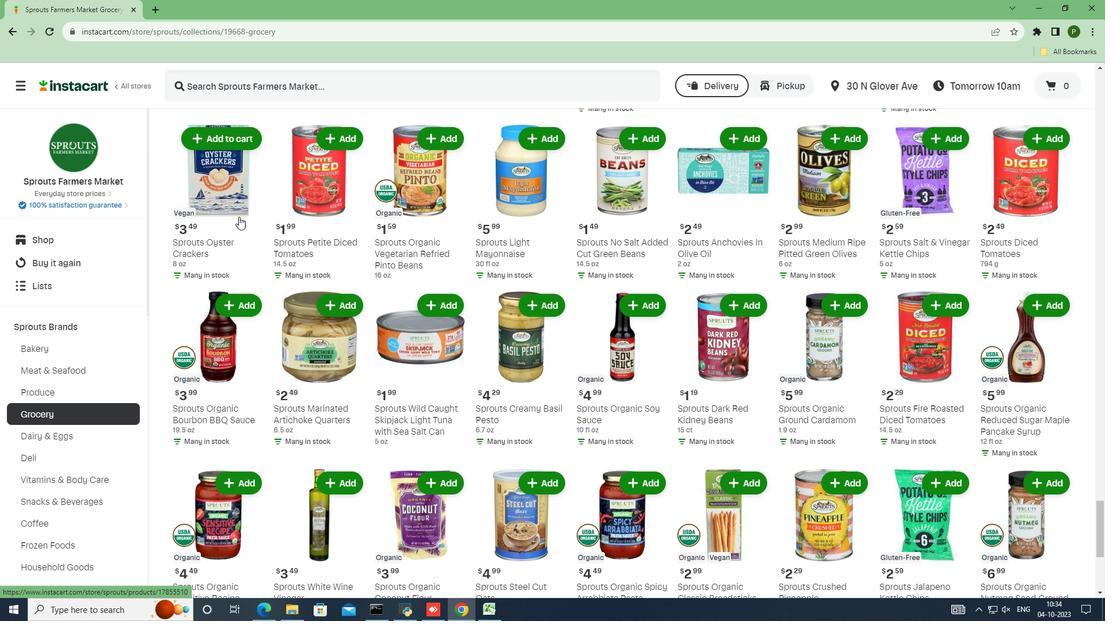 
Action: Mouse scrolled (238, 216) with delta (0, 0)
Screenshot: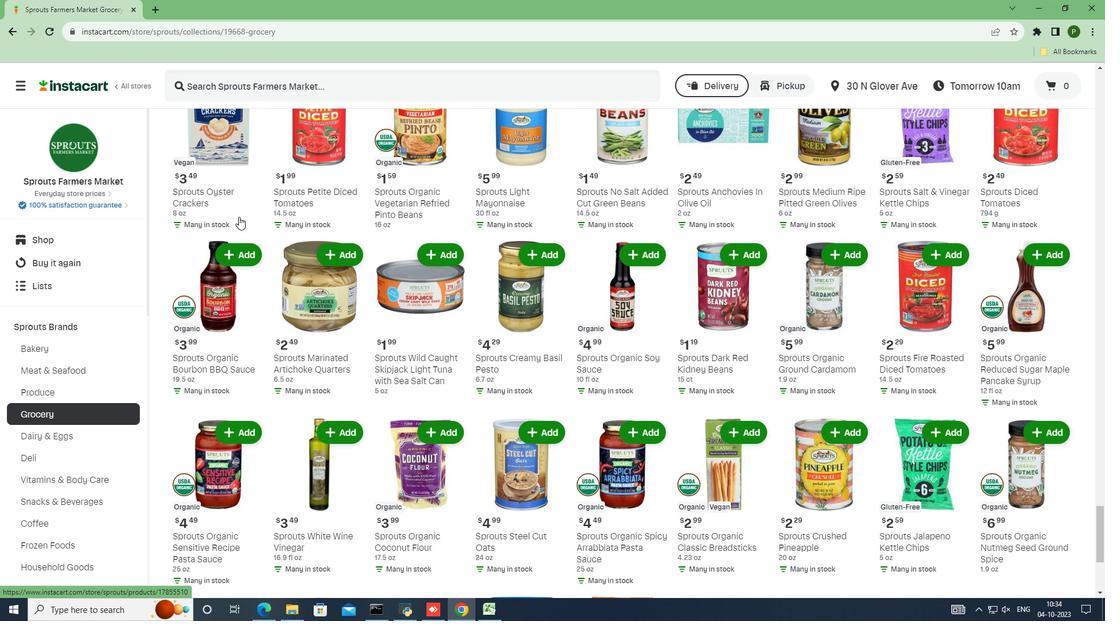 
Action: Mouse scrolled (238, 216) with delta (0, 0)
Screenshot: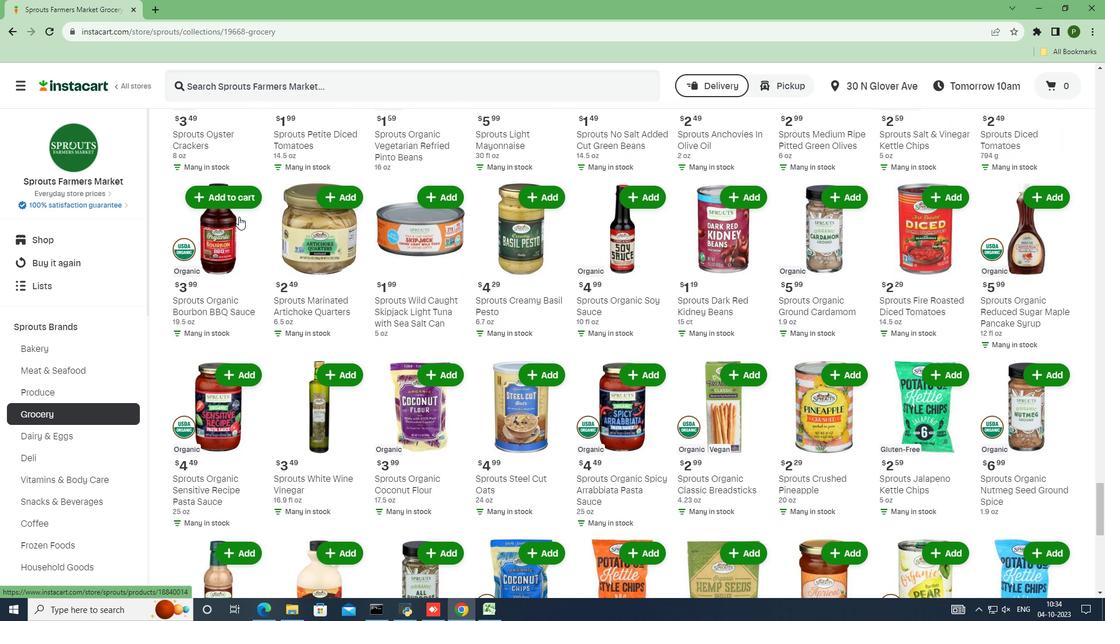 
Action: Mouse scrolled (238, 216) with delta (0, 0)
Screenshot: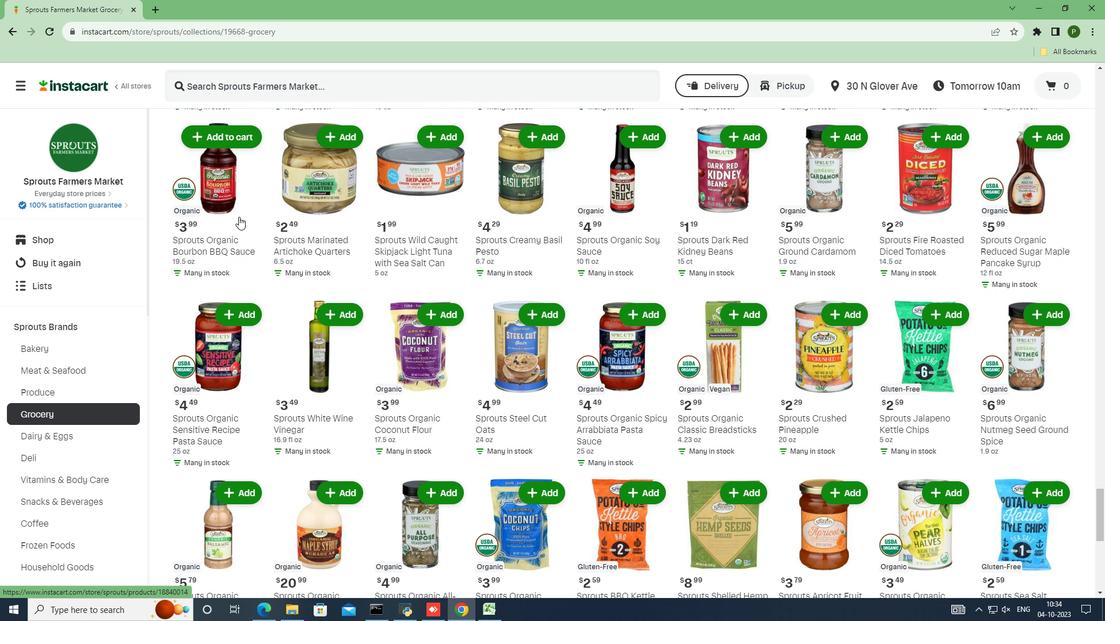 
Action: Mouse scrolled (238, 216) with delta (0, 0)
Screenshot: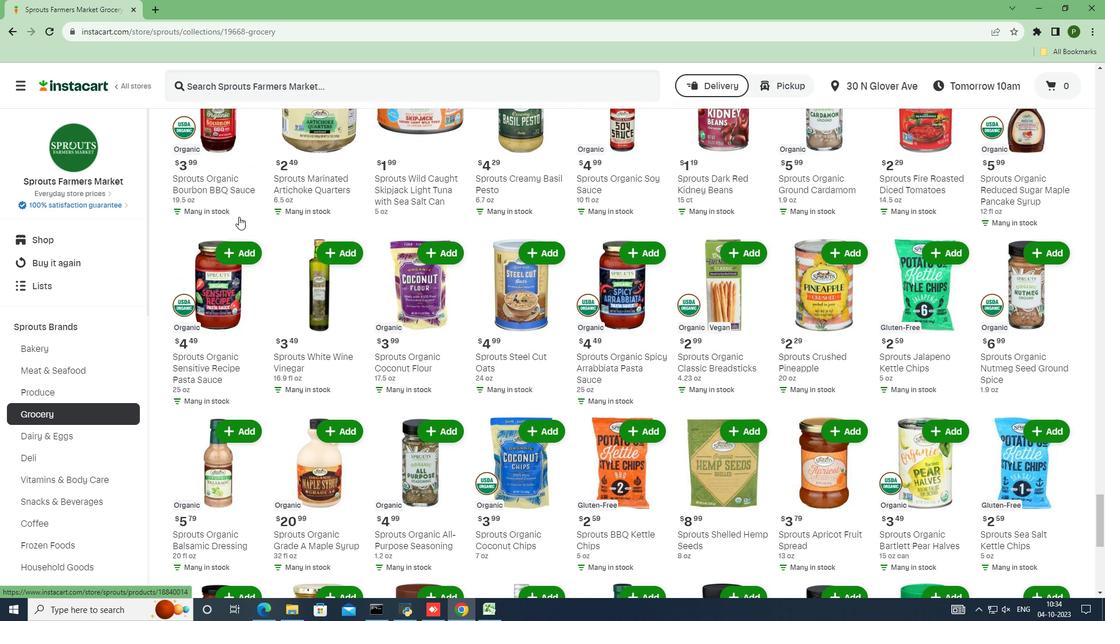 
Action: Mouse scrolled (238, 216) with delta (0, 0)
Screenshot: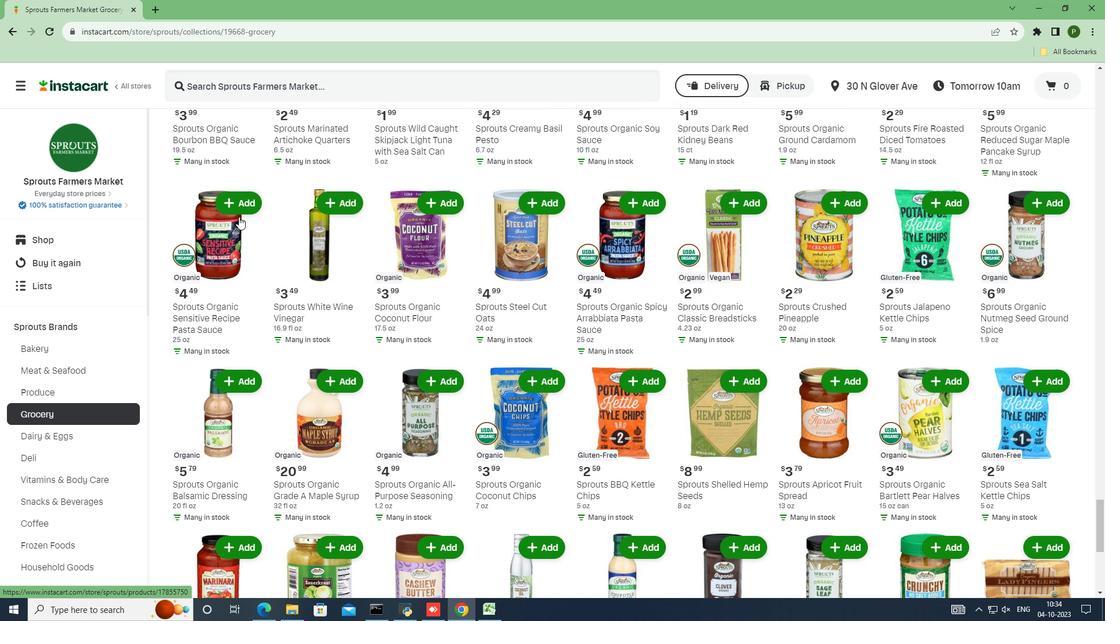 
Action: Mouse scrolled (238, 216) with delta (0, 0)
Screenshot: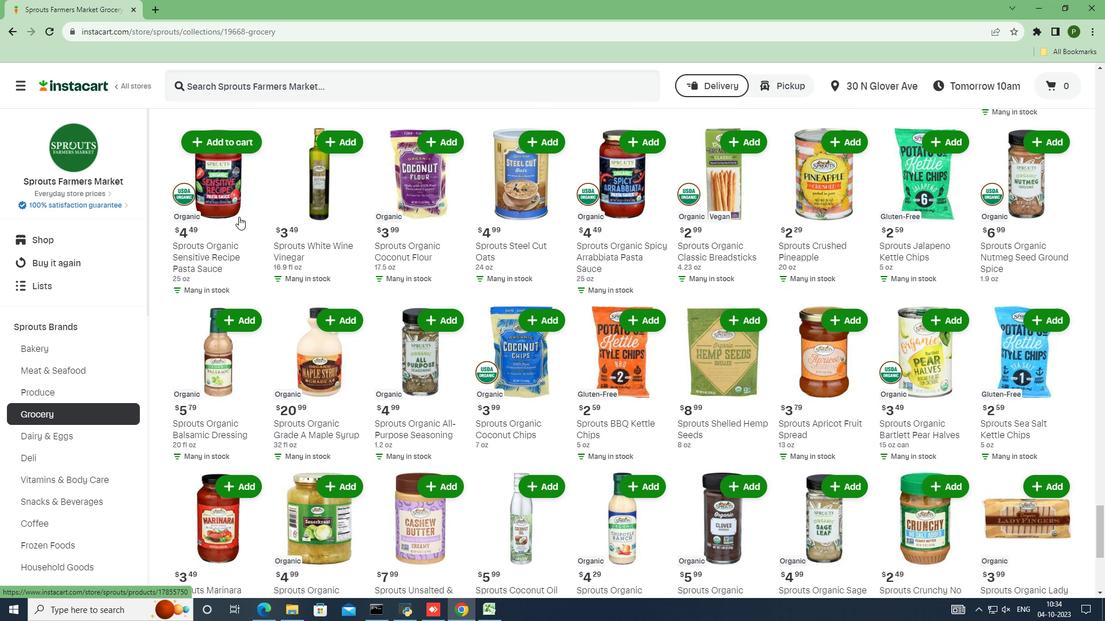 
Action: Mouse moved to (401, 260)
Screenshot: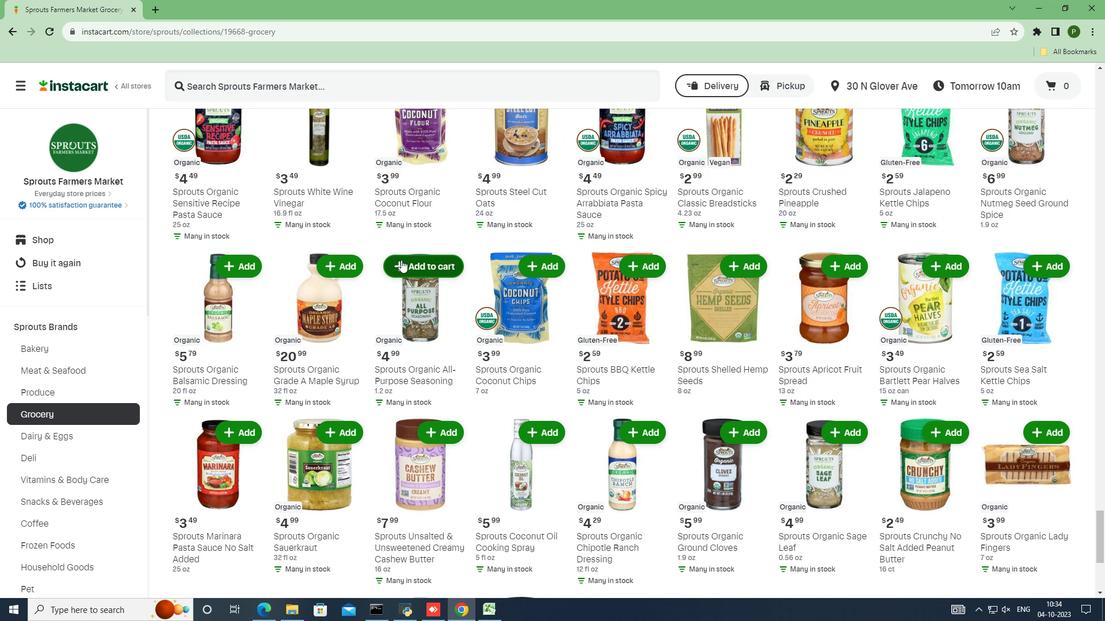 
Action: Mouse pressed left at (401, 260)
Screenshot: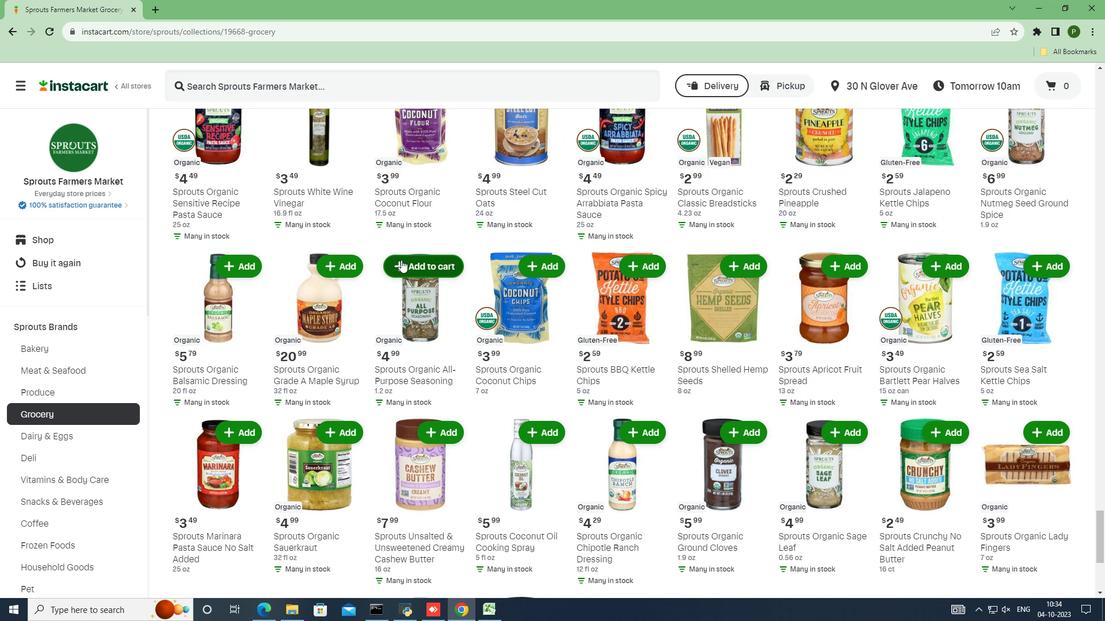 
Action: Mouse moved to (407, 256)
Screenshot: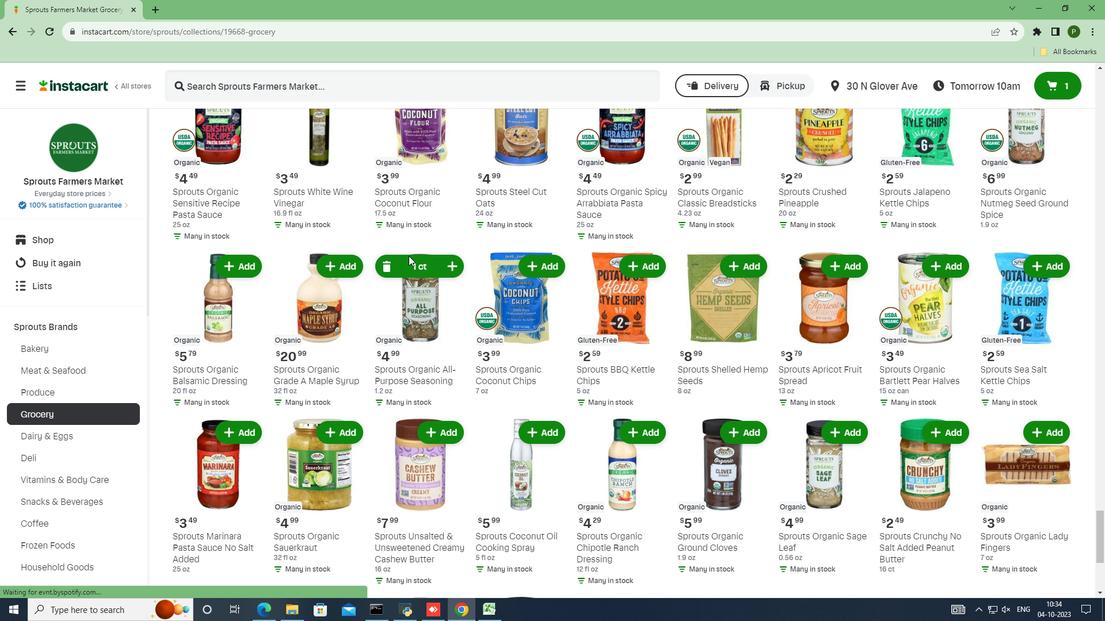 
